 Task: Search one way flight ticket for 1 adult, 6 children, 1 infant in seat and 1 infant on lap in business from Eastsound: Orcas Island Airport to Fort Wayne: Fort Wayne International Airport on 8-4-2023. Choice of flights is Spirit. Number of bags: 1 carry on bag. Price is upto 30000. Outbound departure time preference is 23:45.
Action: Mouse moved to (297, 400)
Screenshot: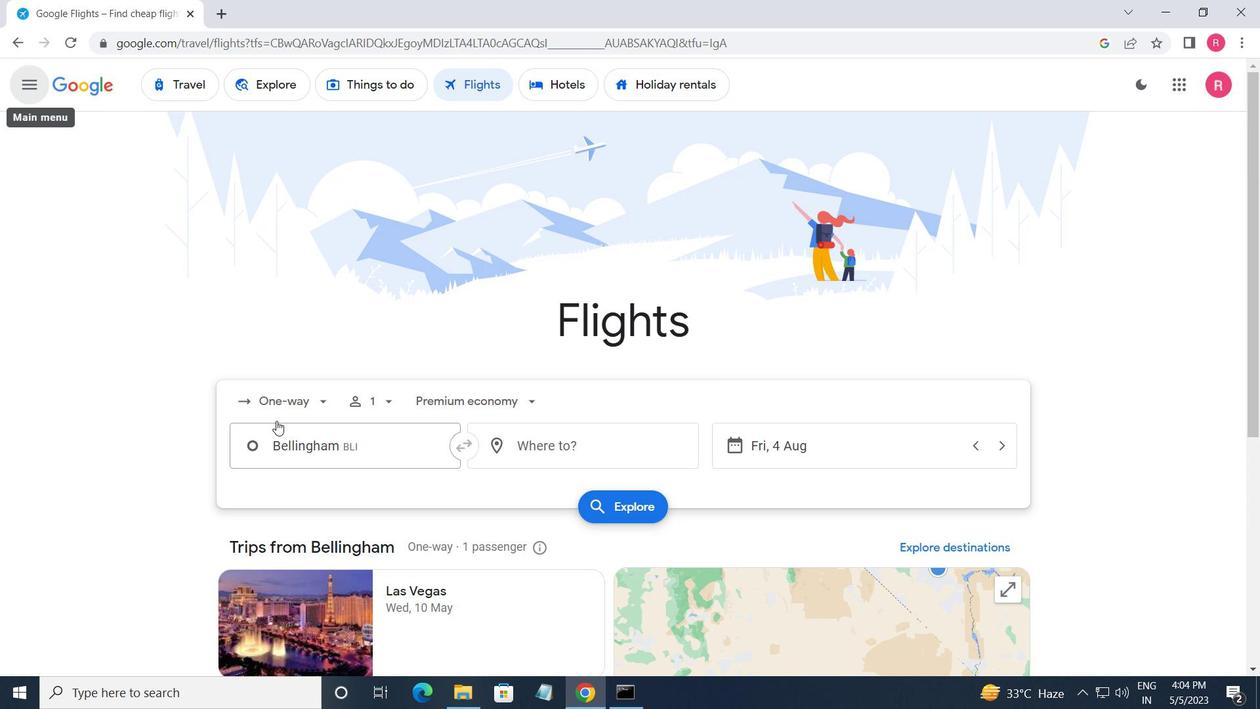 
Action: Mouse pressed left at (297, 400)
Screenshot: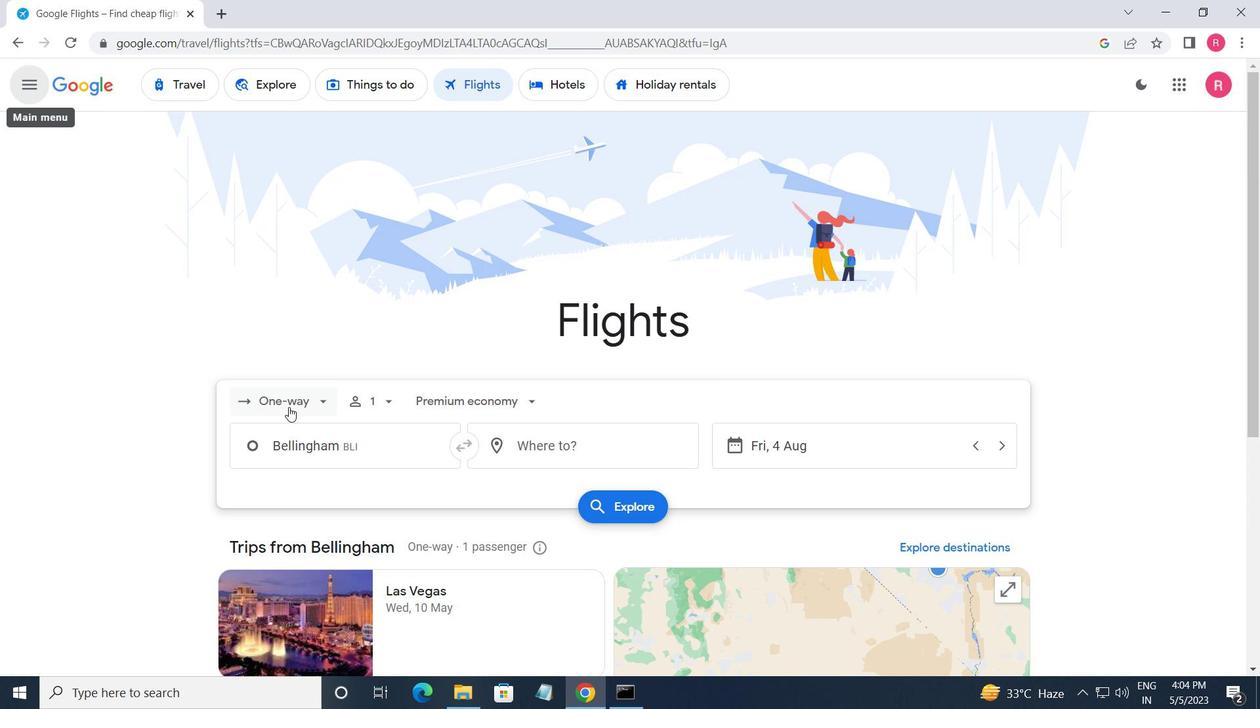 
Action: Mouse moved to (298, 469)
Screenshot: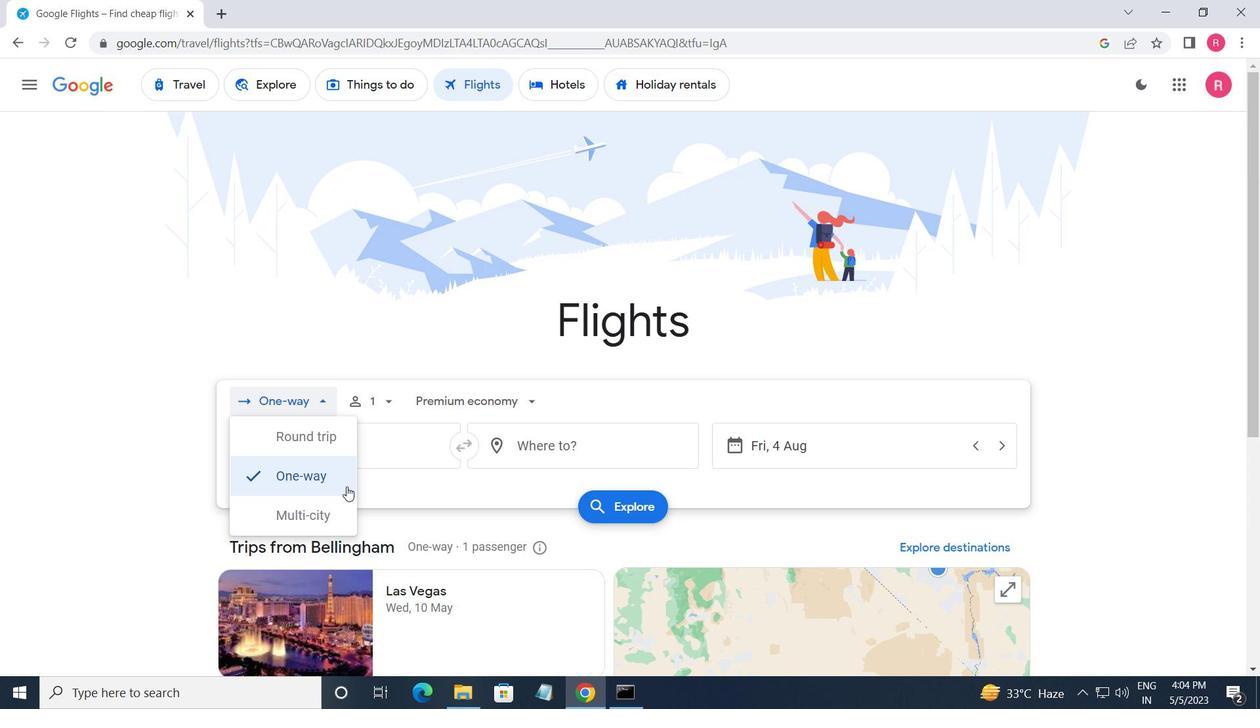 
Action: Mouse pressed left at (298, 469)
Screenshot: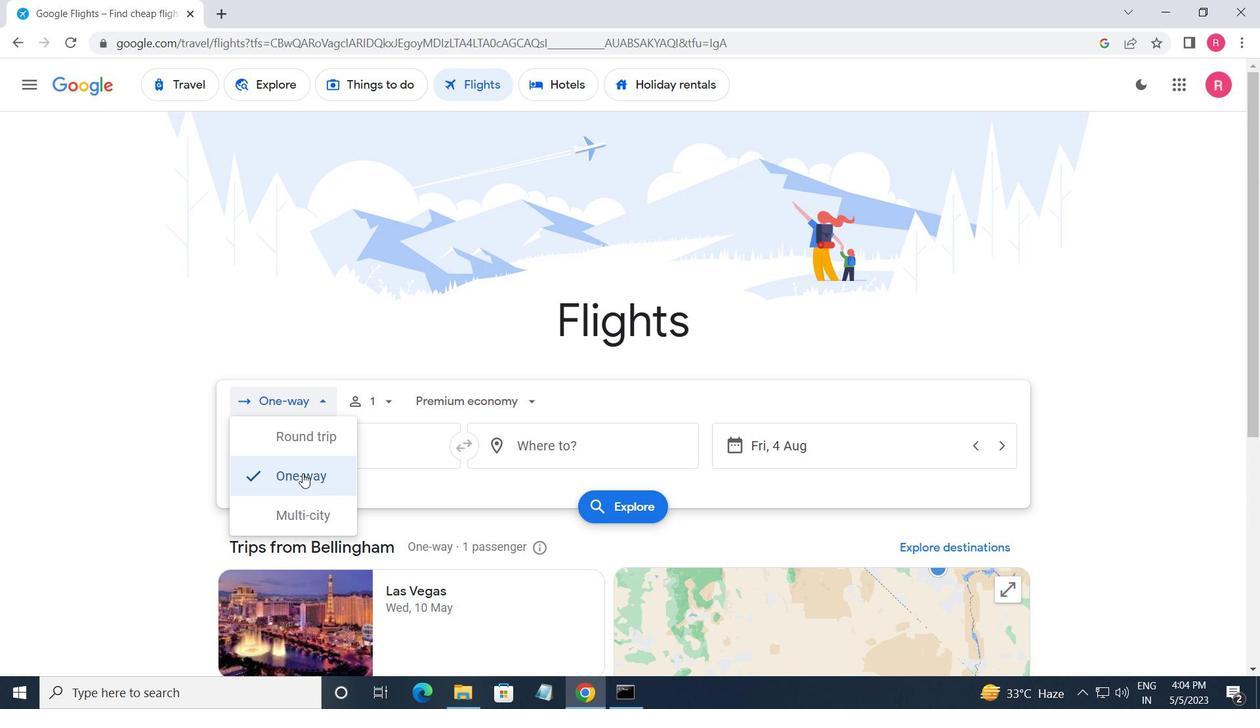 
Action: Mouse moved to (380, 403)
Screenshot: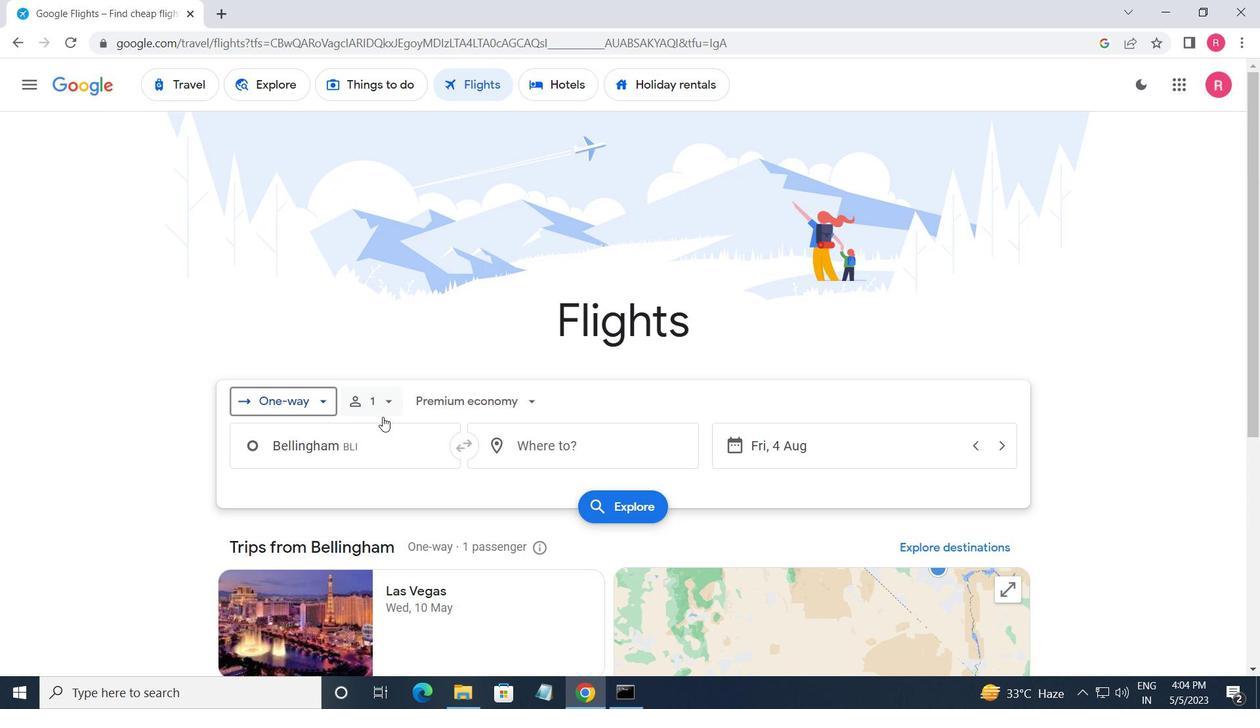 
Action: Mouse pressed left at (380, 403)
Screenshot: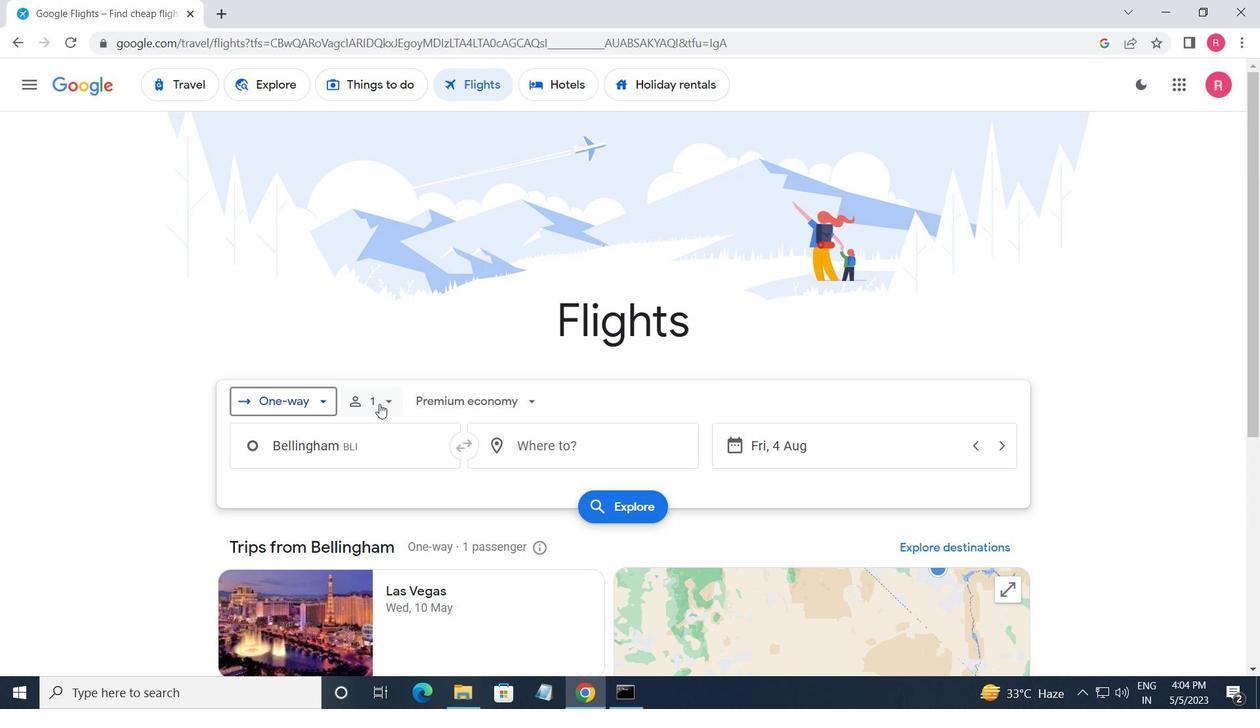 
Action: Mouse moved to (512, 493)
Screenshot: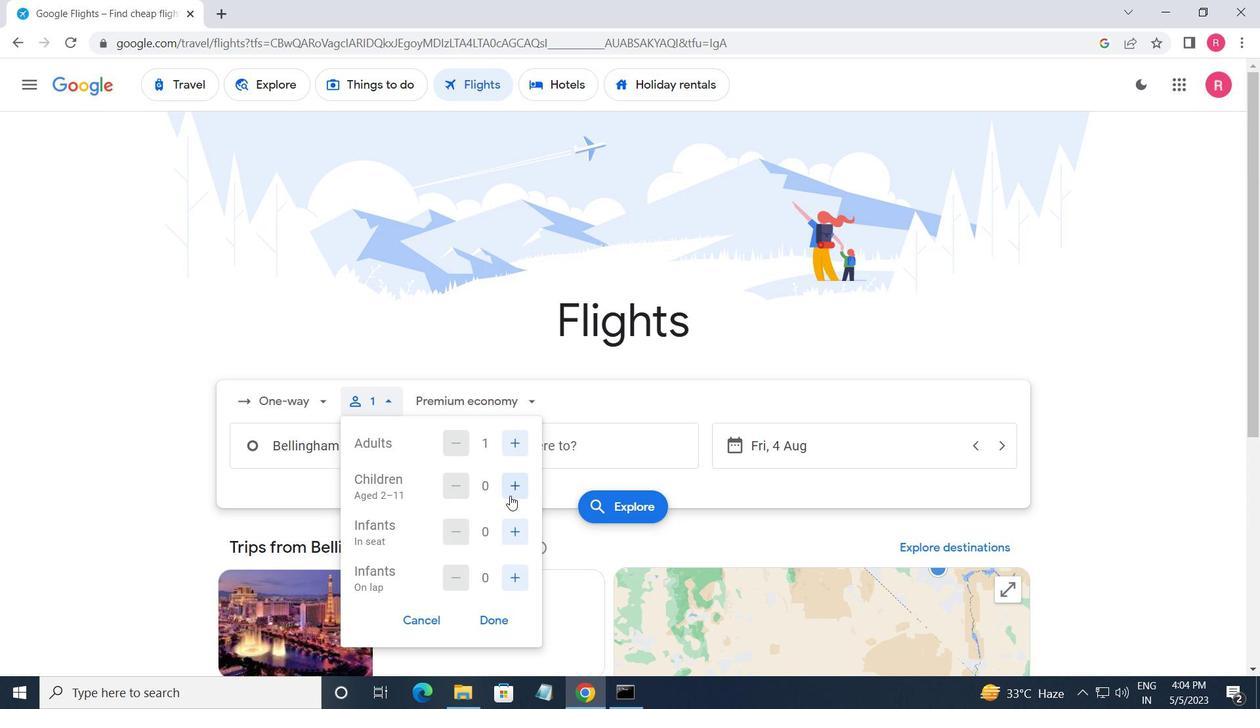 
Action: Mouse pressed left at (512, 493)
Screenshot: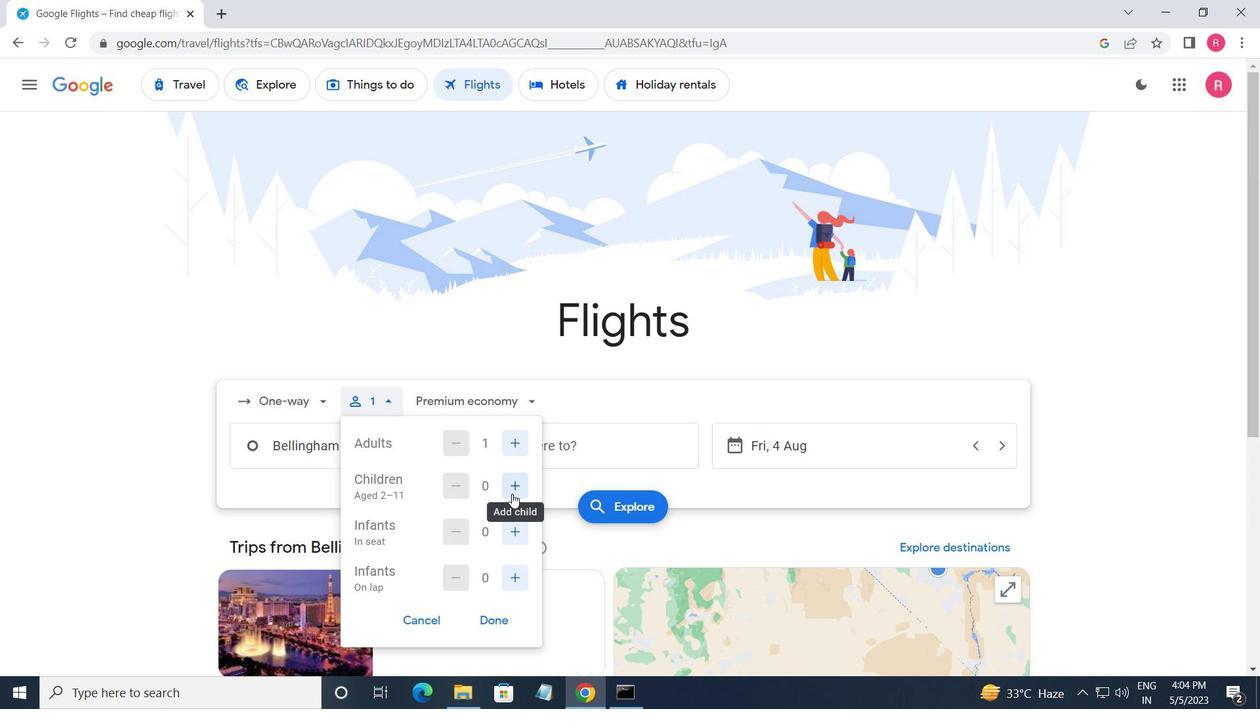 
Action: Mouse pressed left at (512, 493)
Screenshot: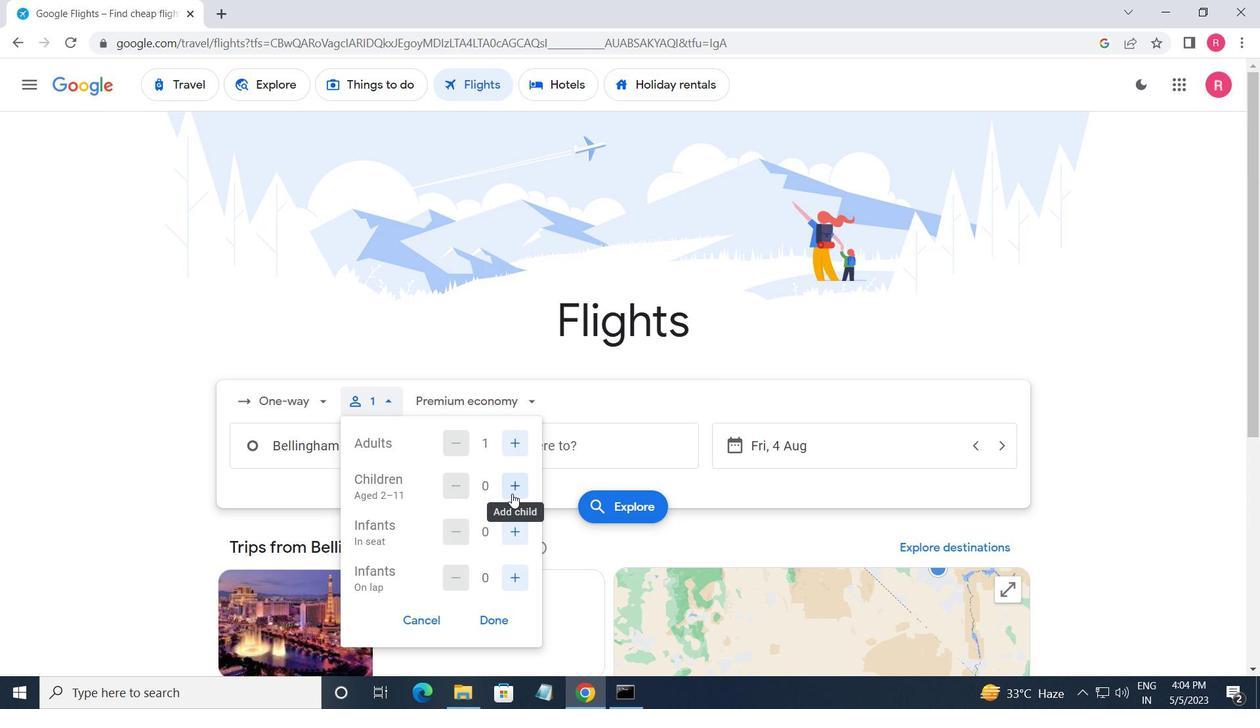 
Action: Mouse pressed left at (512, 493)
Screenshot: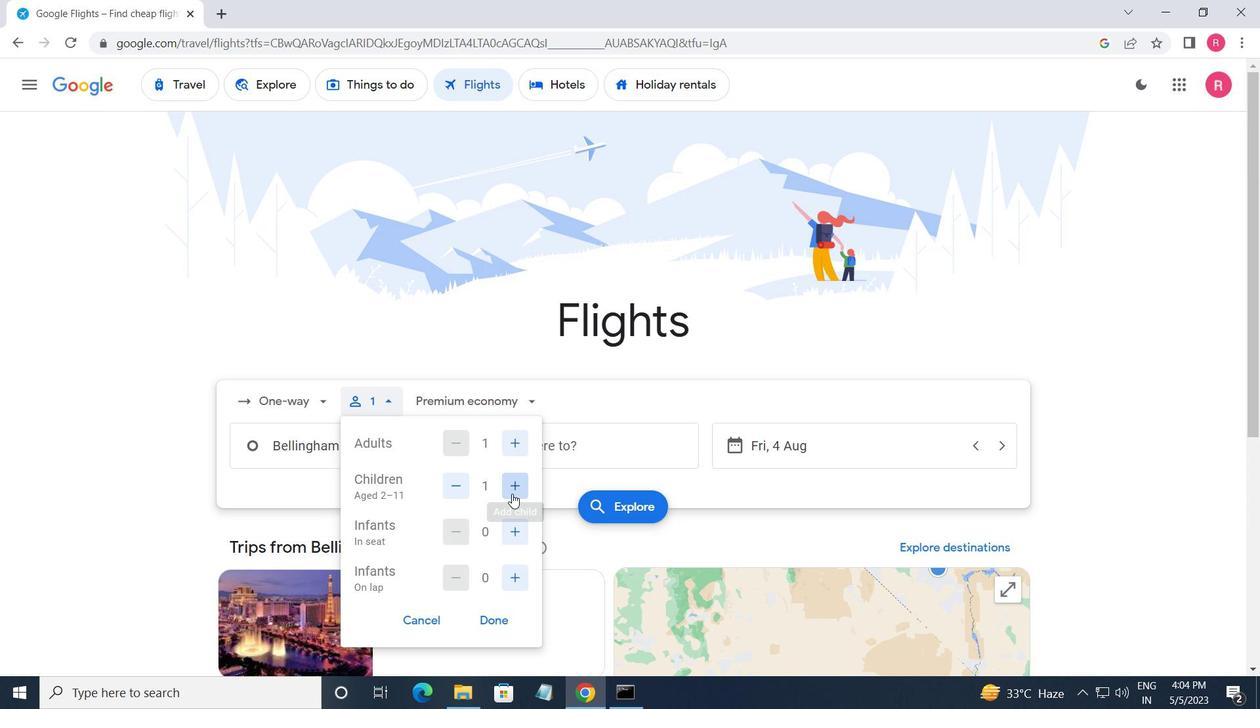 
Action: Mouse pressed left at (512, 493)
Screenshot: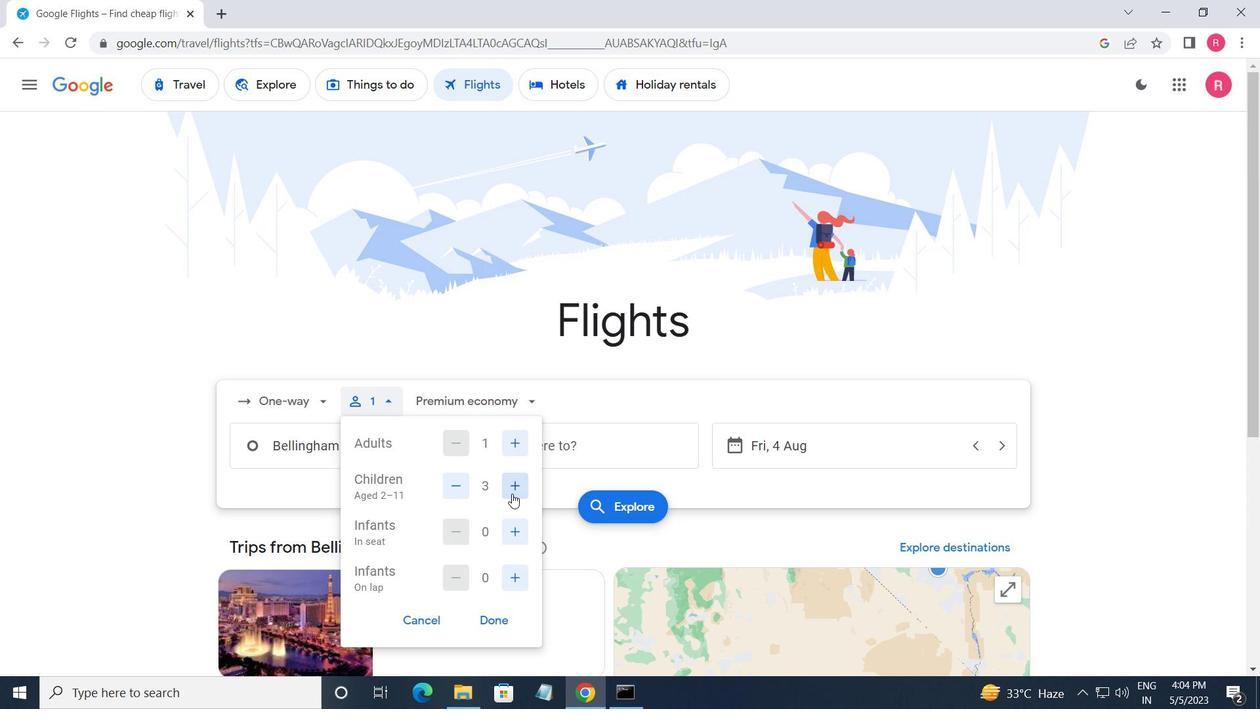 
Action: Mouse moved to (512, 493)
Screenshot: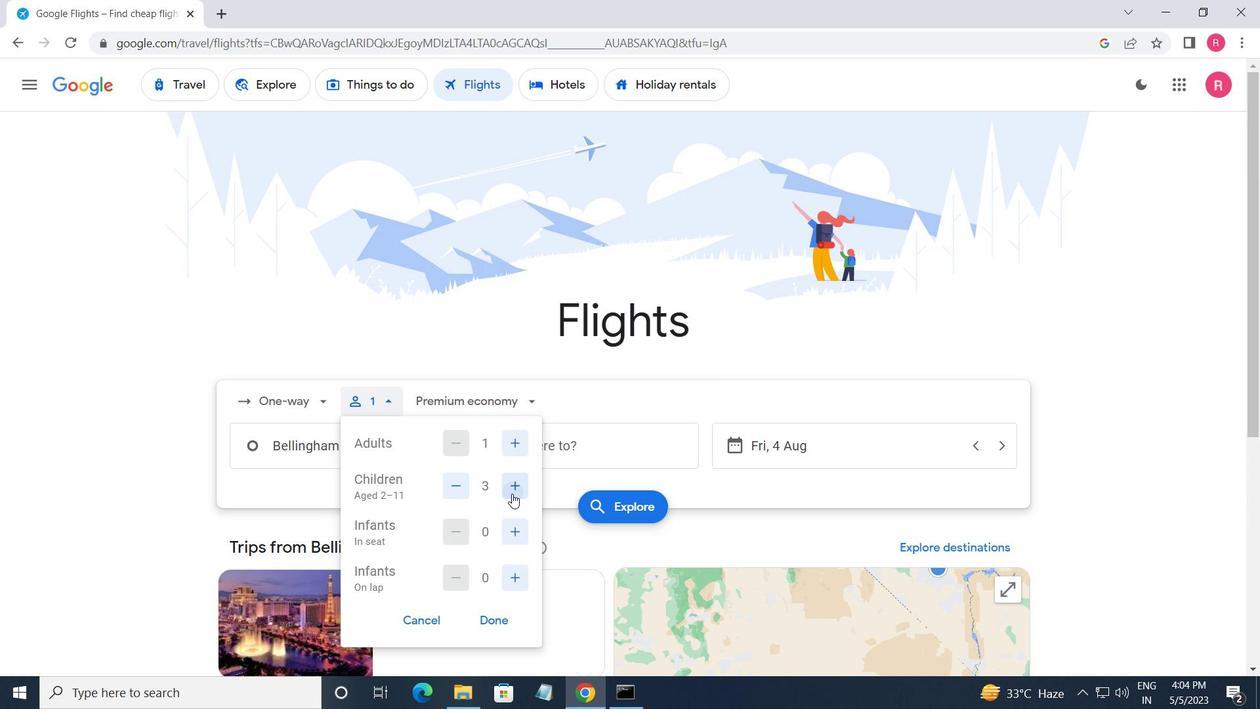 
Action: Mouse pressed left at (512, 493)
Screenshot: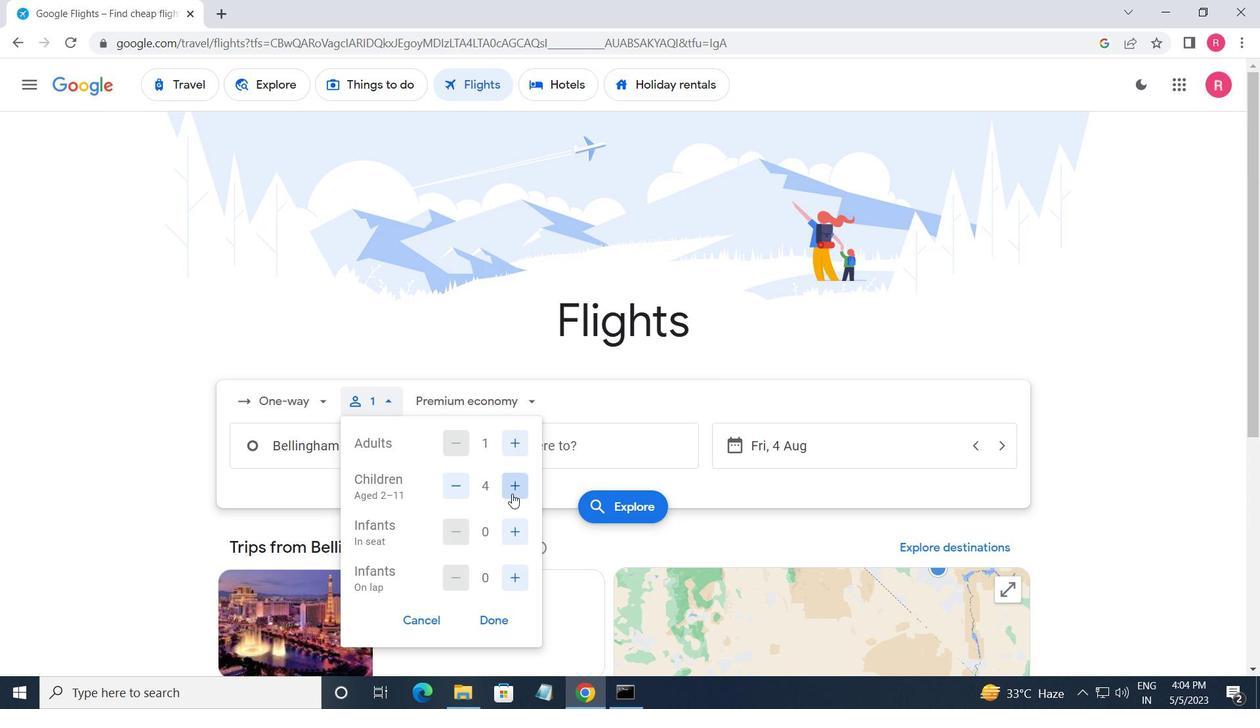 
Action: Mouse moved to (513, 493)
Screenshot: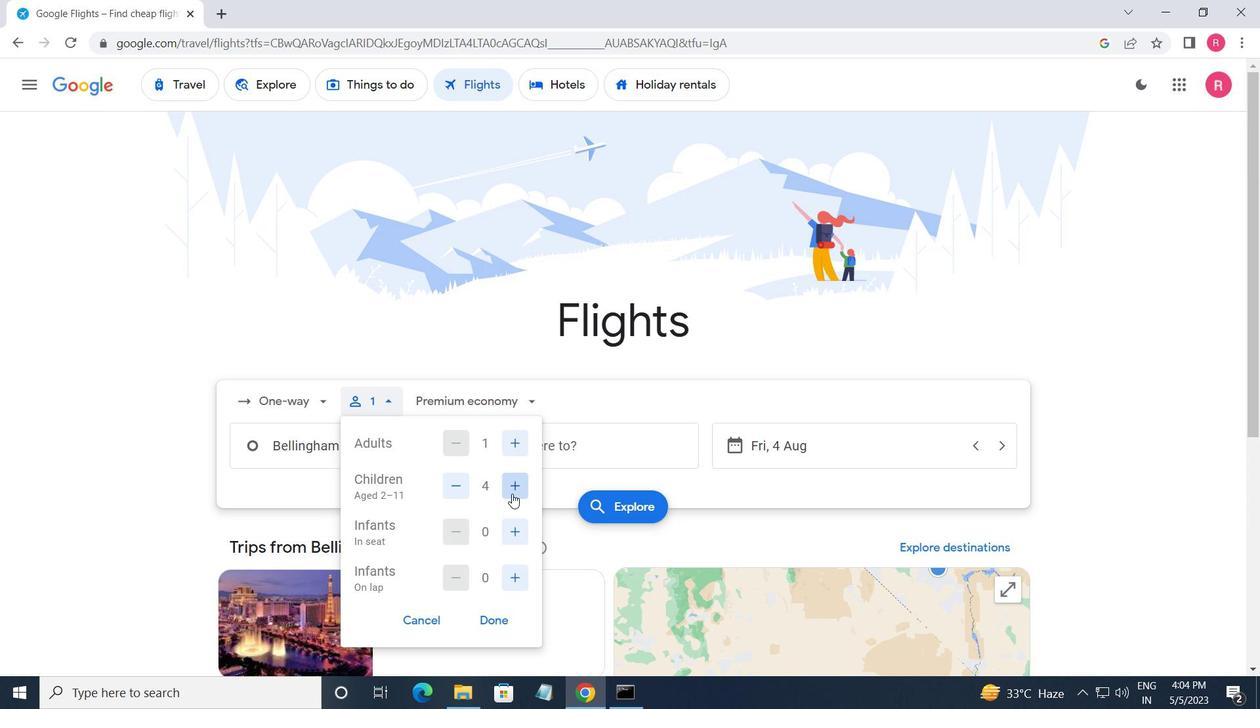 
Action: Mouse pressed left at (513, 493)
Screenshot: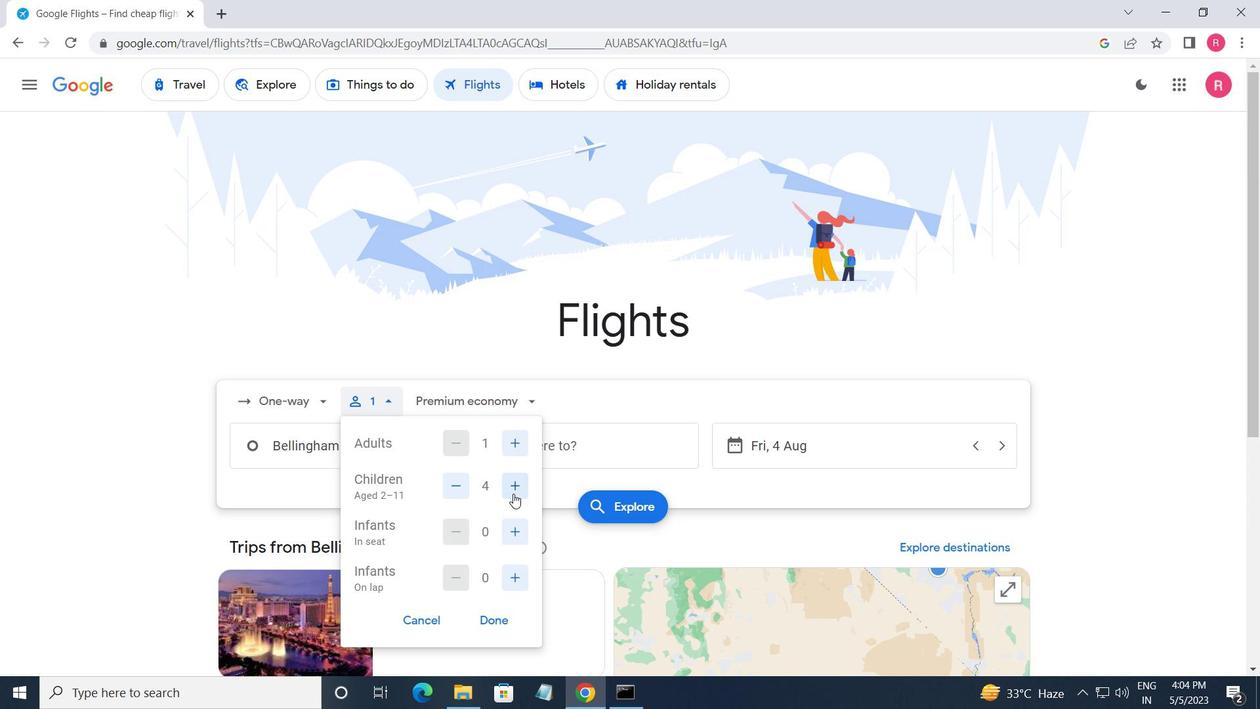 
Action: Mouse moved to (513, 542)
Screenshot: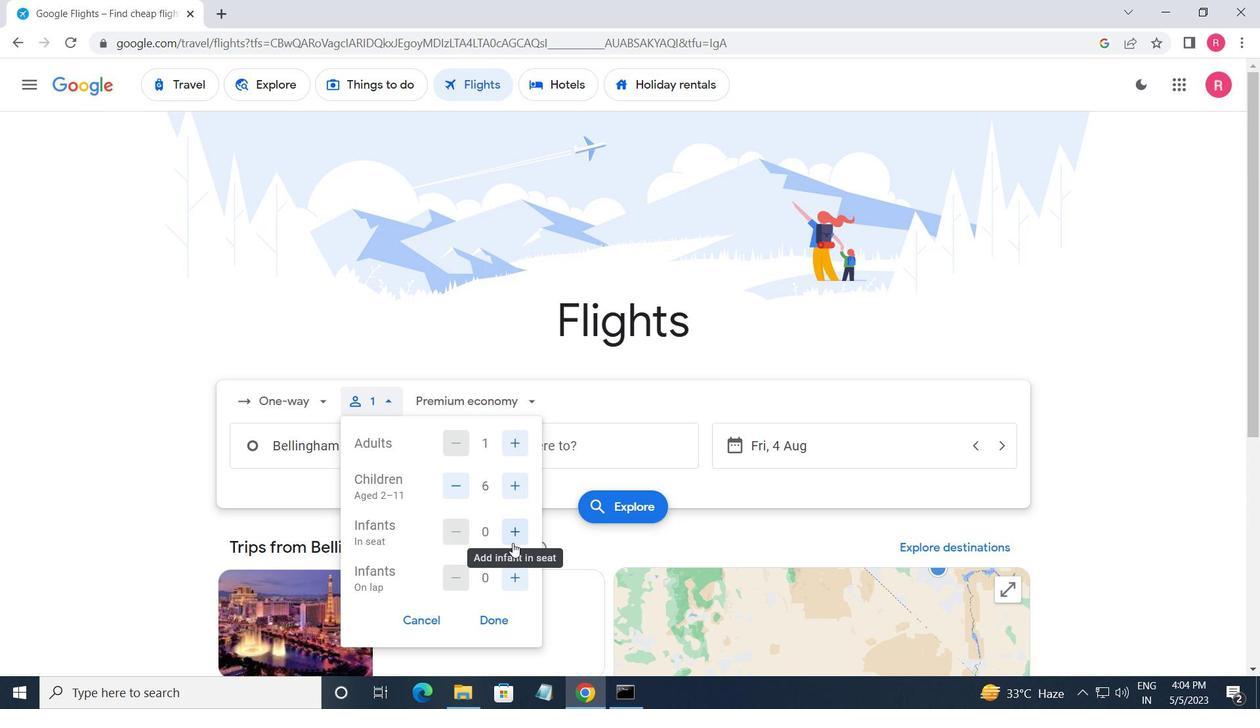 
Action: Mouse pressed left at (513, 542)
Screenshot: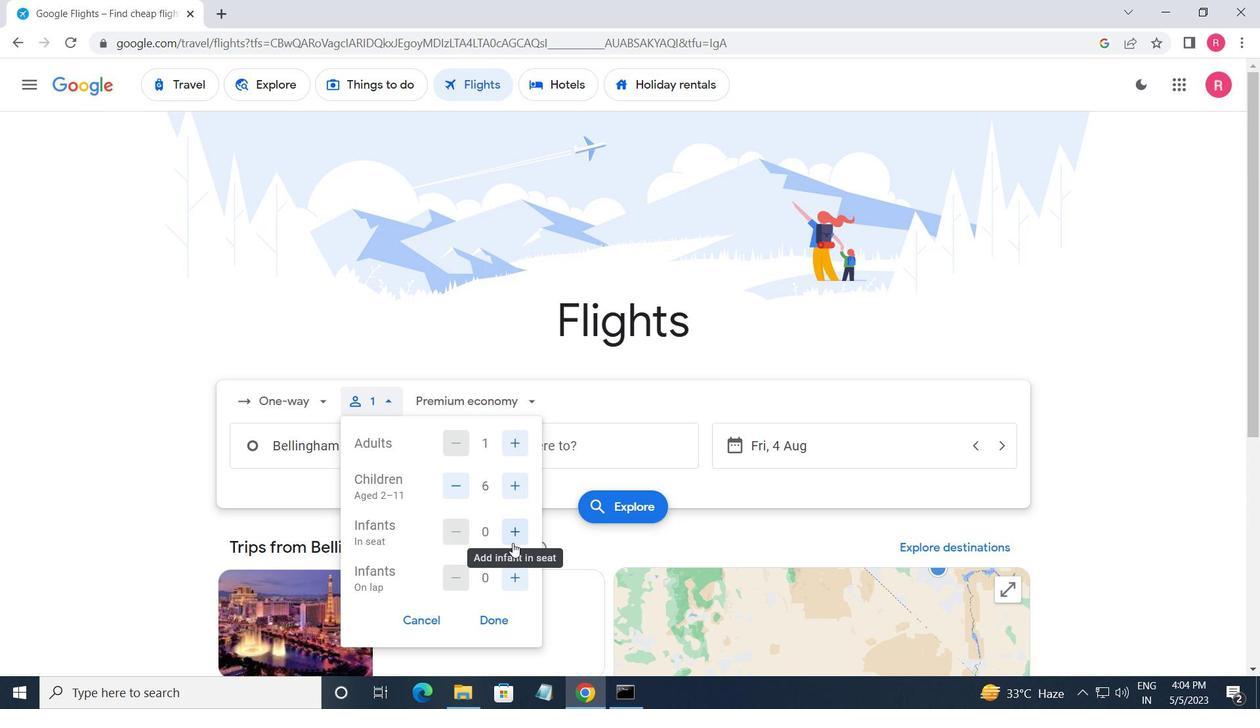 
Action: Mouse moved to (519, 586)
Screenshot: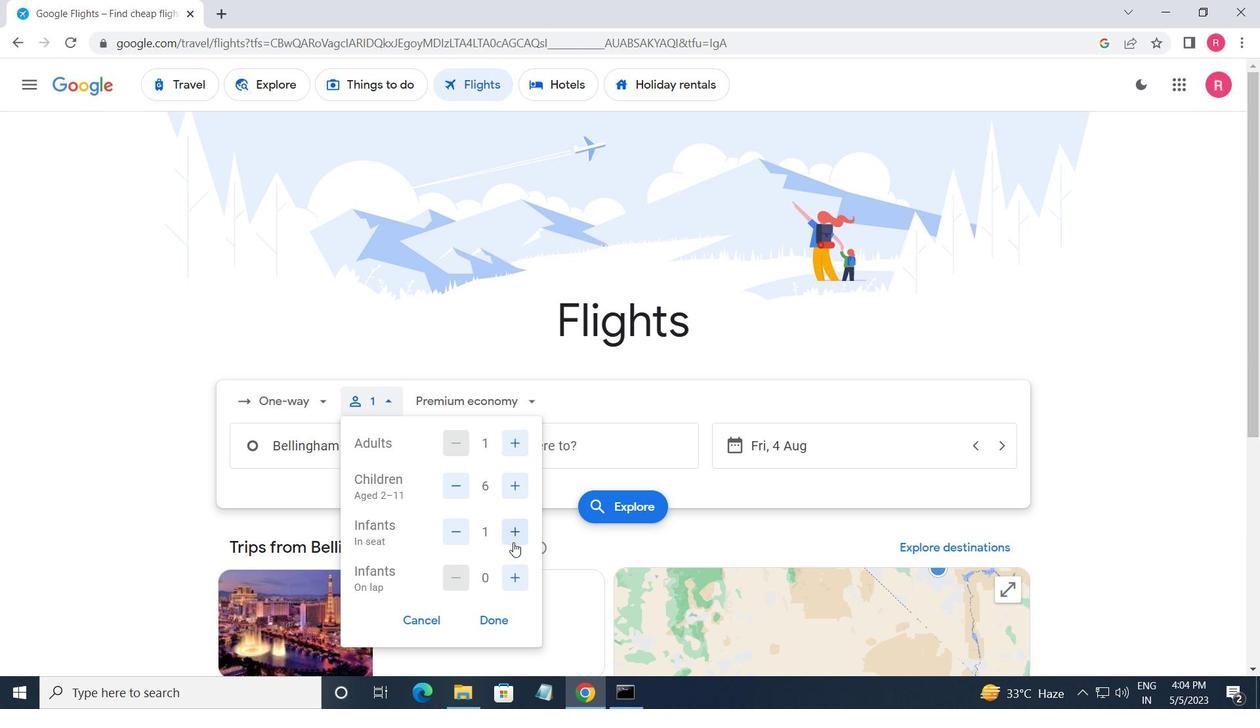 
Action: Mouse pressed left at (519, 586)
Screenshot: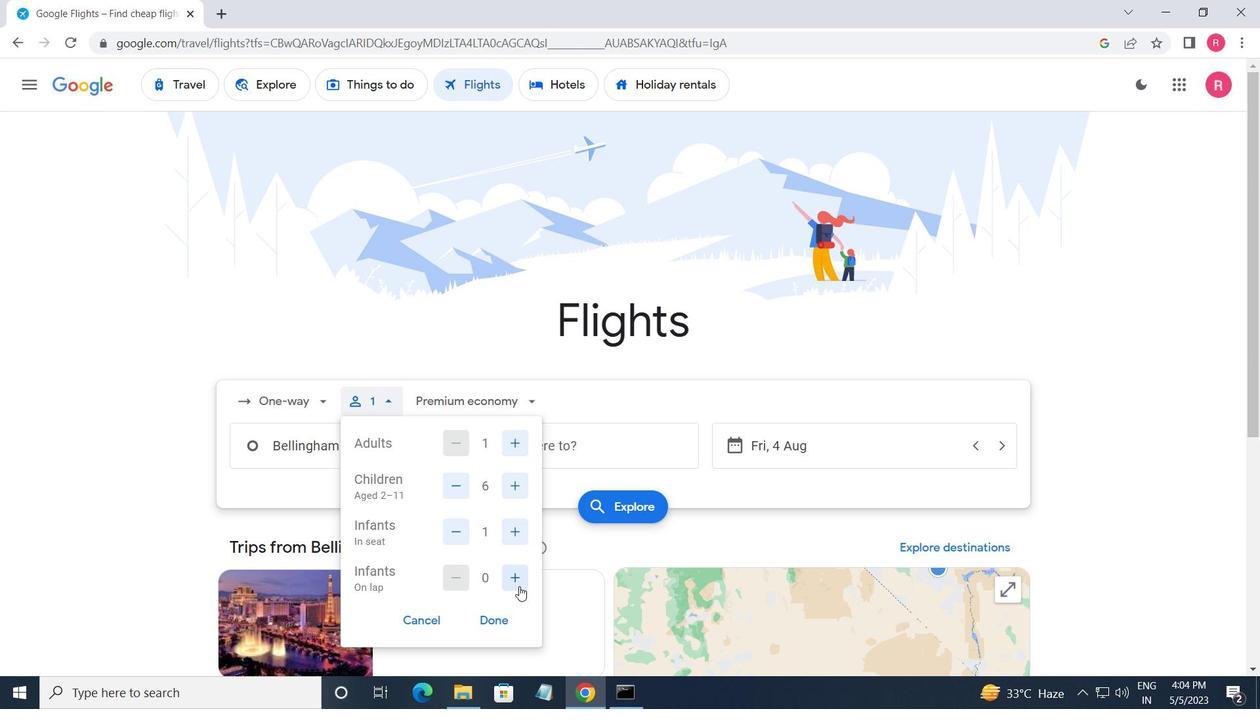 
Action: Mouse moved to (498, 617)
Screenshot: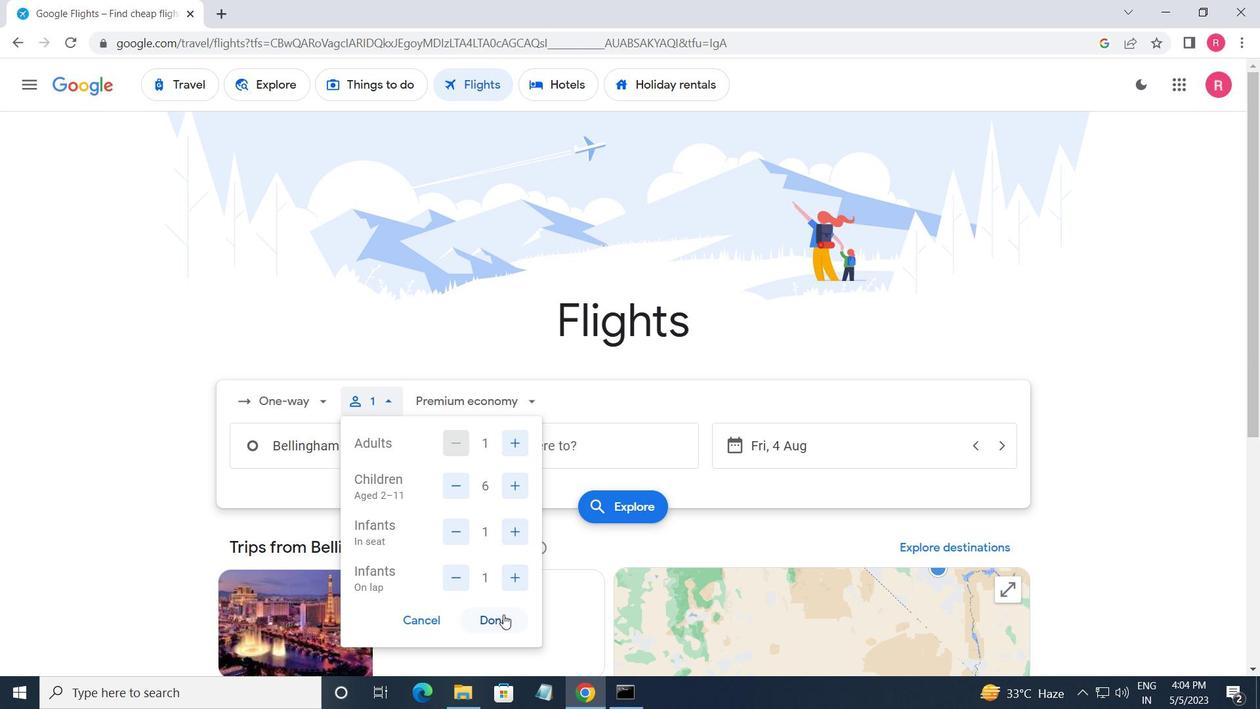 
Action: Mouse pressed left at (498, 617)
Screenshot: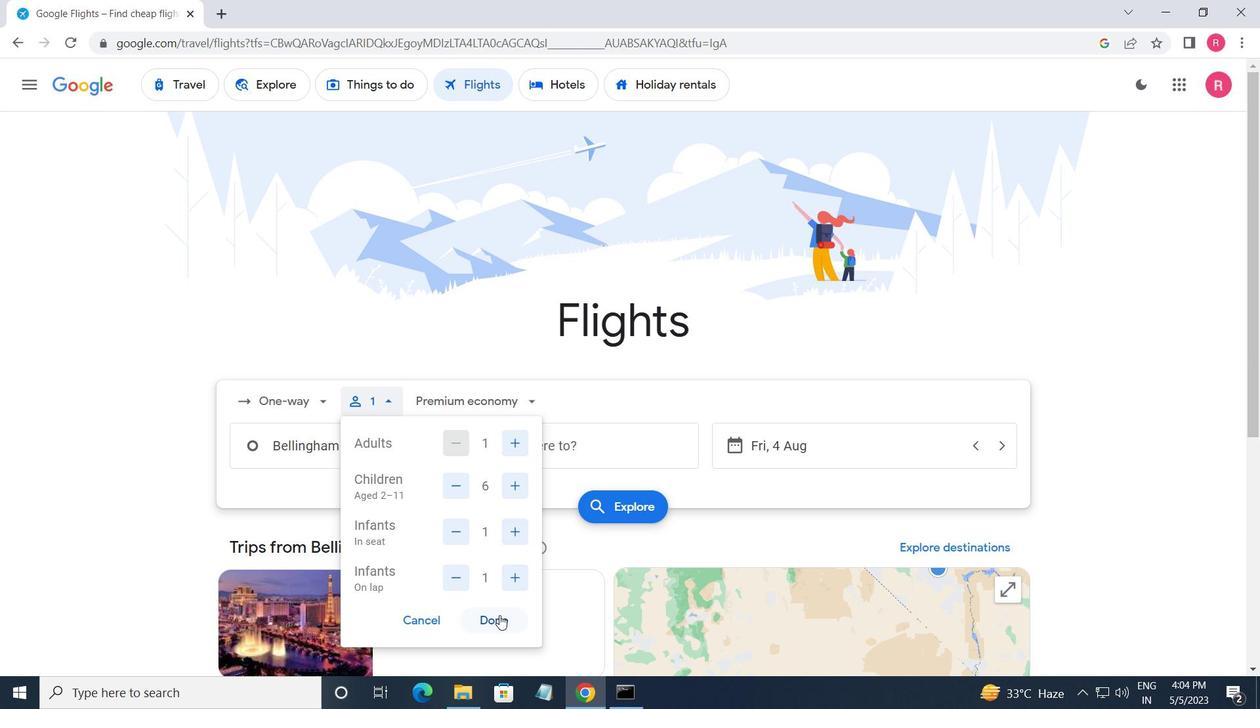 
Action: Mouse moved to (491, 409)
Screenshot: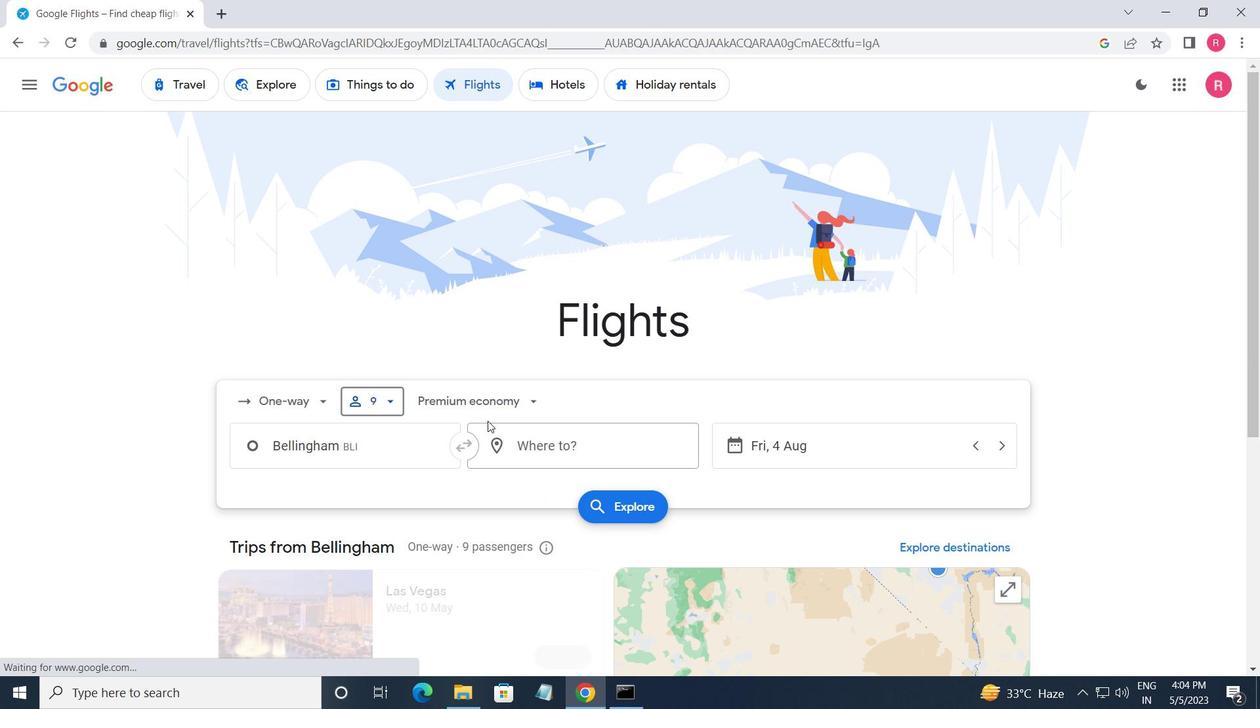 
Action: Mouse pressed left at (491, 409)
Screenshot: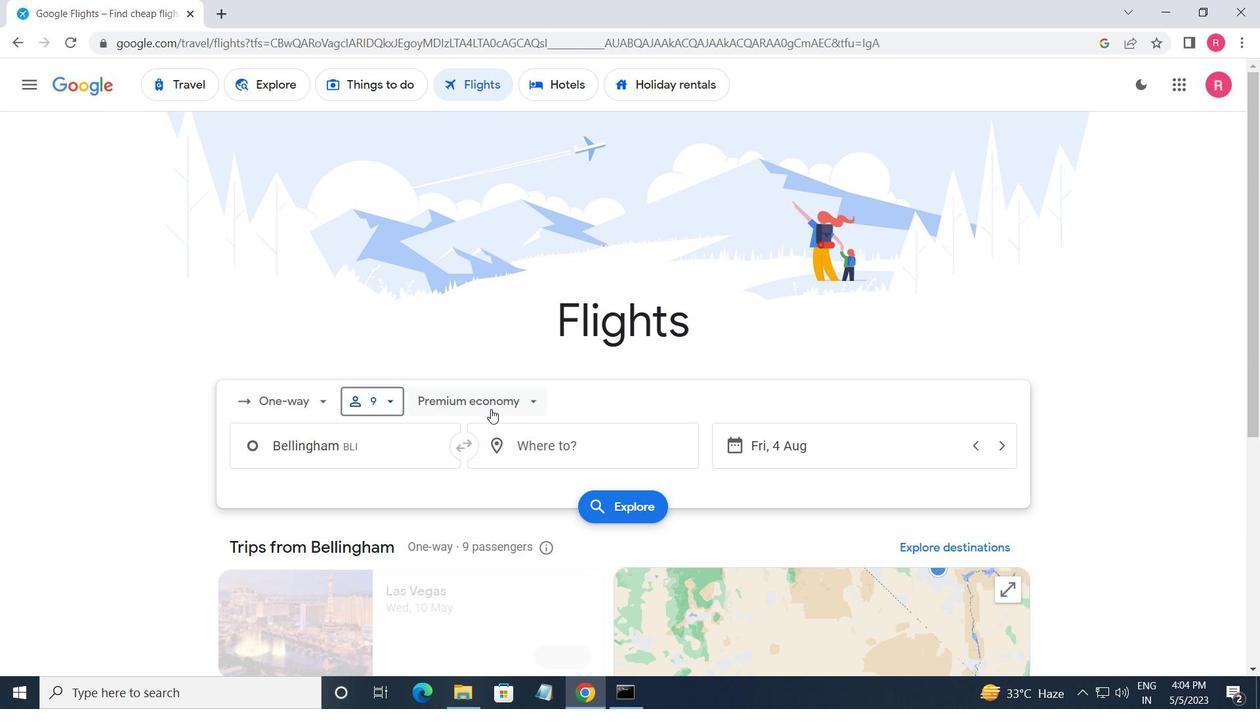 
Action: Mouse moved to (479, 506)
Screenshot: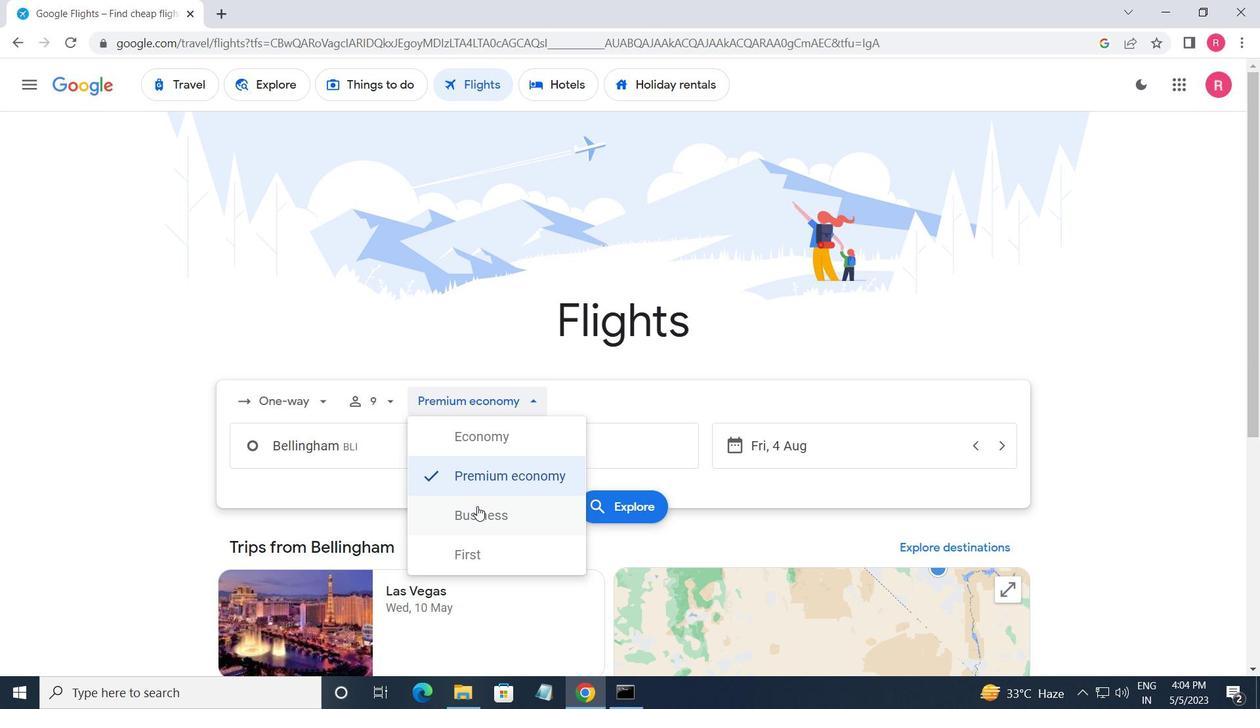 
Action: Mouse pressed left at (479, 506)
Screenshot: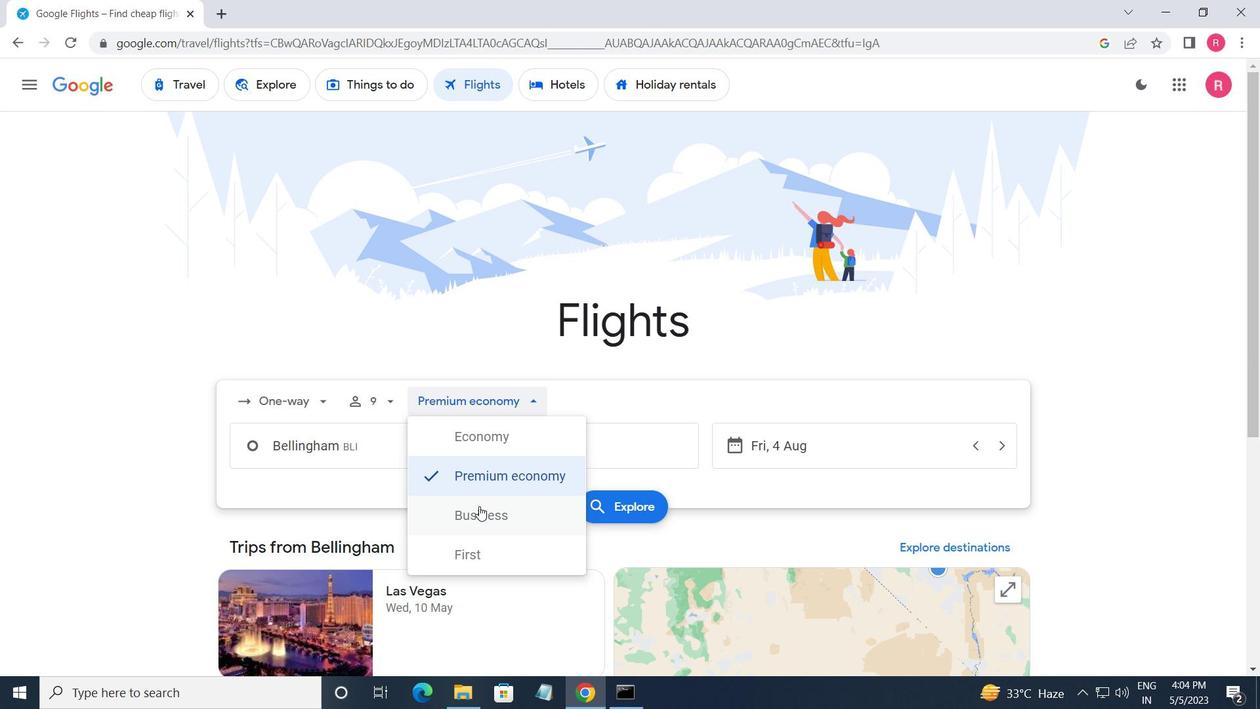 
Action: Mouse moved to (382, 447)
Screenshot: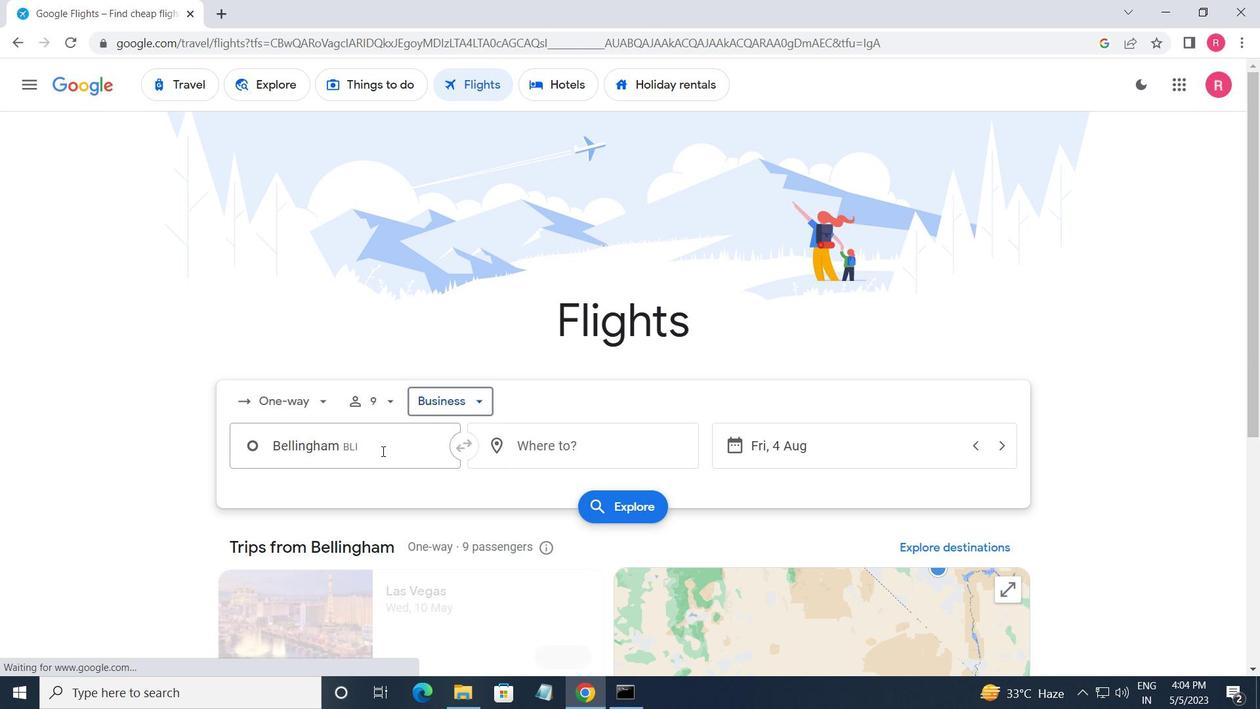 
Action: Mouse pressed left at (382, 447)
Screenshot: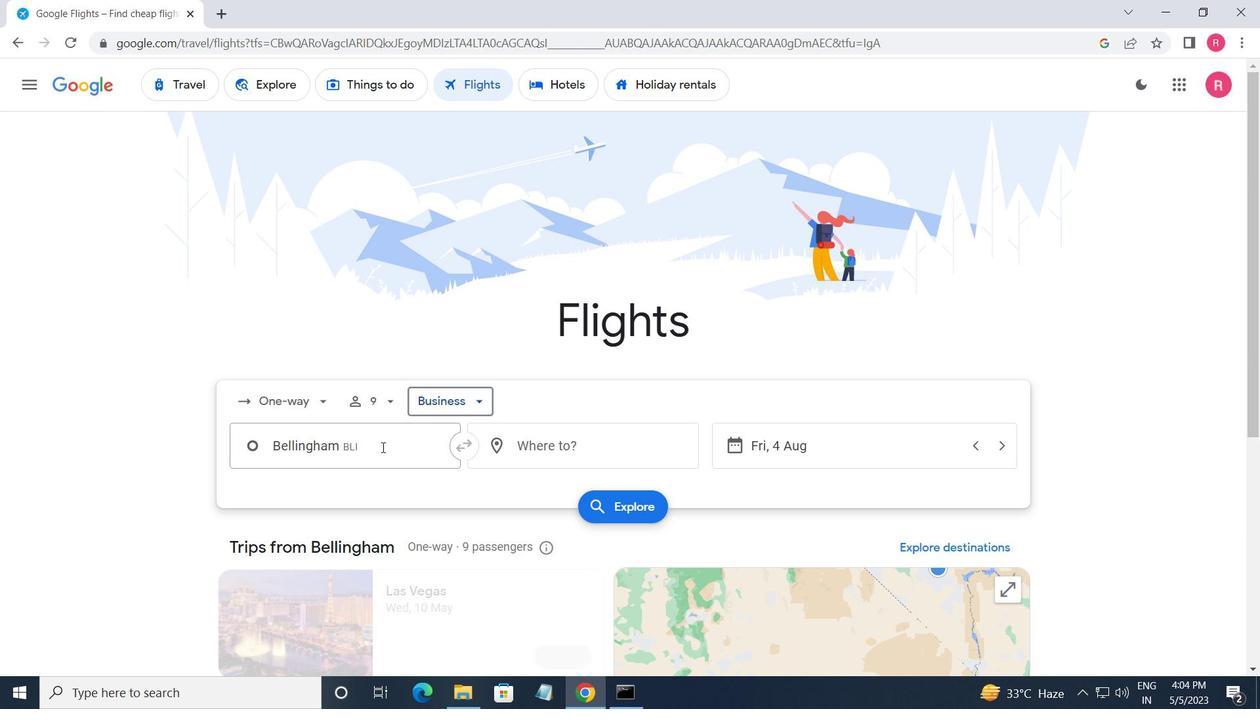 
Action: Key pressed <Key.shift>EASTSOUND
Screenshot: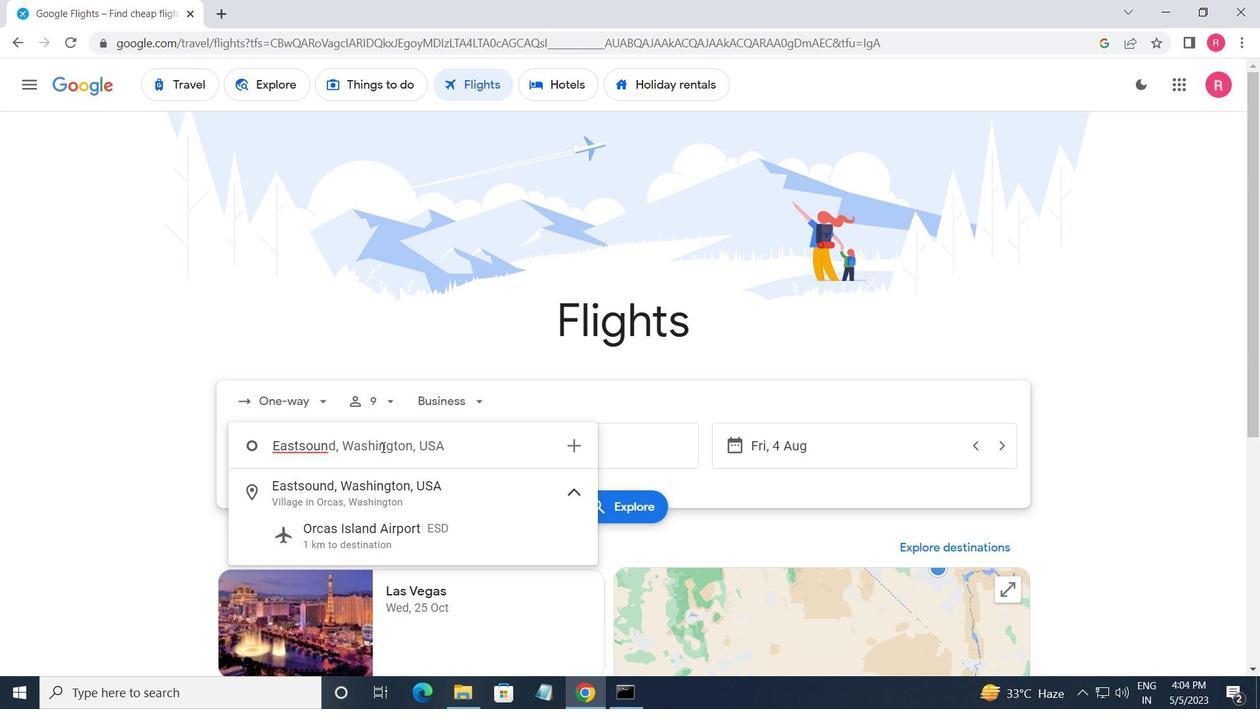 
Action: Mouse moved to (387, 545)
Screenshot: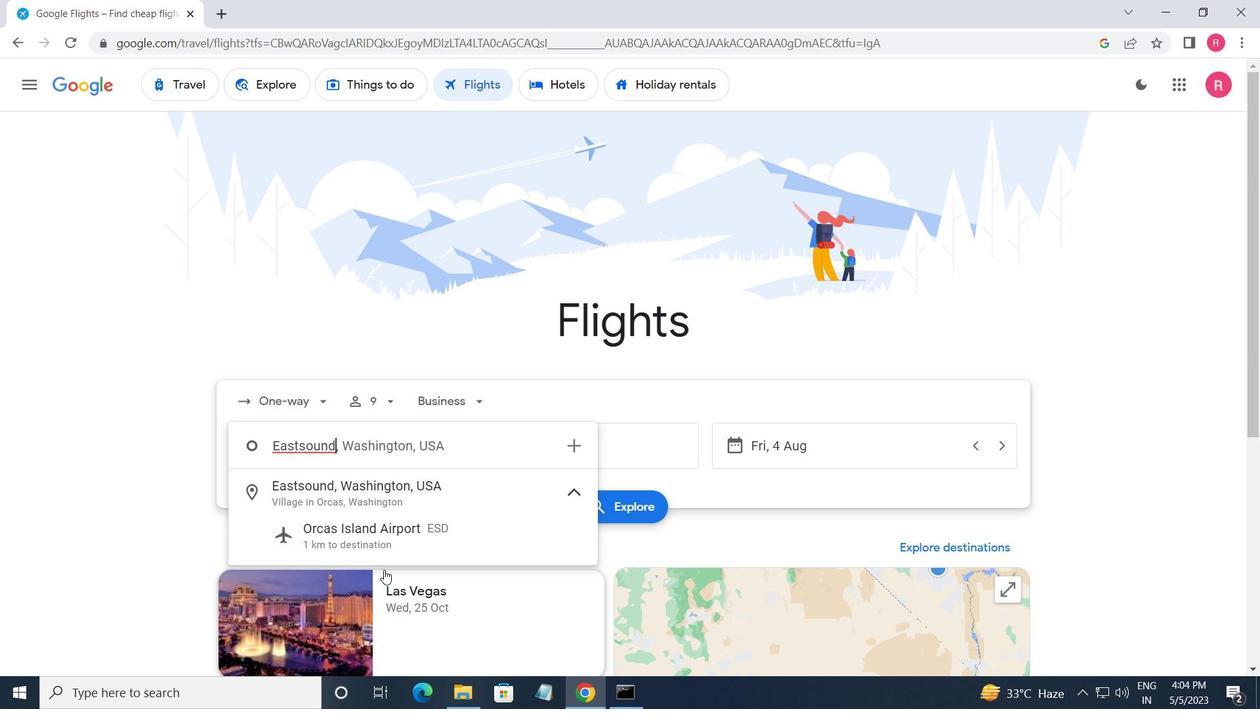 
Action: Mouse pressed left at (387, 545)
Screenshot: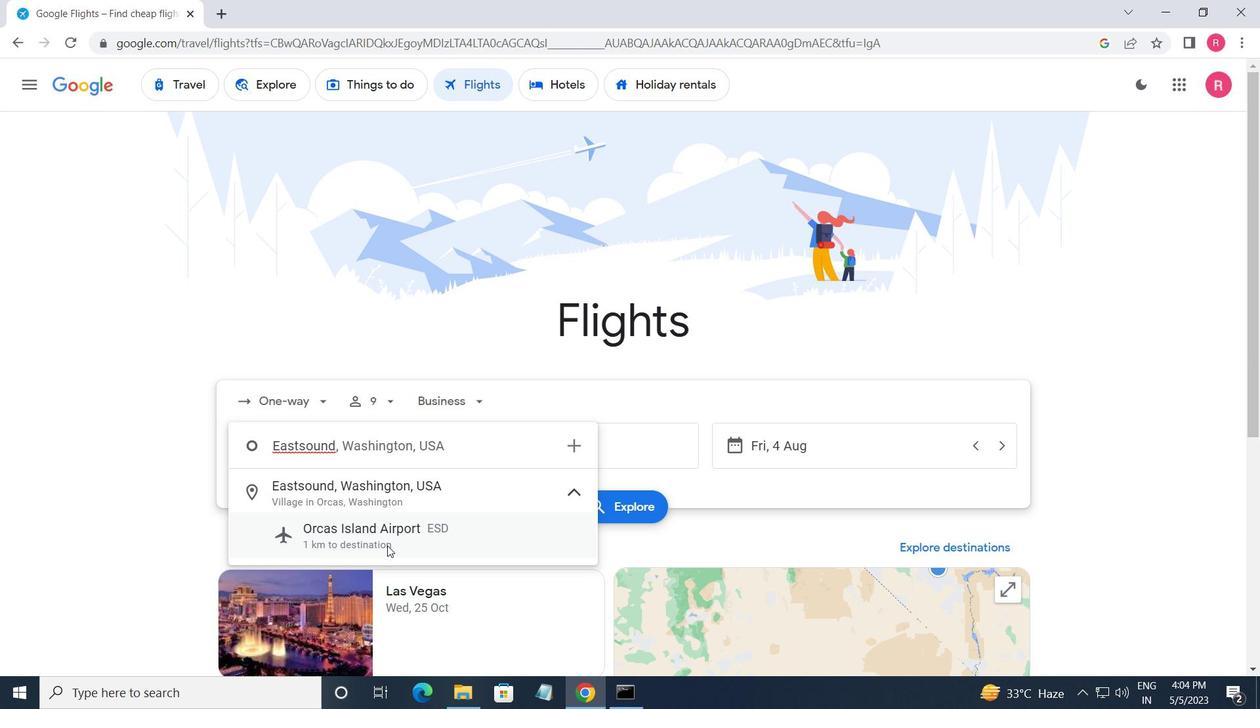 
Action: Mouse moved to (592, 441)
Screenshot: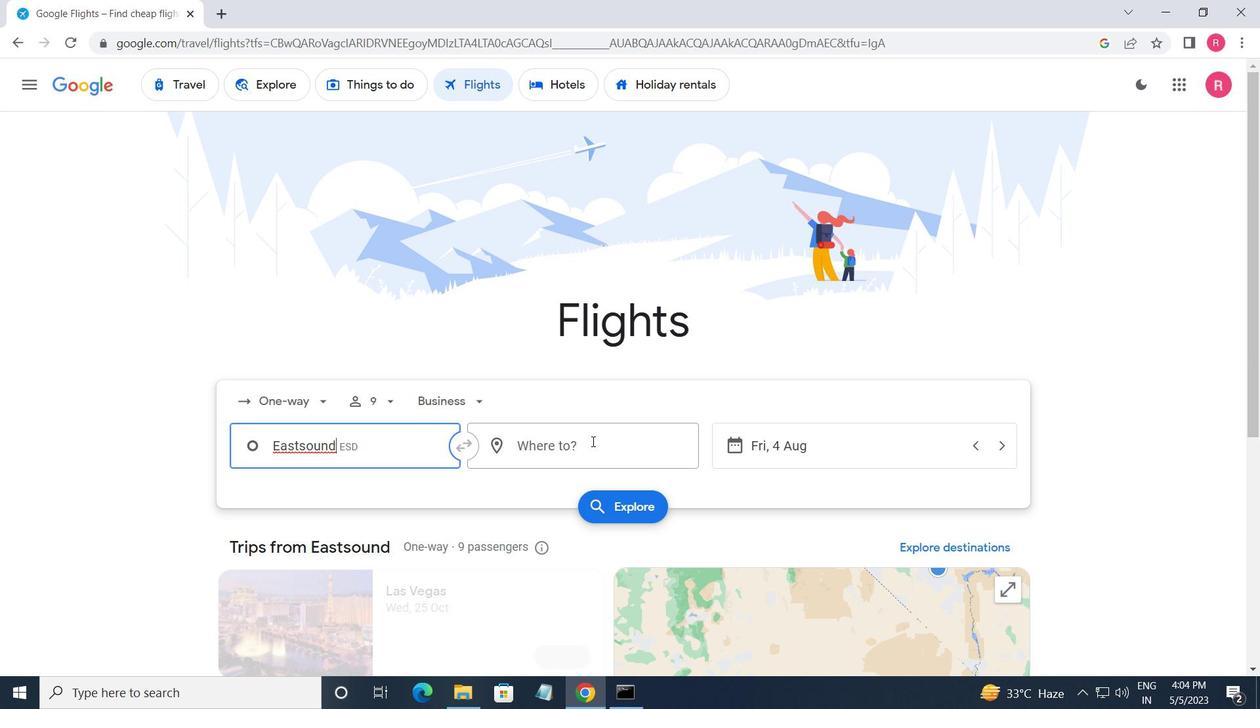 
Action: Mouse pressed left at (592, 441)
Screenshot: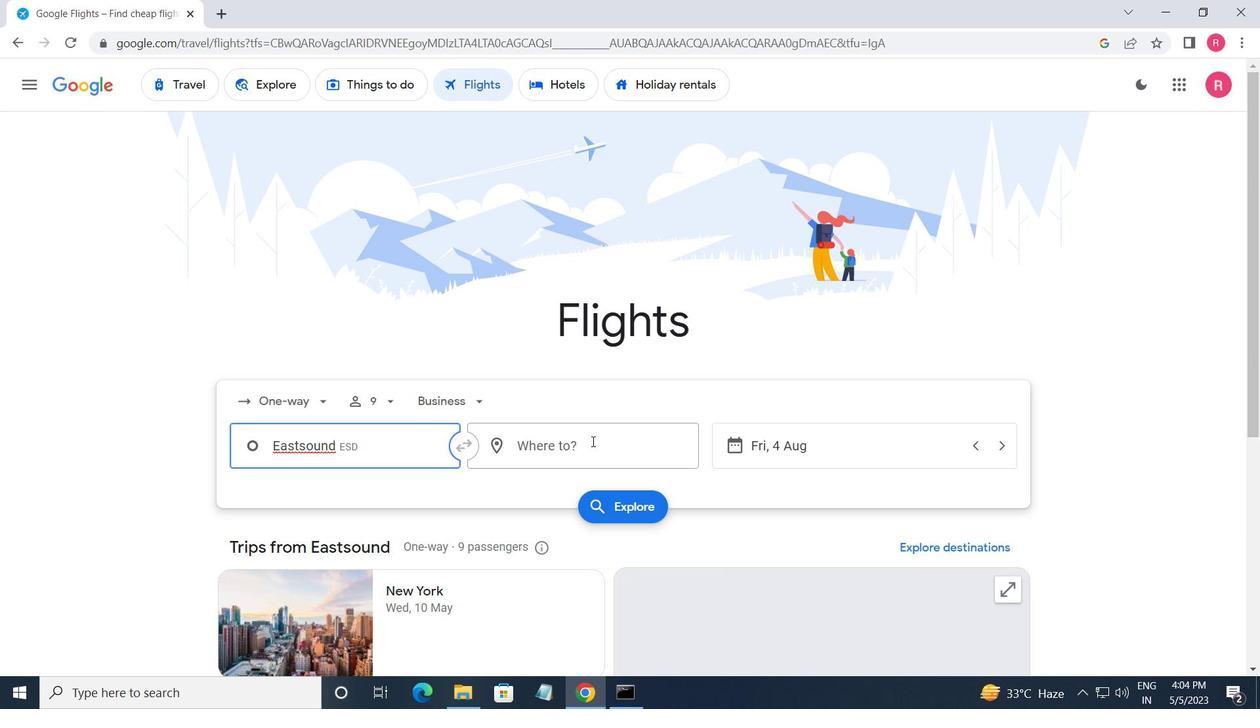 
Action: Mouse moved to (477, 505)
Screenshot: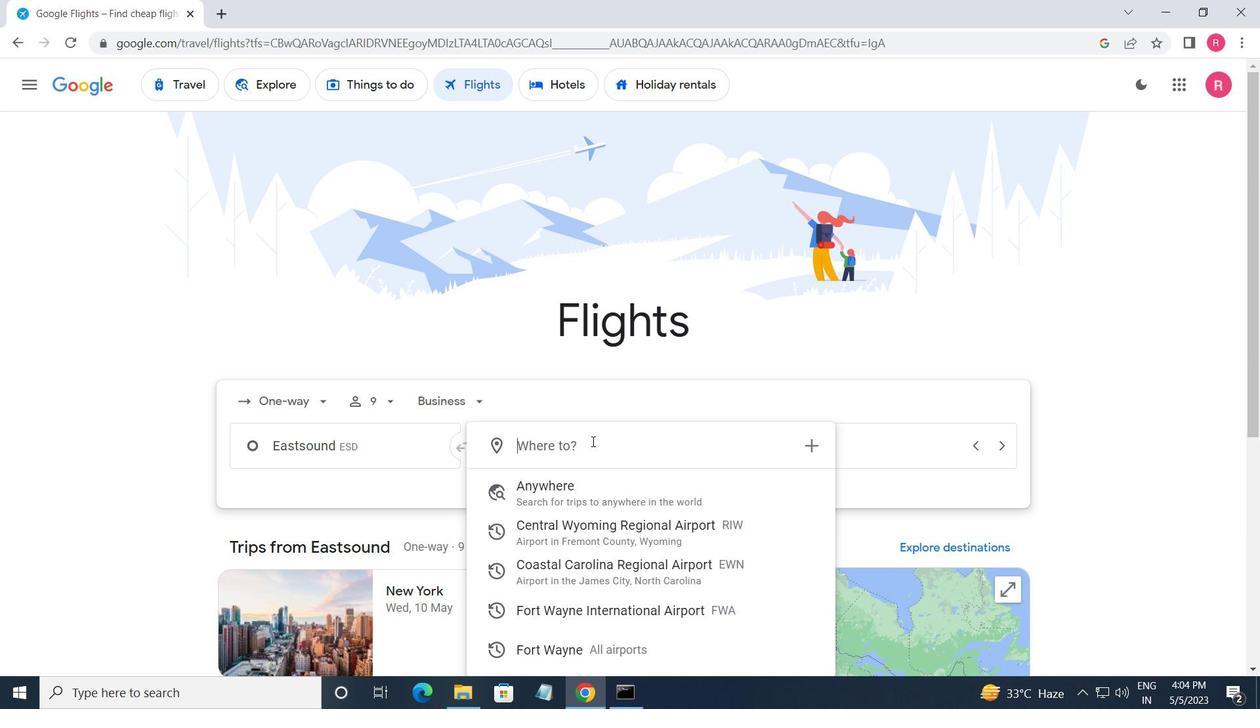 
Action: Key pressed <Key.shift>FORT<Key.space><Key.shift>WAY
Screenshot: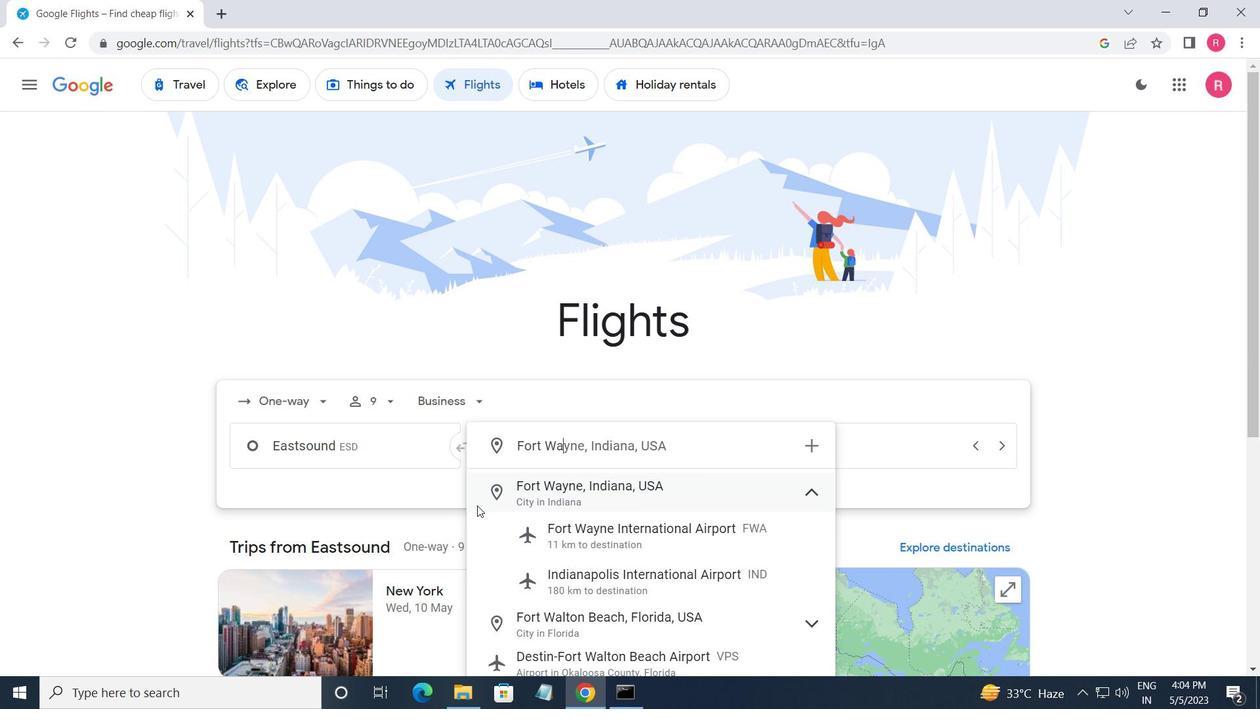 
Action: Mouse moved to (614, 529)
Screenshot: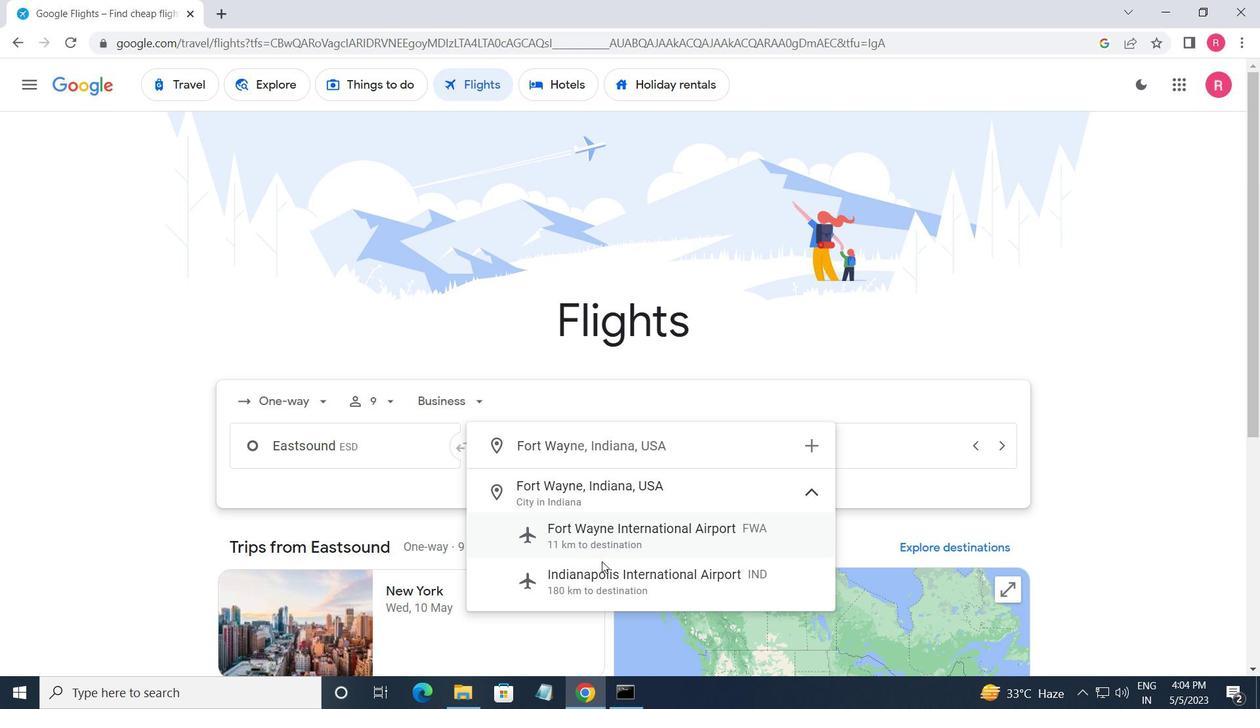 
Action: Mouse pressed left at (614, 529)
Screenshot: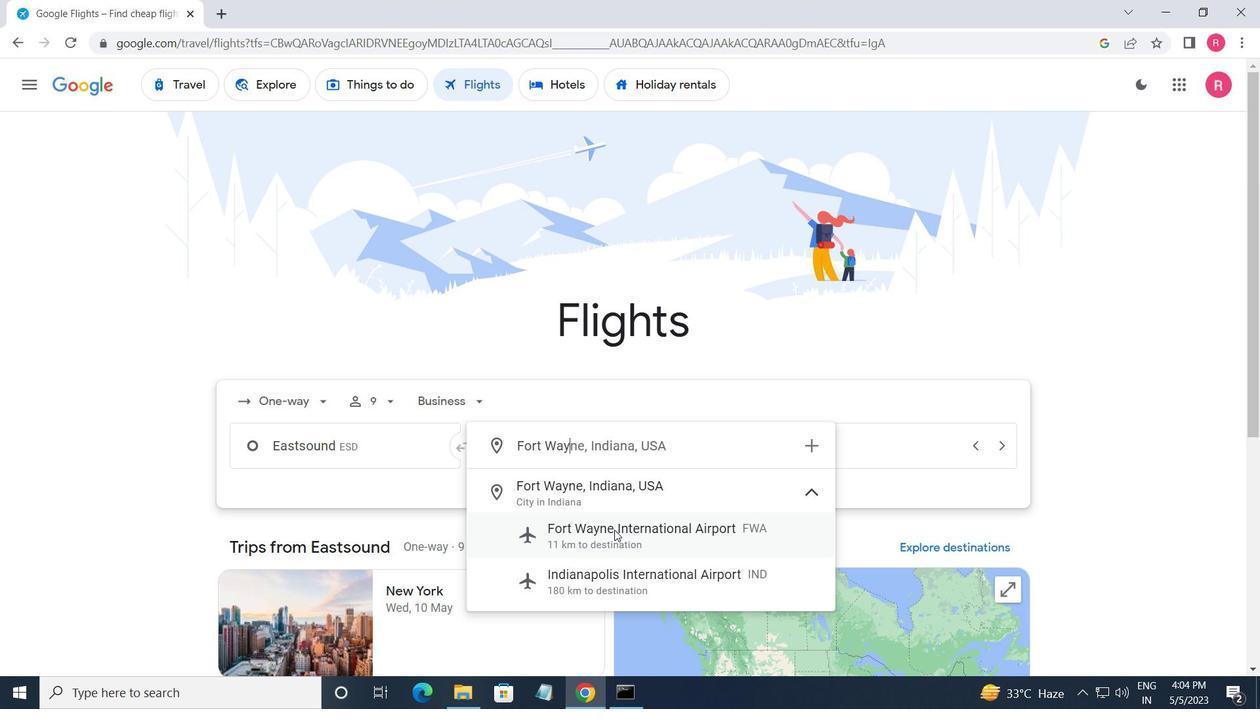 
Action: Mouse moved to (764, 435)
Screenshot: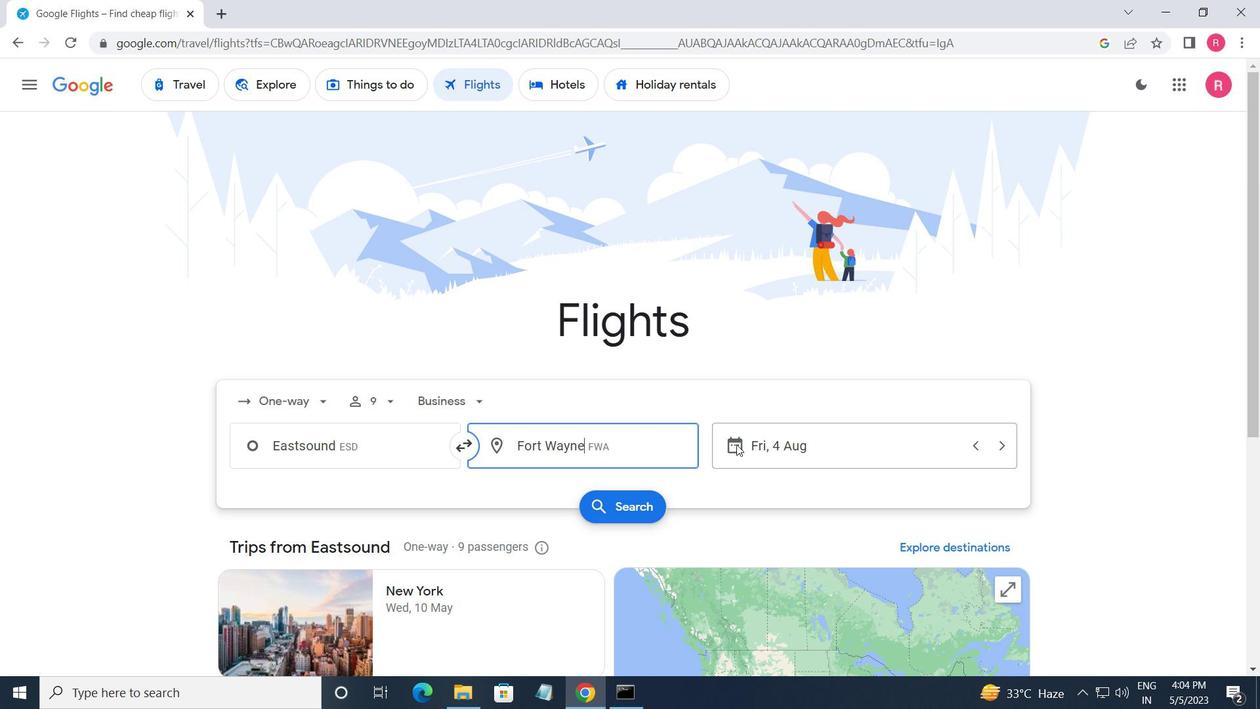 
Action: Mouse pressed left at (764, 435)
Screenshot: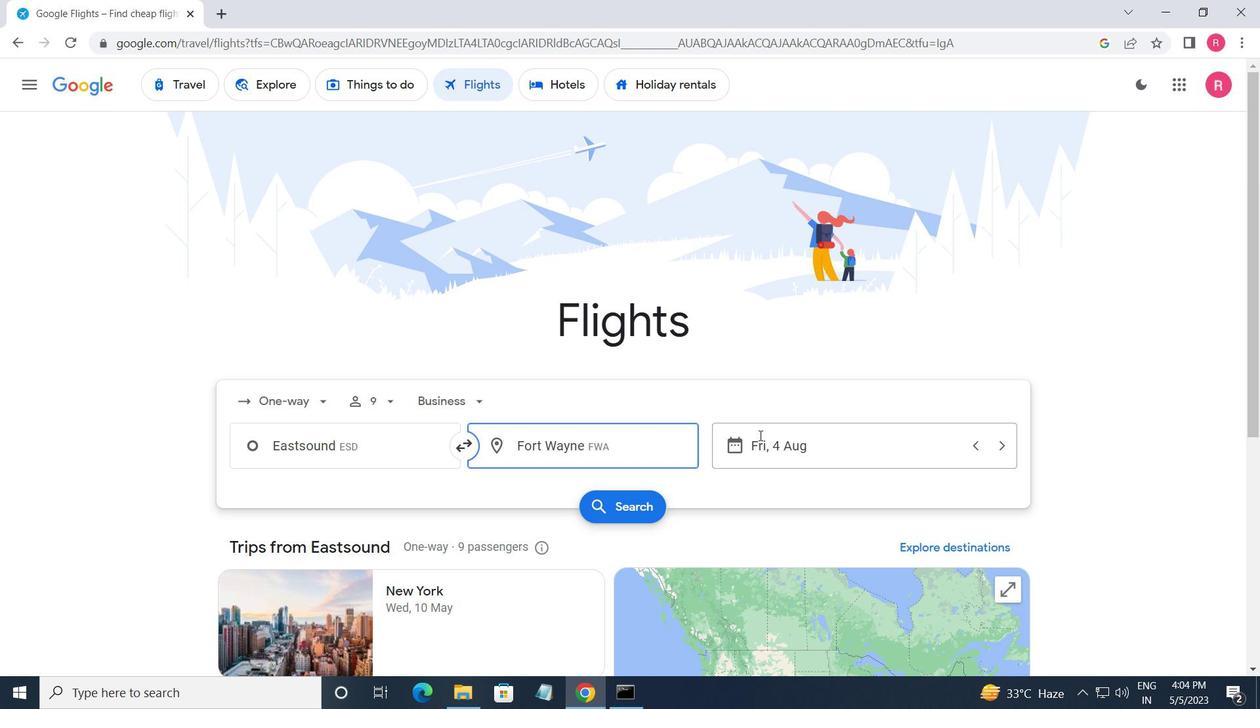 
Action: Mouse moved to (640, 388)
Screenshot: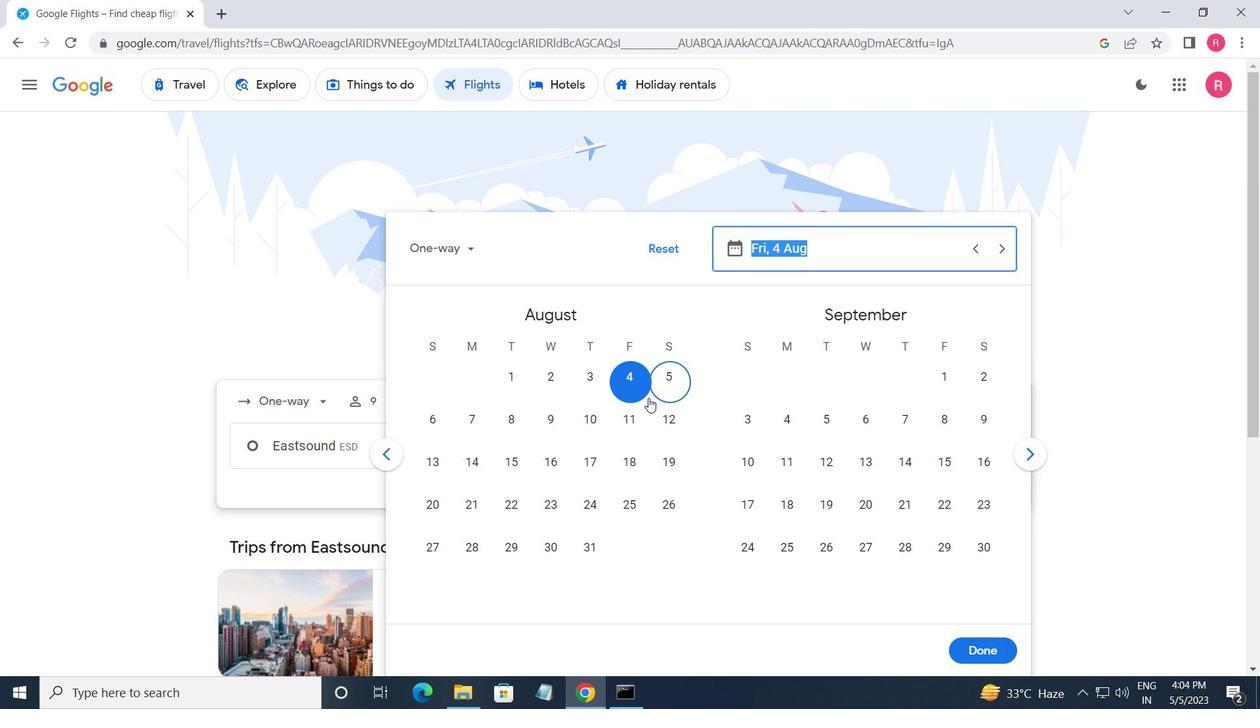 
Action: Mouse pressed left at (640, 388)
Screenshot: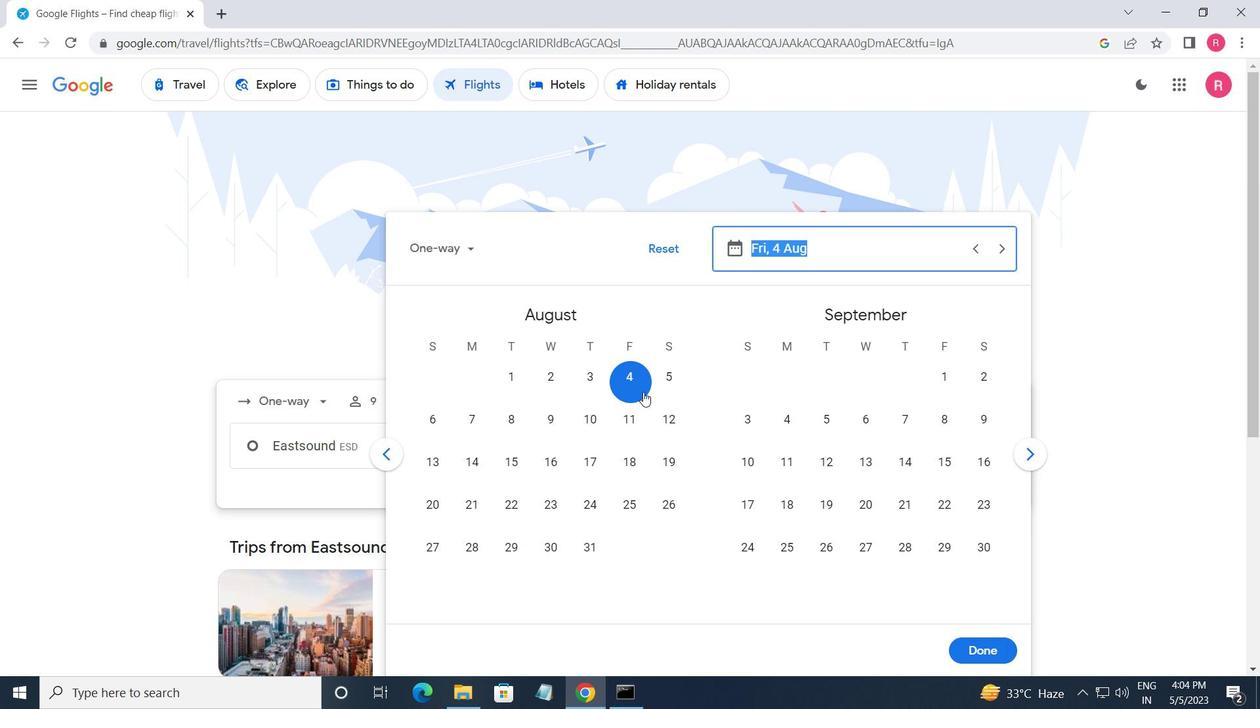 
Action: Mouse moved to (982, 645)
Screenshot: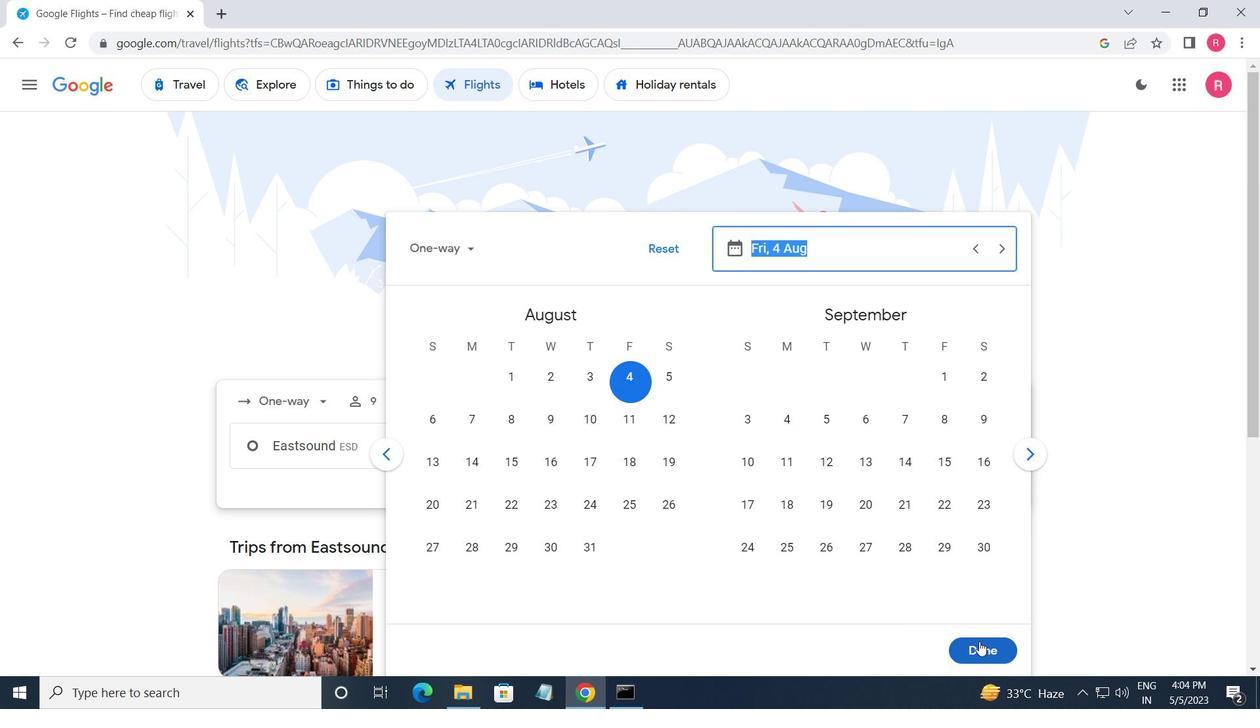 
Action: Mouse pressed left at (982, 645)
Screenshot: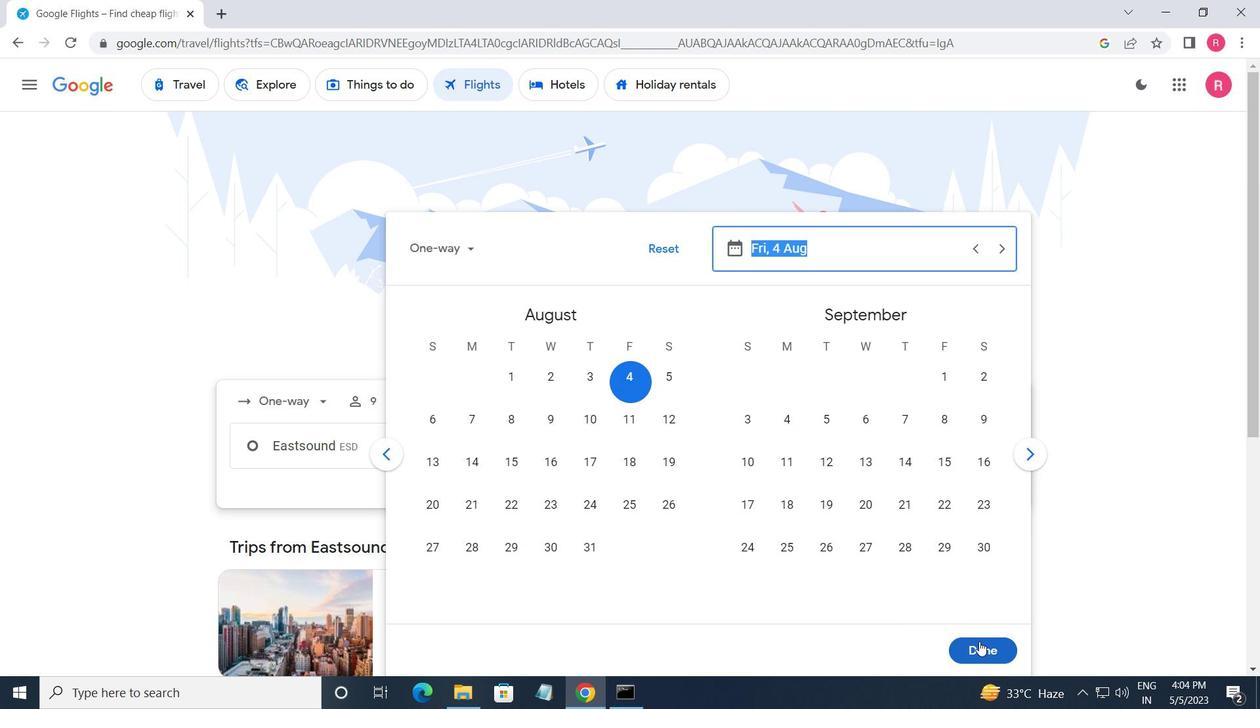 
Action: Mouse moved to (632, 502)
Screenshot: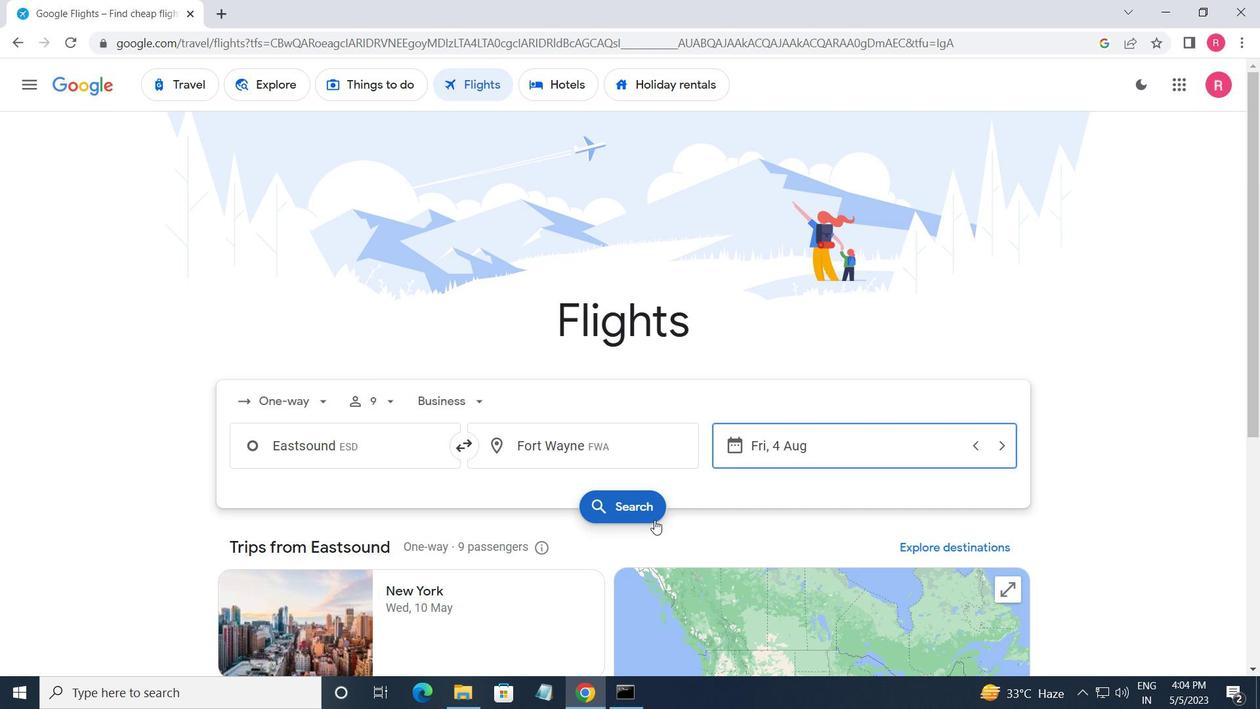 
Action: Mouse pressed left at (632, 502)
Screenshot: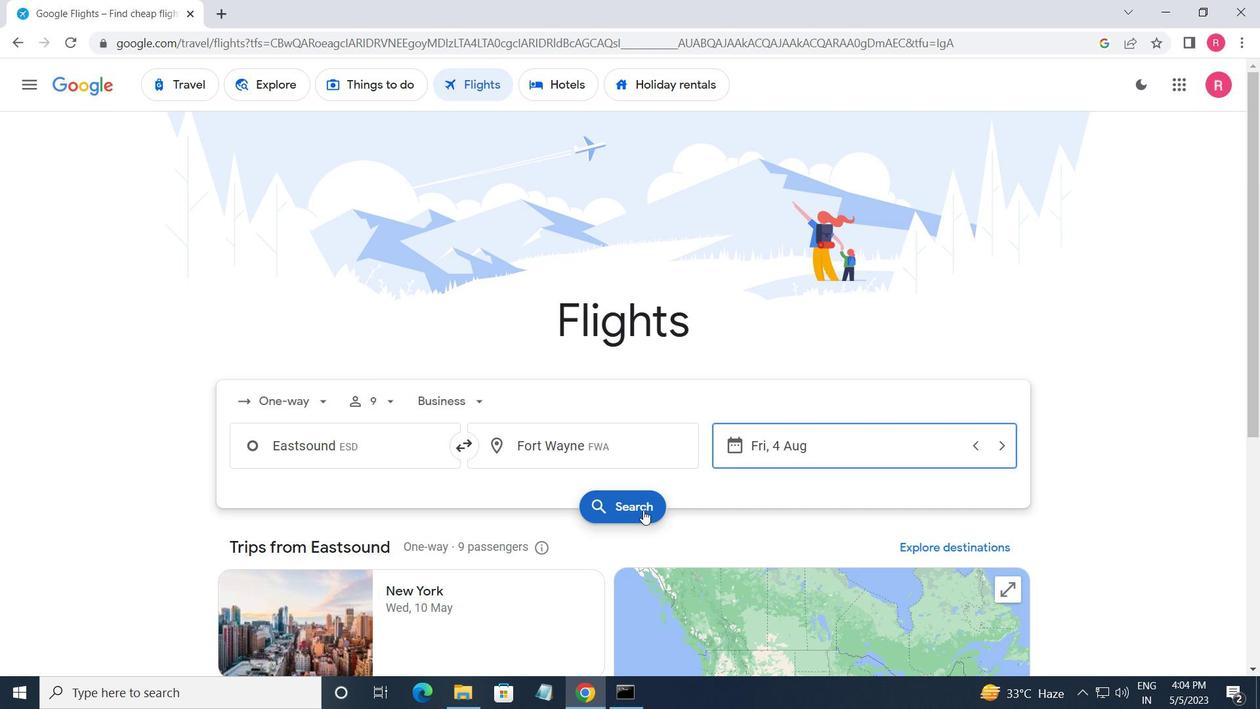 
Action: Mouse moved to (260, 233)
Screenshot: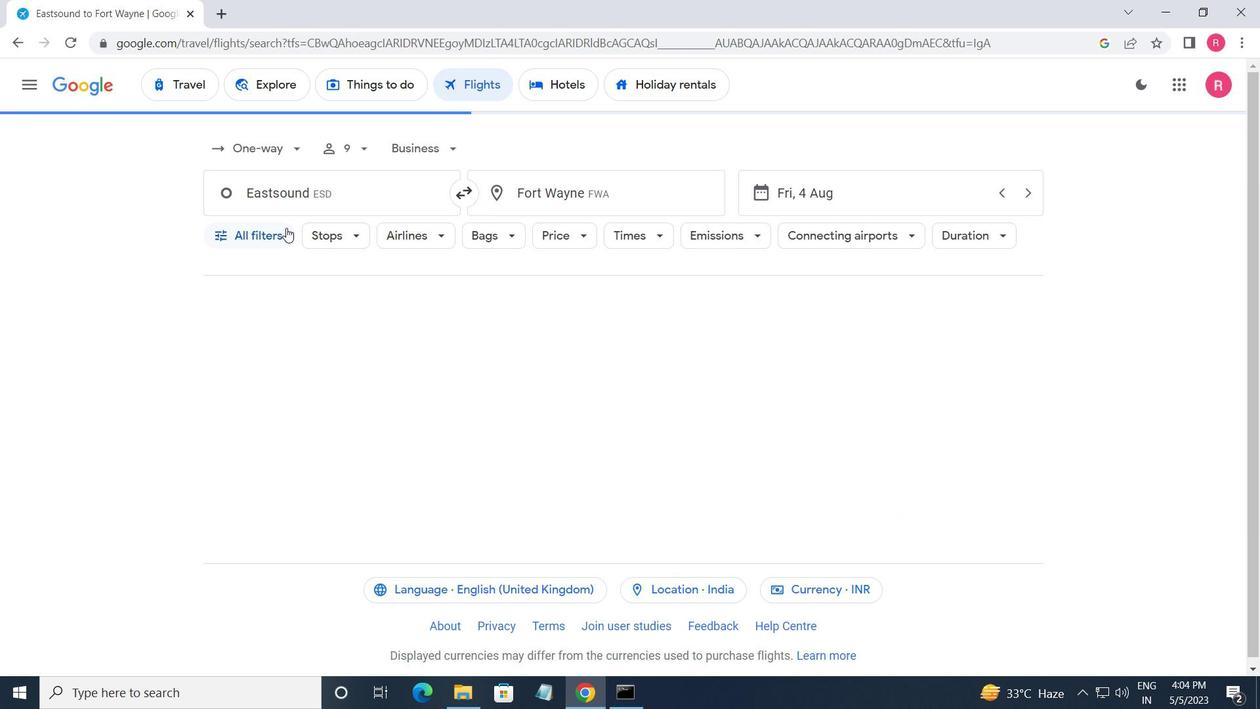 
Action: Mouse pressed left at (260, 233)
Screenshot: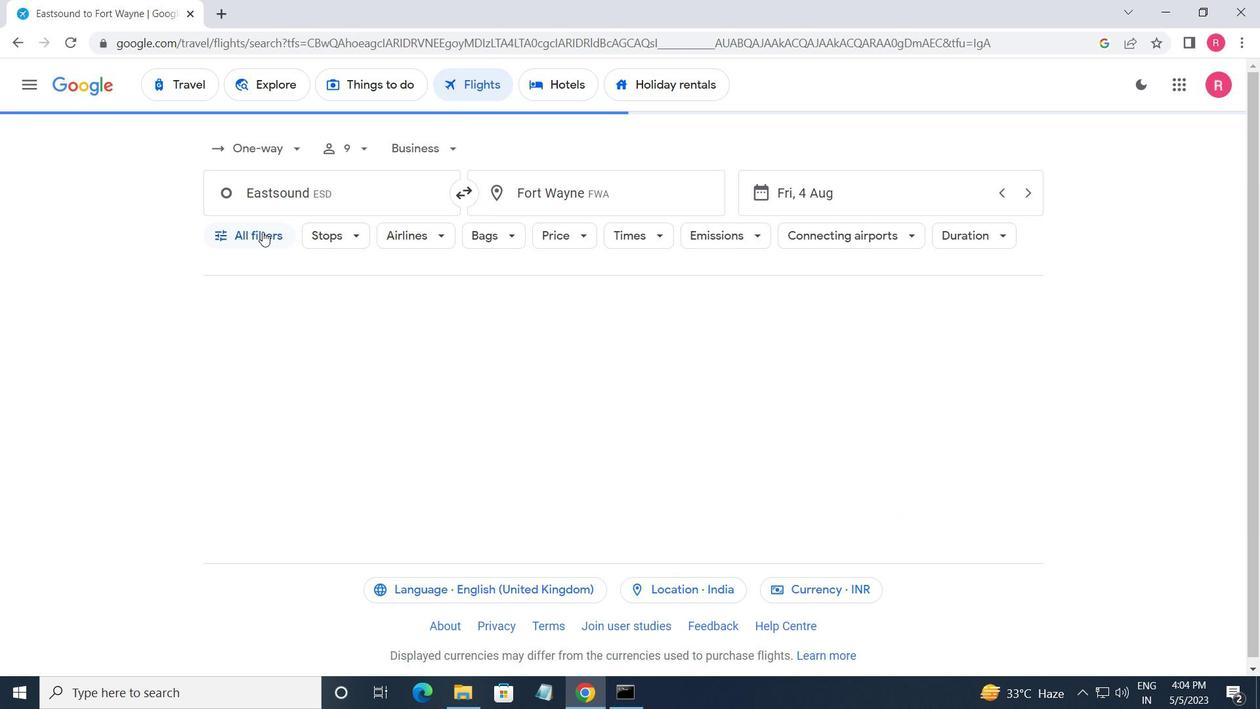
Action: Mouse moved to (335, 389)
Screenshot: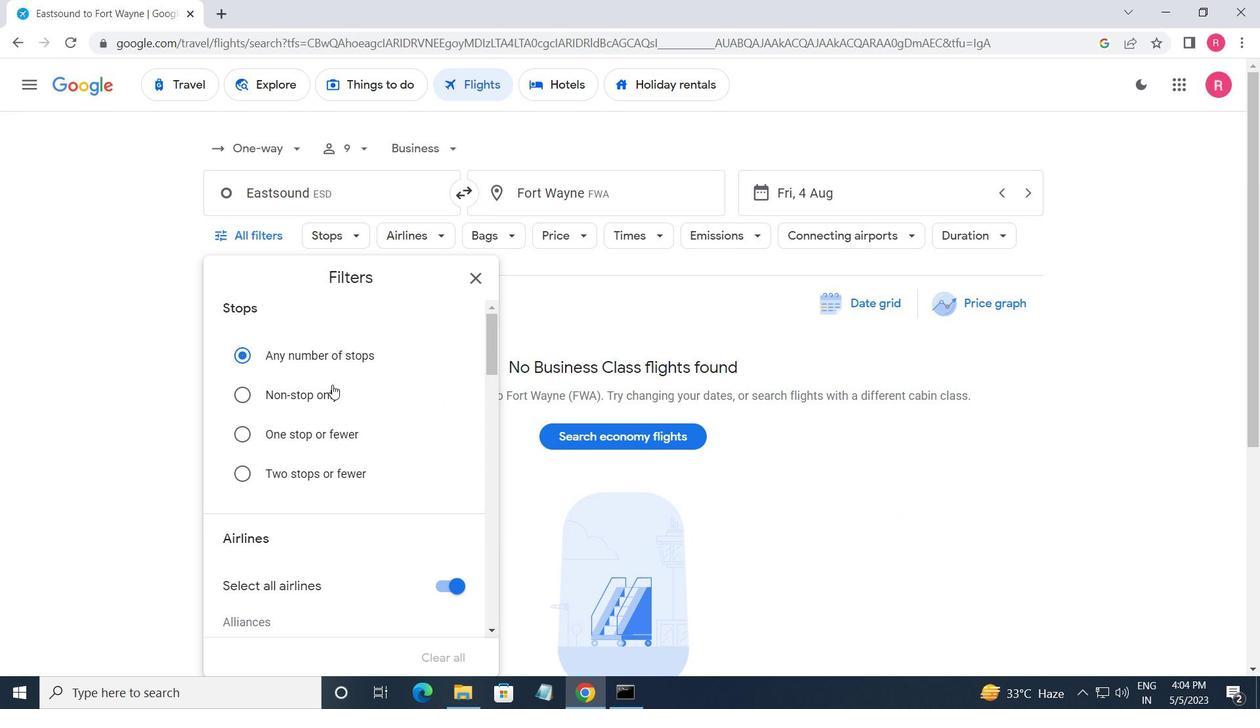 
Action: Mouse scrolled (335, 388) with delta (0, 0)
Screenshot: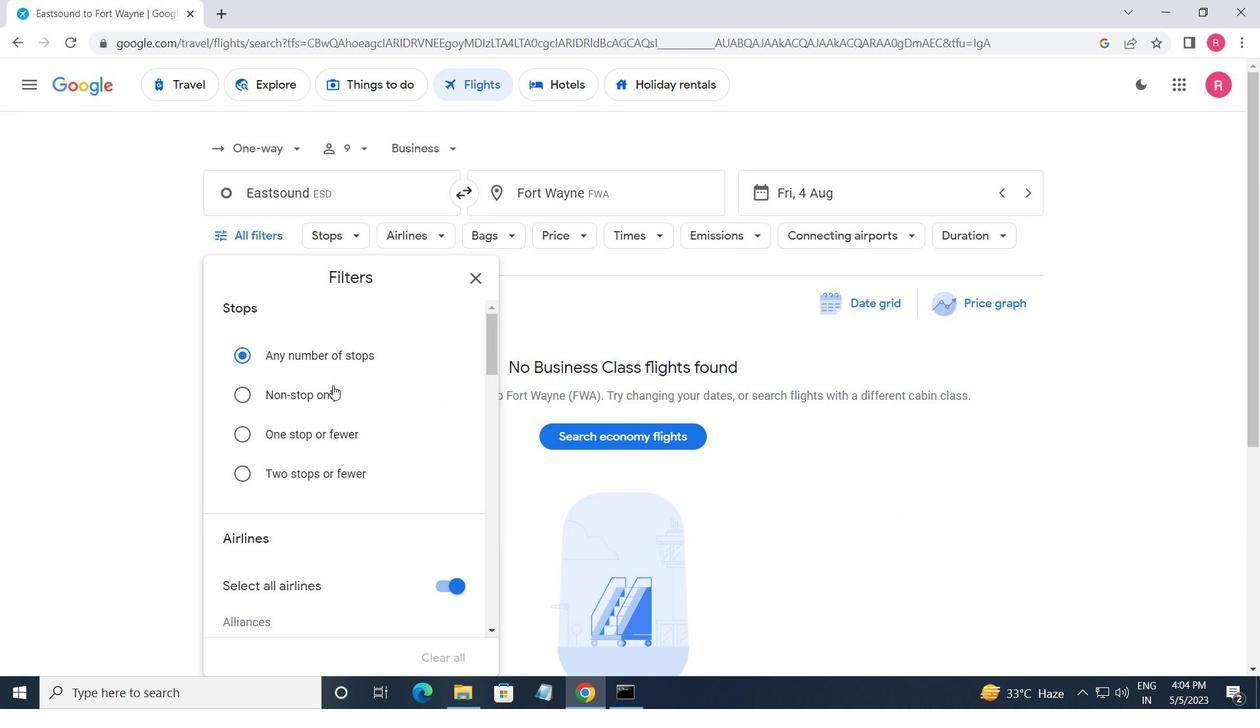 
Action: Mouse moved to (338, 393)
Screenshot: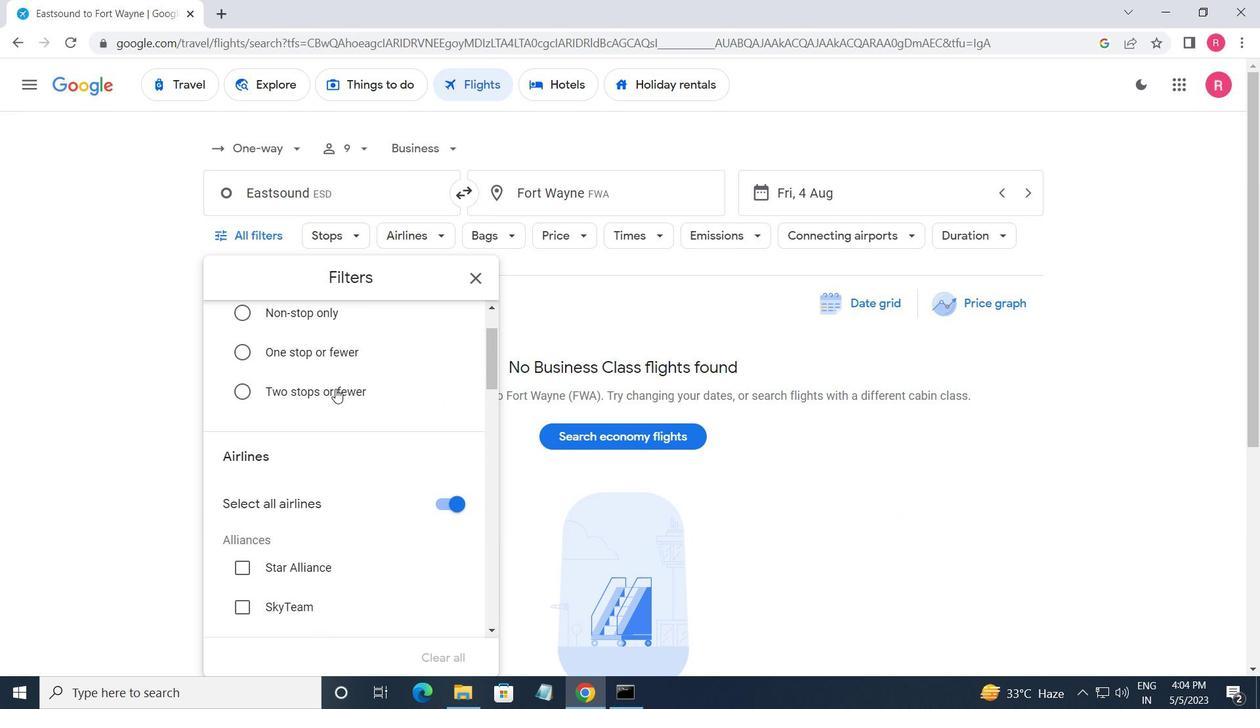 
Action: Mouse scrolled (338, 392) with delta (0, 0)
Screenshot: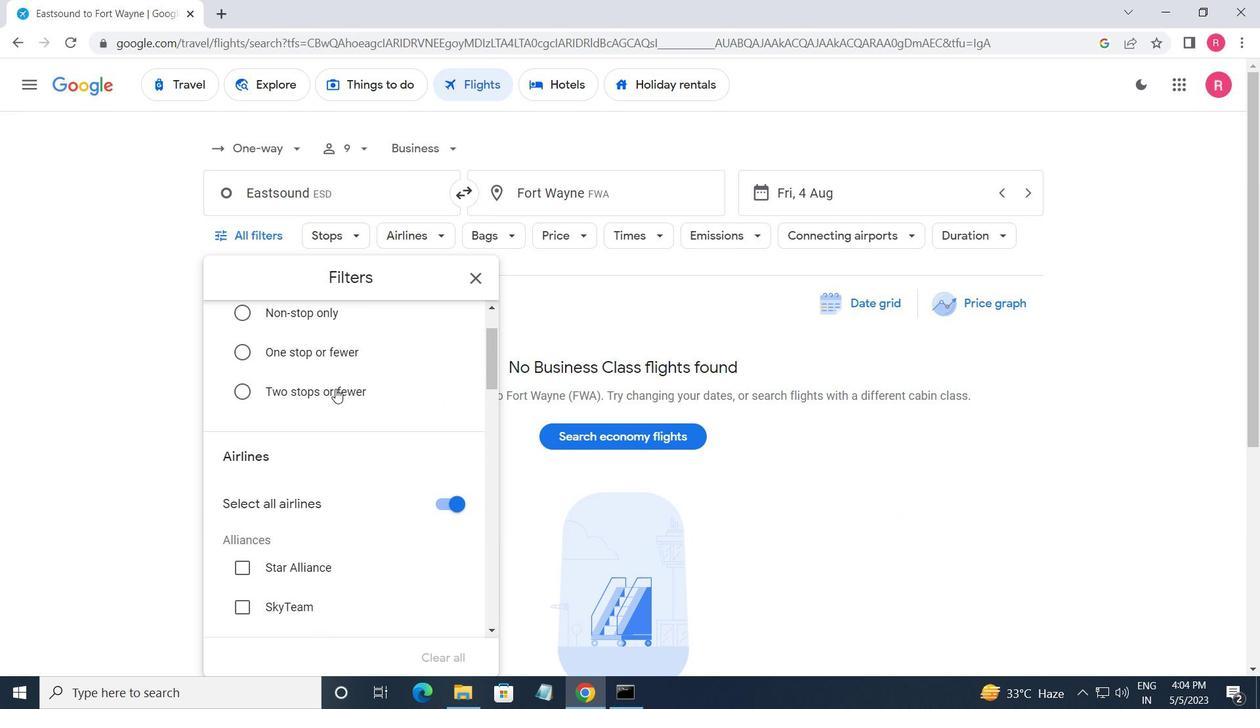 
Action: Mouse moved to (342, 400)
Screenshot: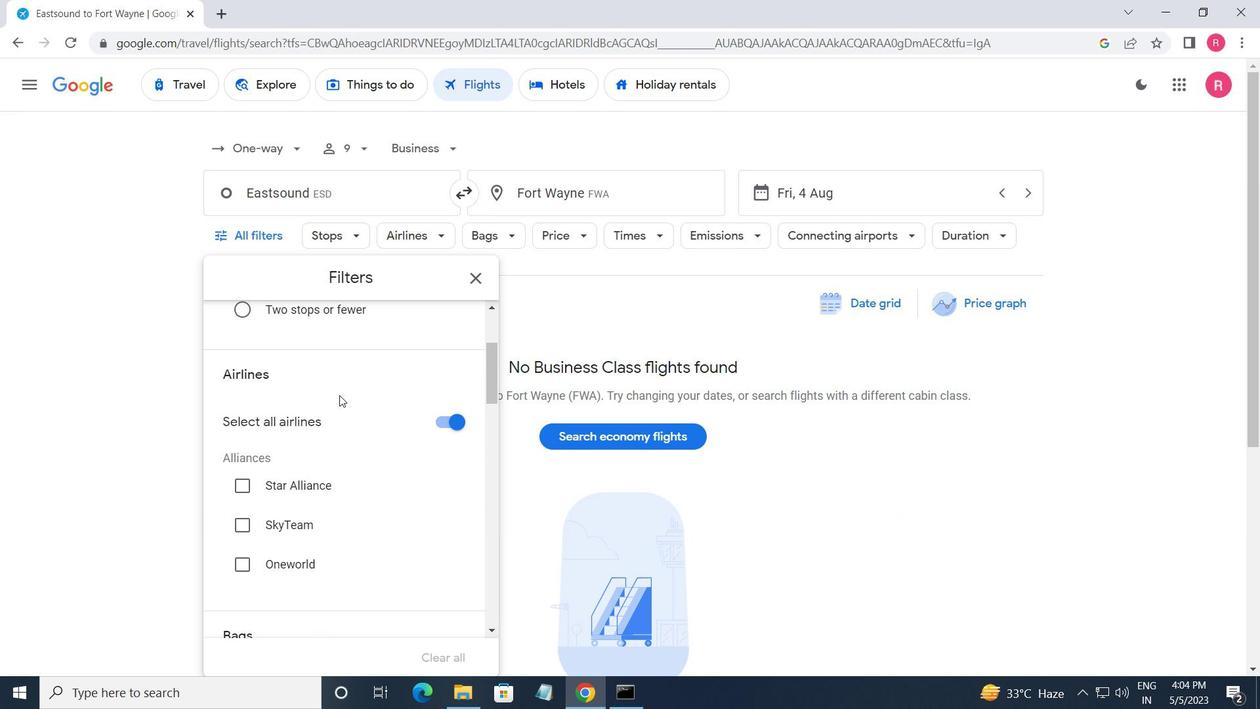 
Action: Mouse scrolled (342, 399) with delta (0, 0)
Screenshot: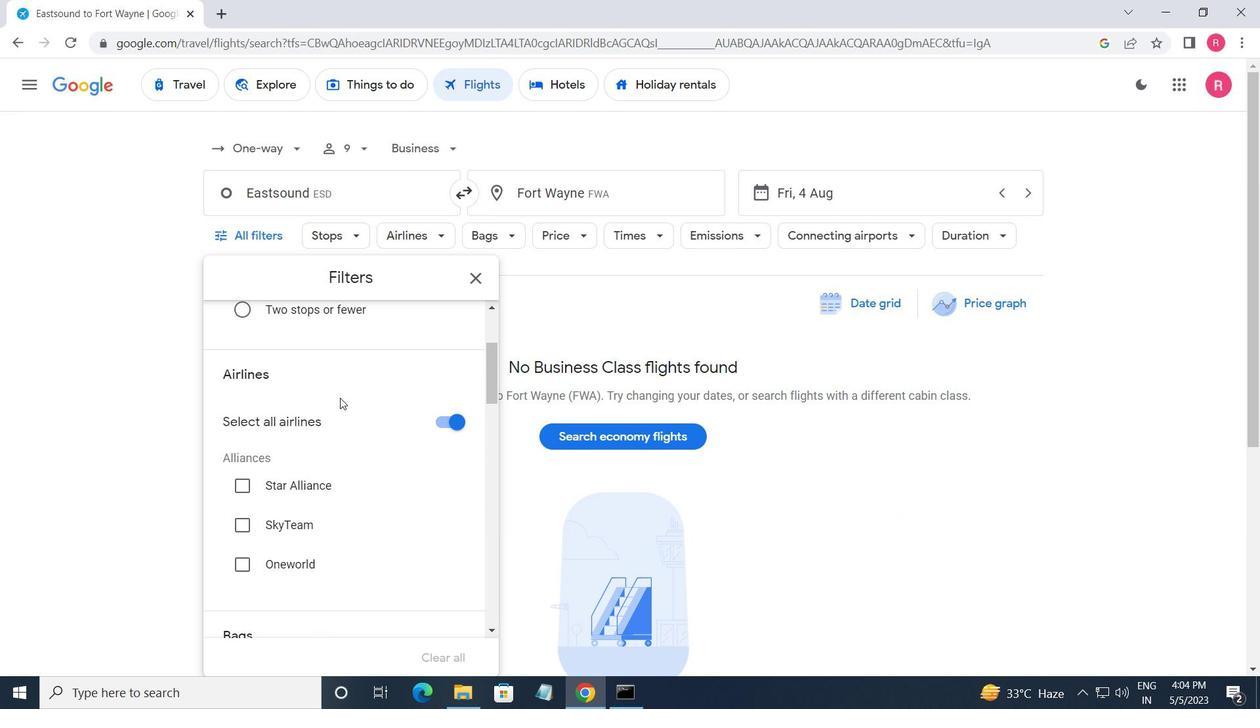 
Action: Mouse moved to (344, 402)
Screenshot: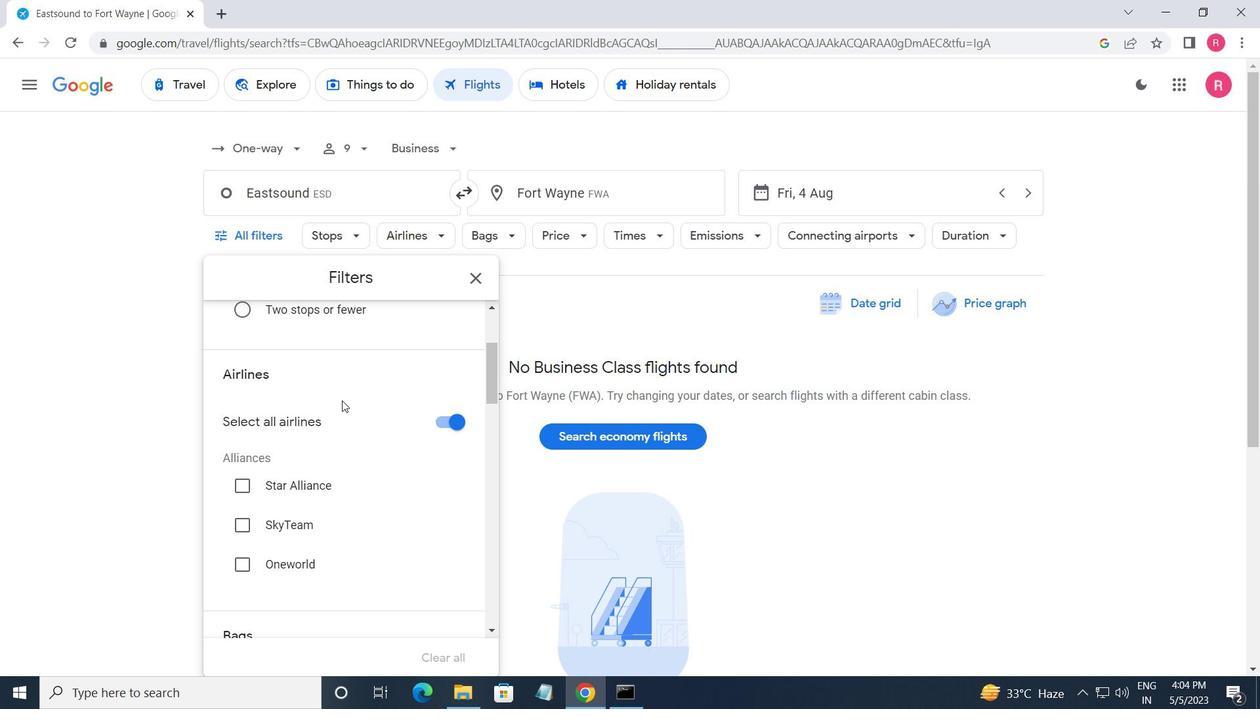
Action: Mouse scrolled (344, 401) with delta (0, 0)
Screenshot: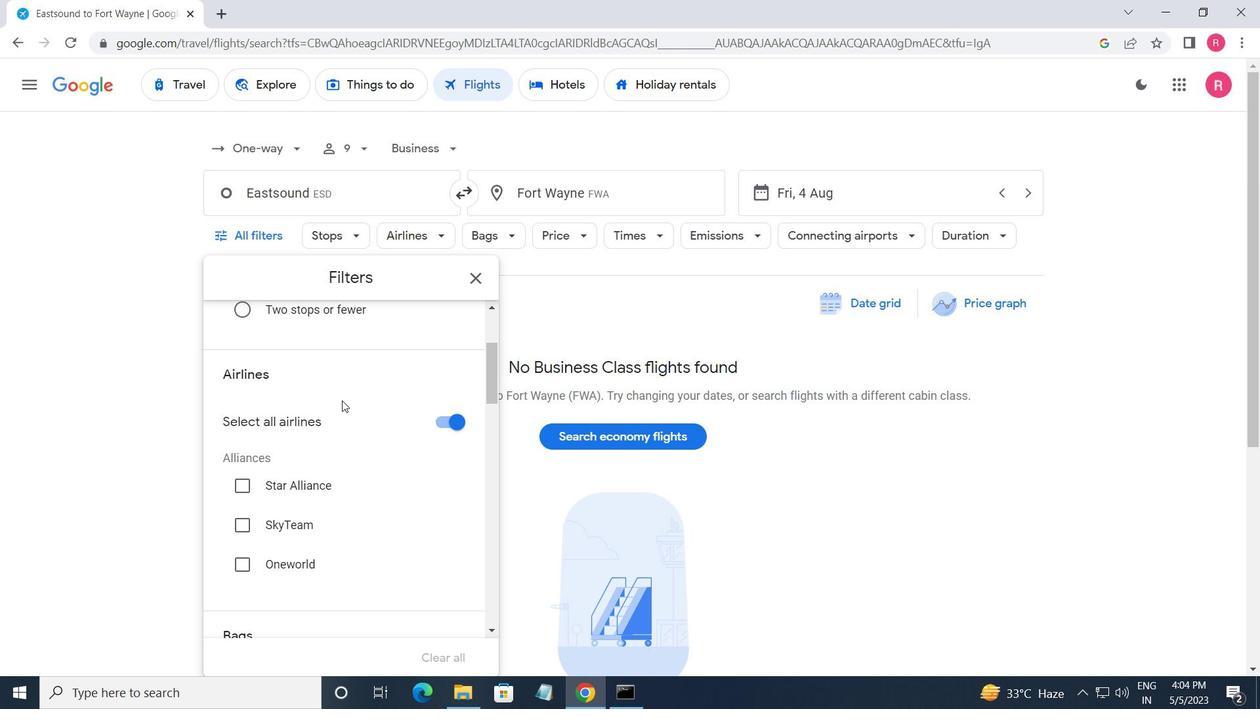 
Action: Mouse moved to (346, 402)
Screenshot: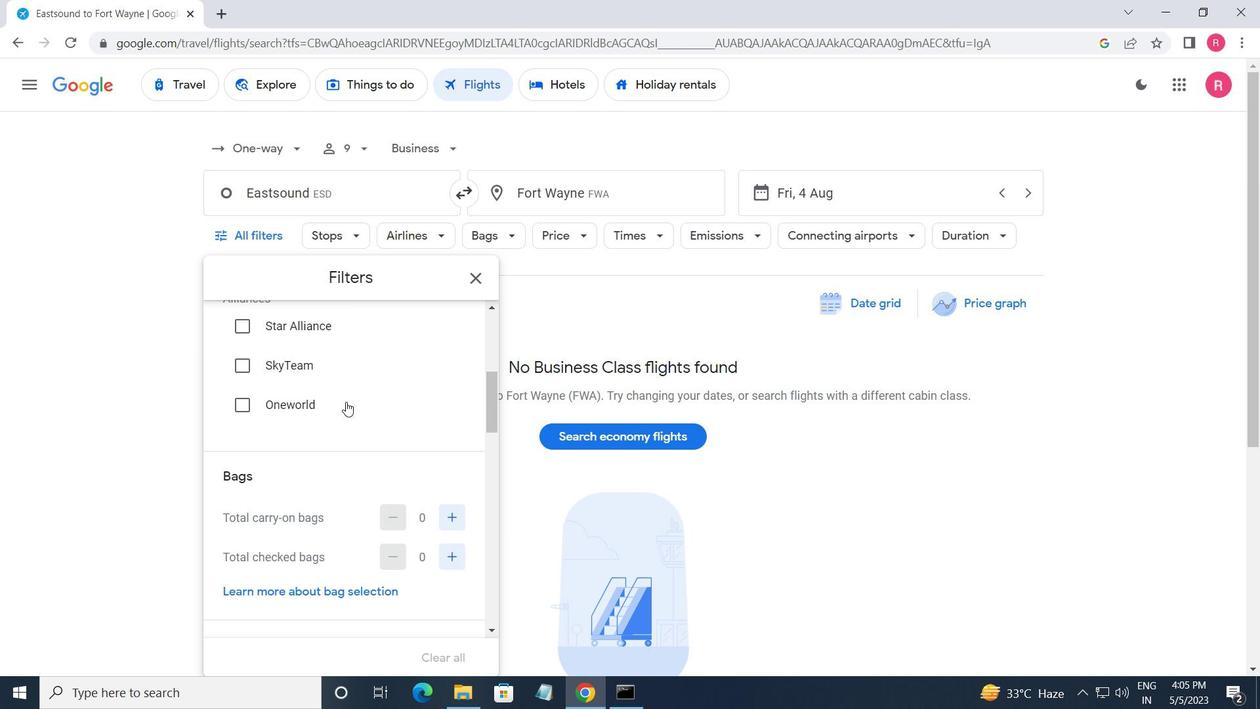 
Action: Mouse scrolled (346, 401) with delta (0, 0)
Screenshot: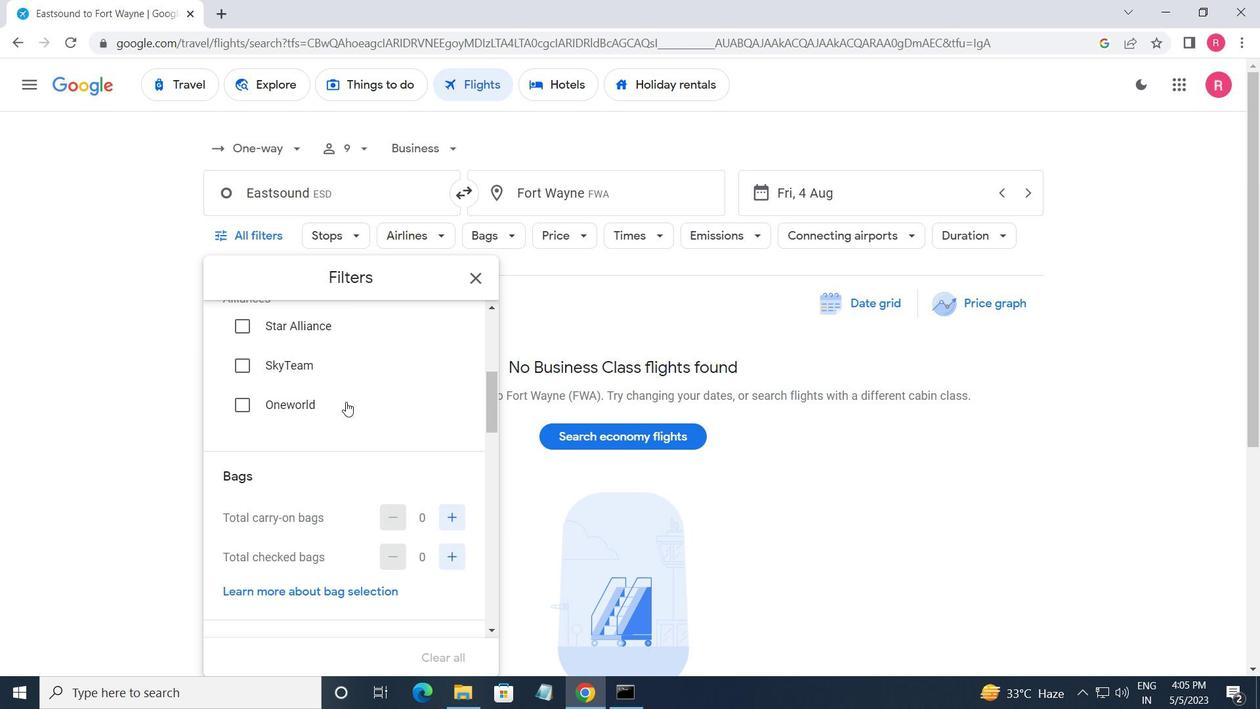
Action: Mouse moved to (347, 403)
Screenshot: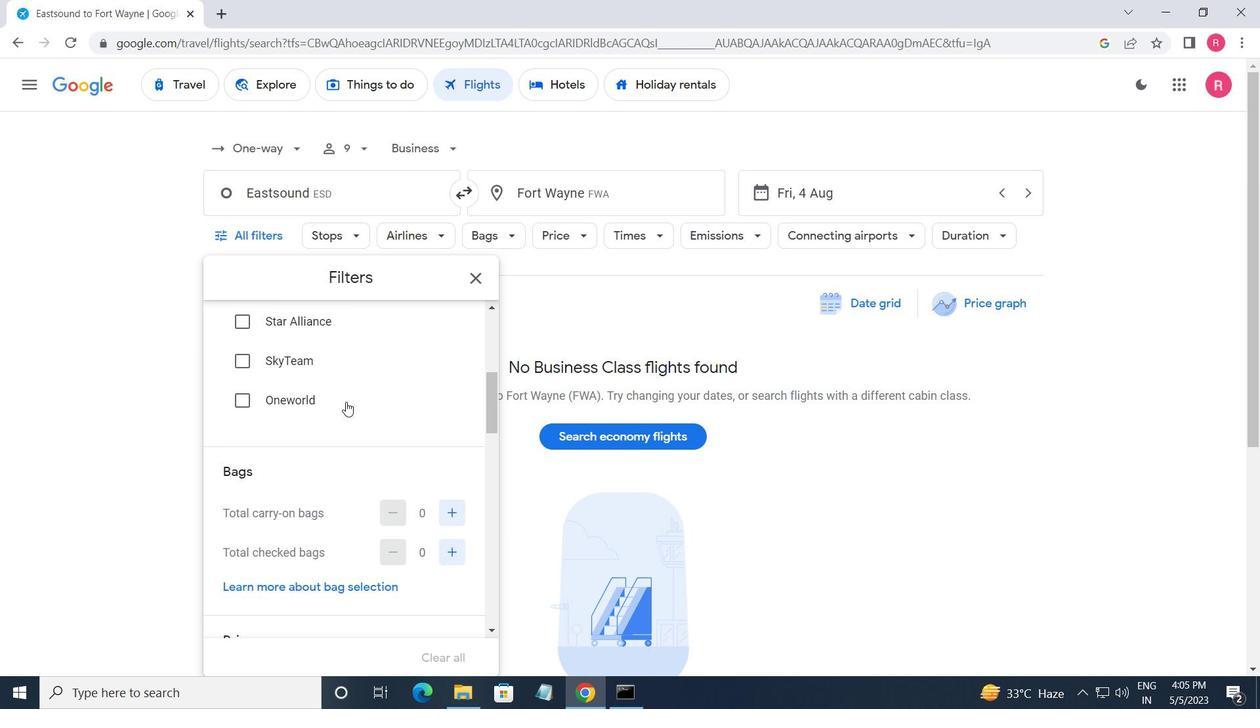 
Action: Mouse scrolled (347, 403) with delta (0, 0)
Screenshot: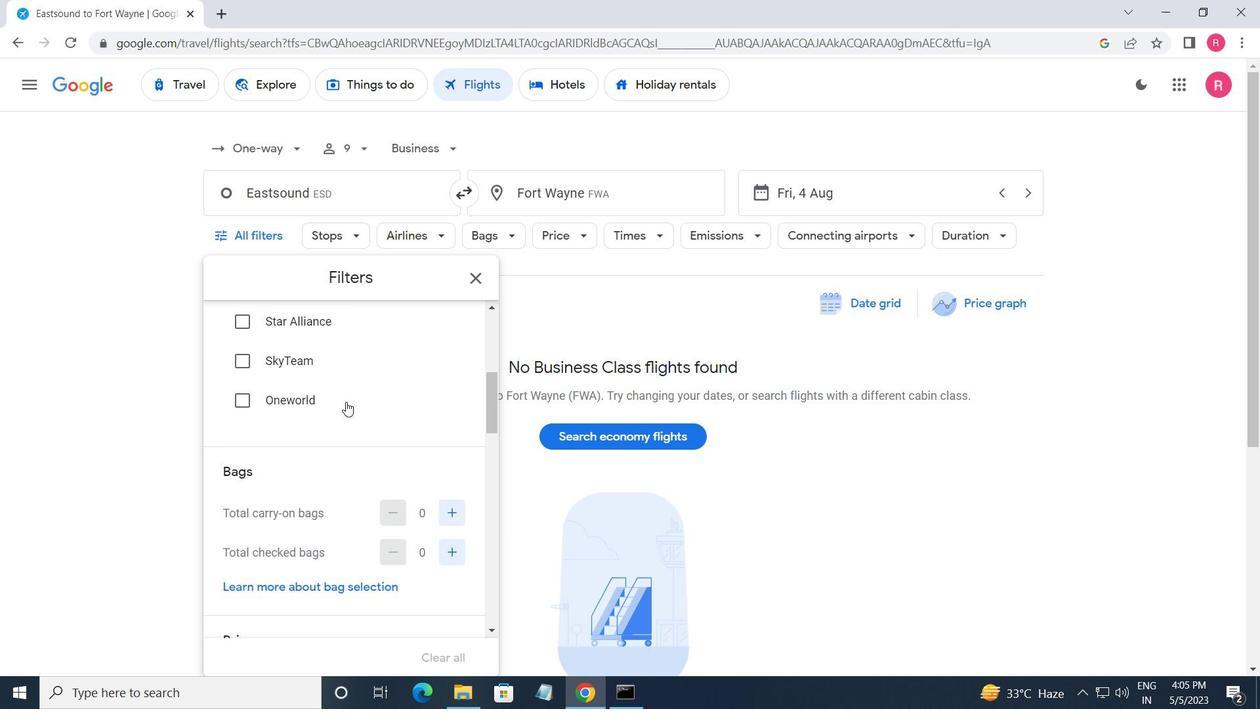 
Action: Mouse scrolled (347, 403) with delta (0, 0)
Screenshot: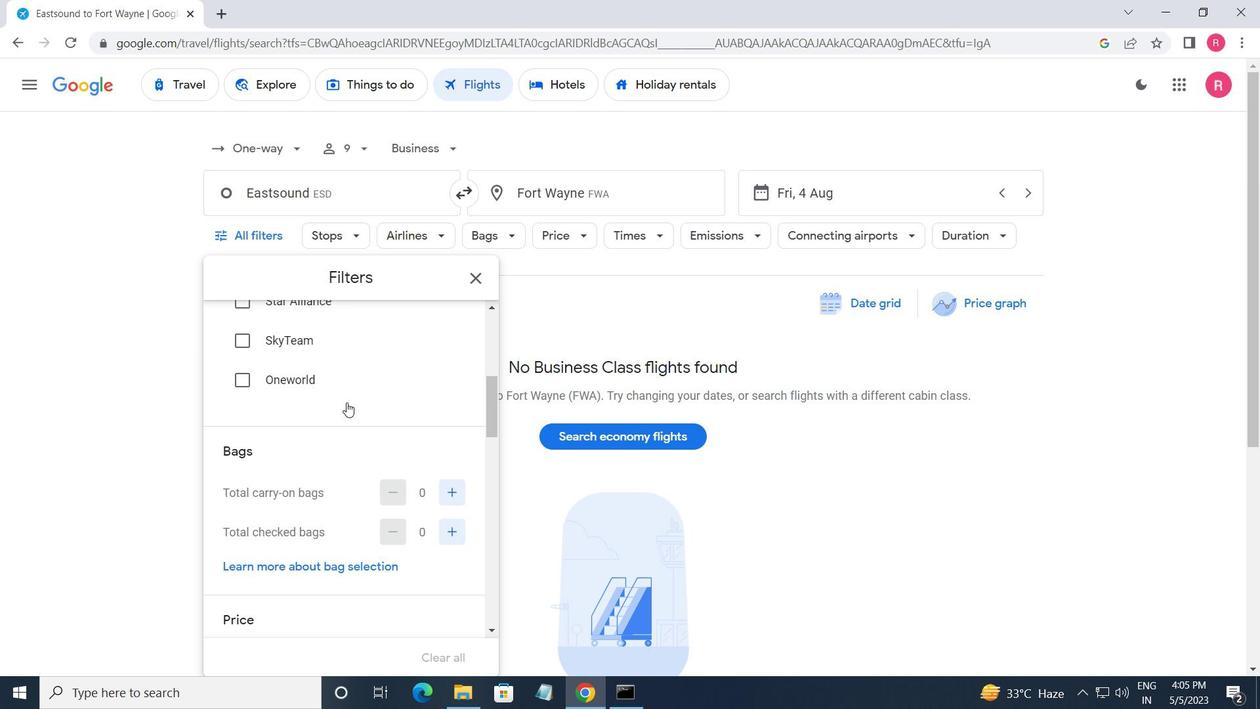 
Action: Mouse scrolled (347, 403) with delta (0, 0)
Screenshot: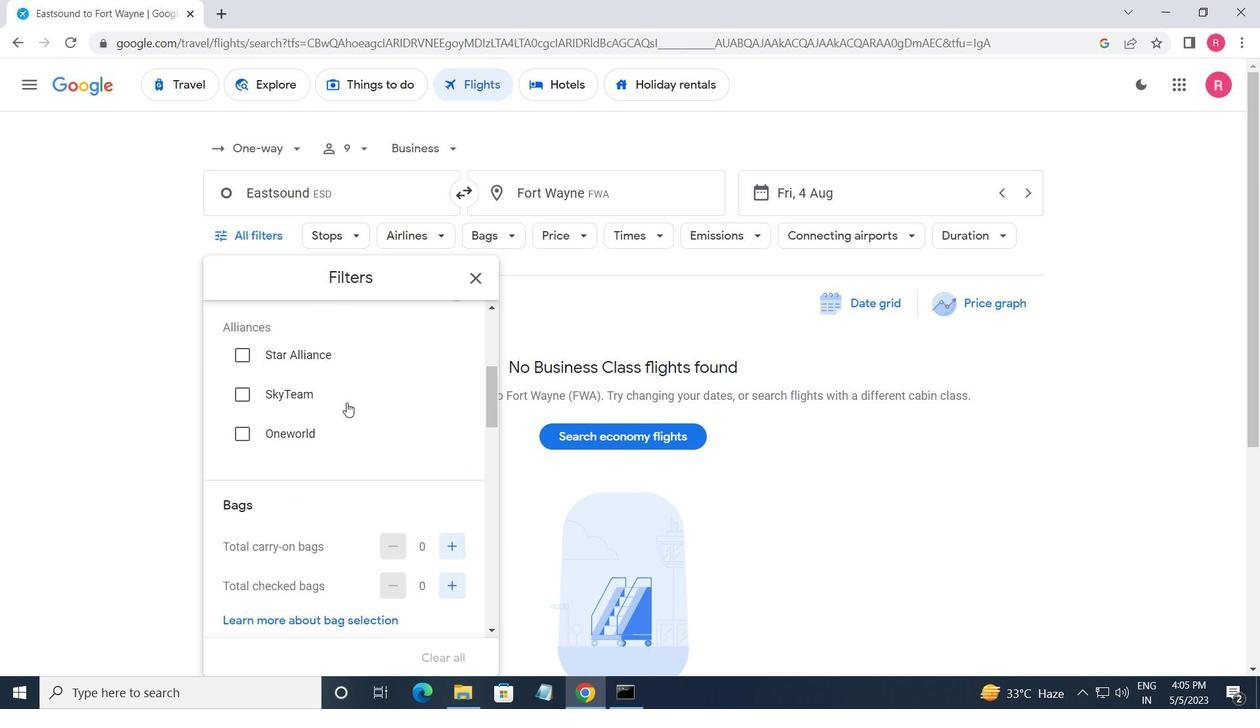 
Action: Mouse scrolled (347, 403) with delta (0, 0)
Screenshot: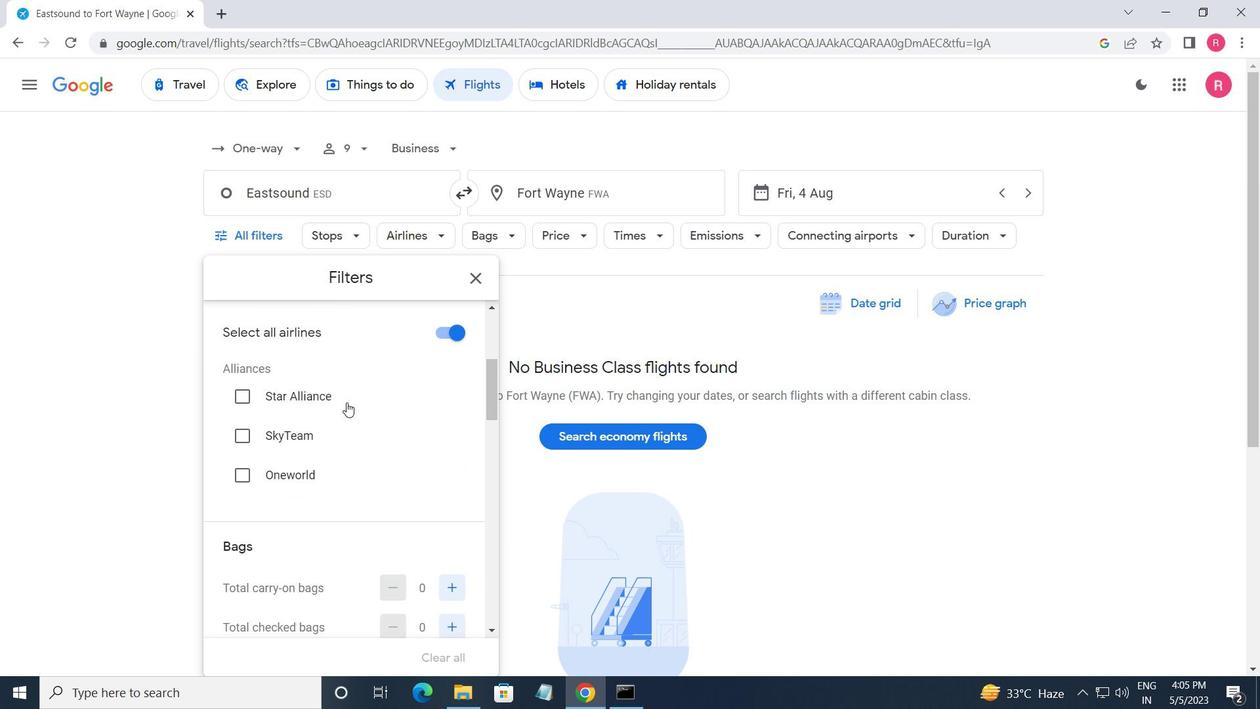 
Action: Mouse scrolled (347, 403) with delta (0, 0)
Screenshot: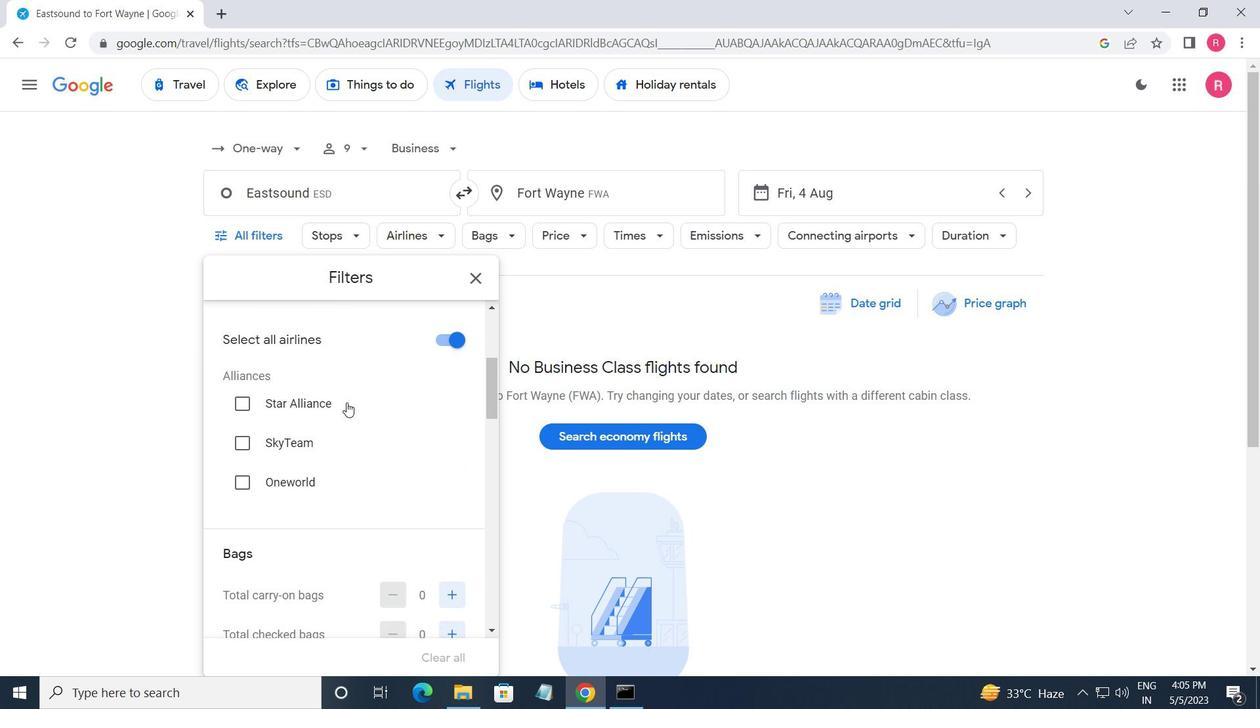 
Action: Mouse scrolled (347, 403) with delta (0, 0)
Screenshot: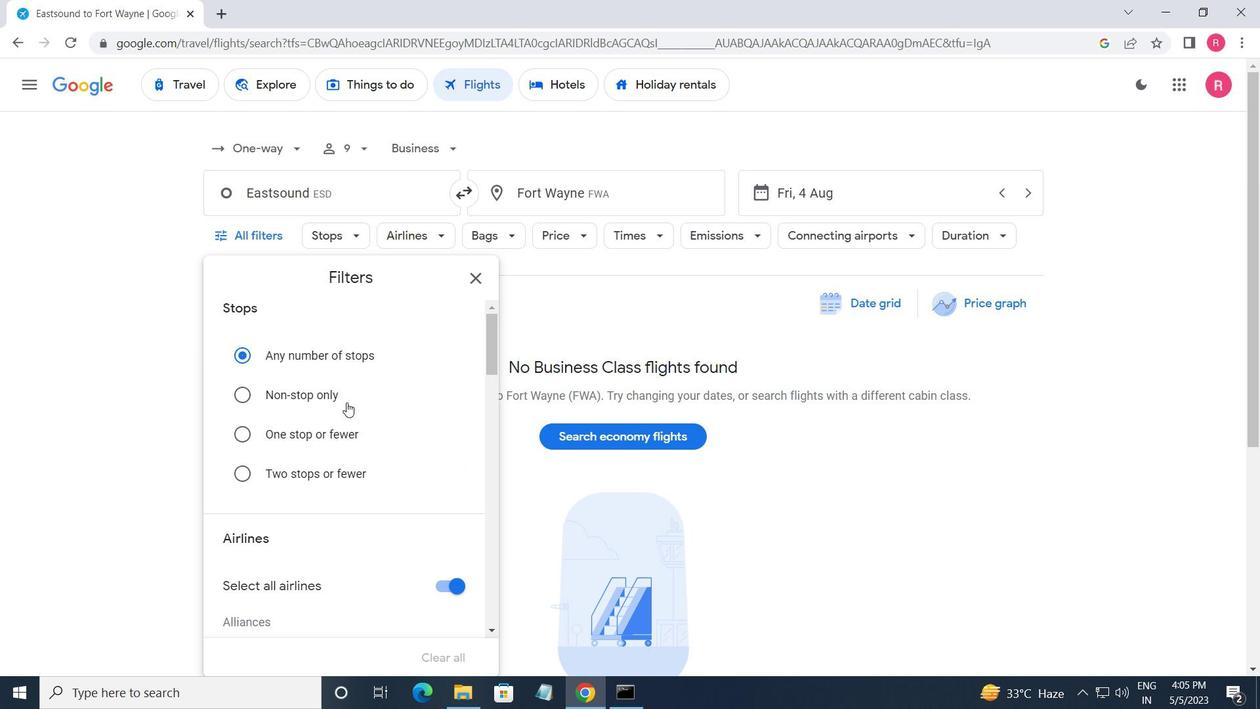 
Action: Mouse scrolled (347, 402) with delta (0, 0)
Screenshot: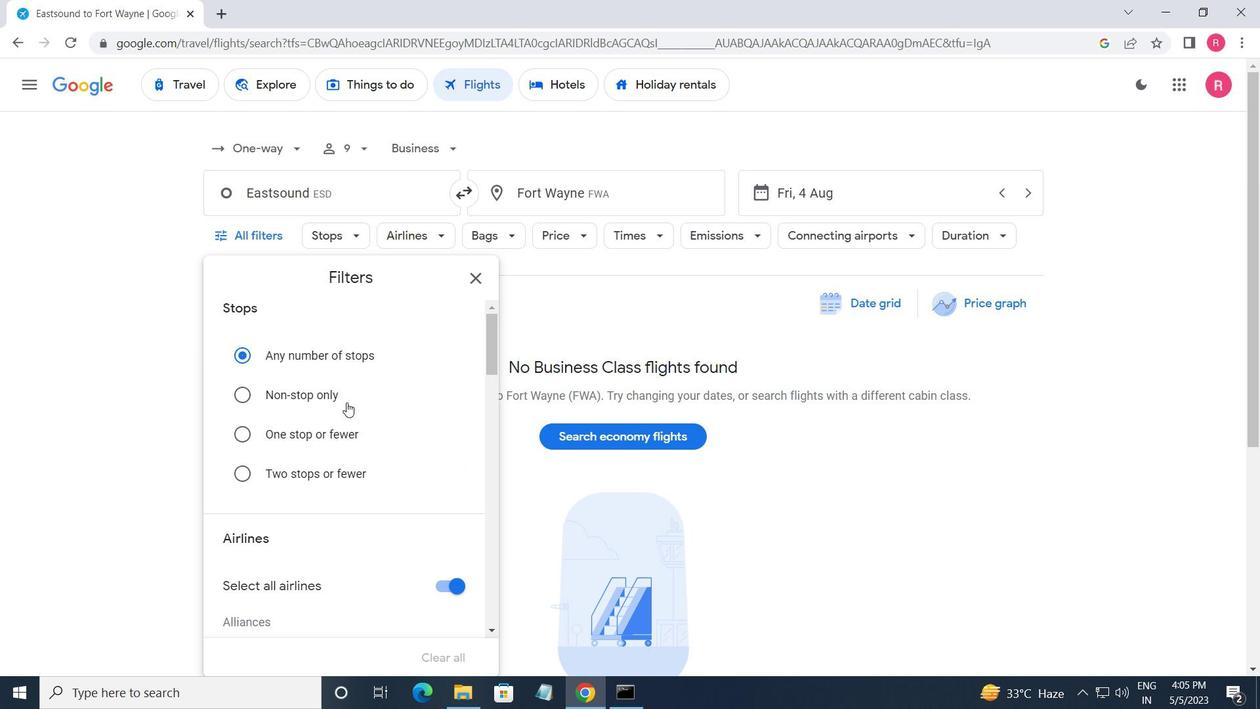 
Action: Mouse scrolled (347, 402) with delta (0, 0)
Screenshot: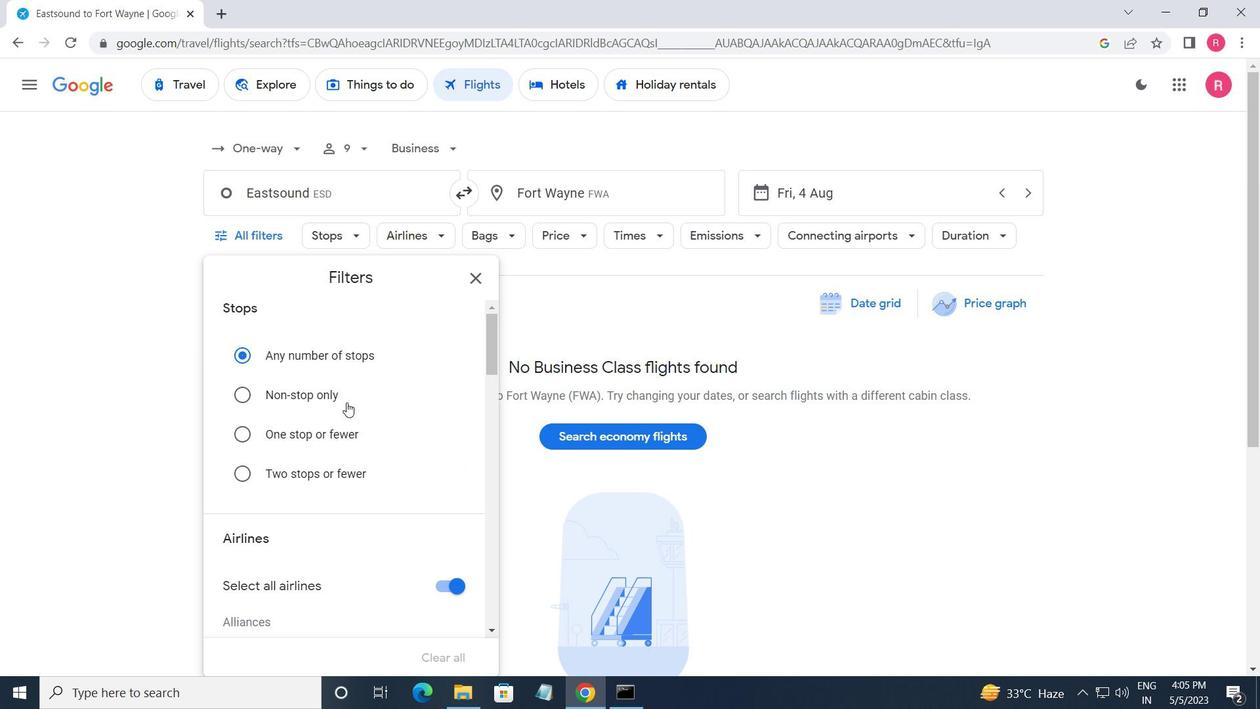 
Action: Mouse moved to (348, 403)
Screenshot: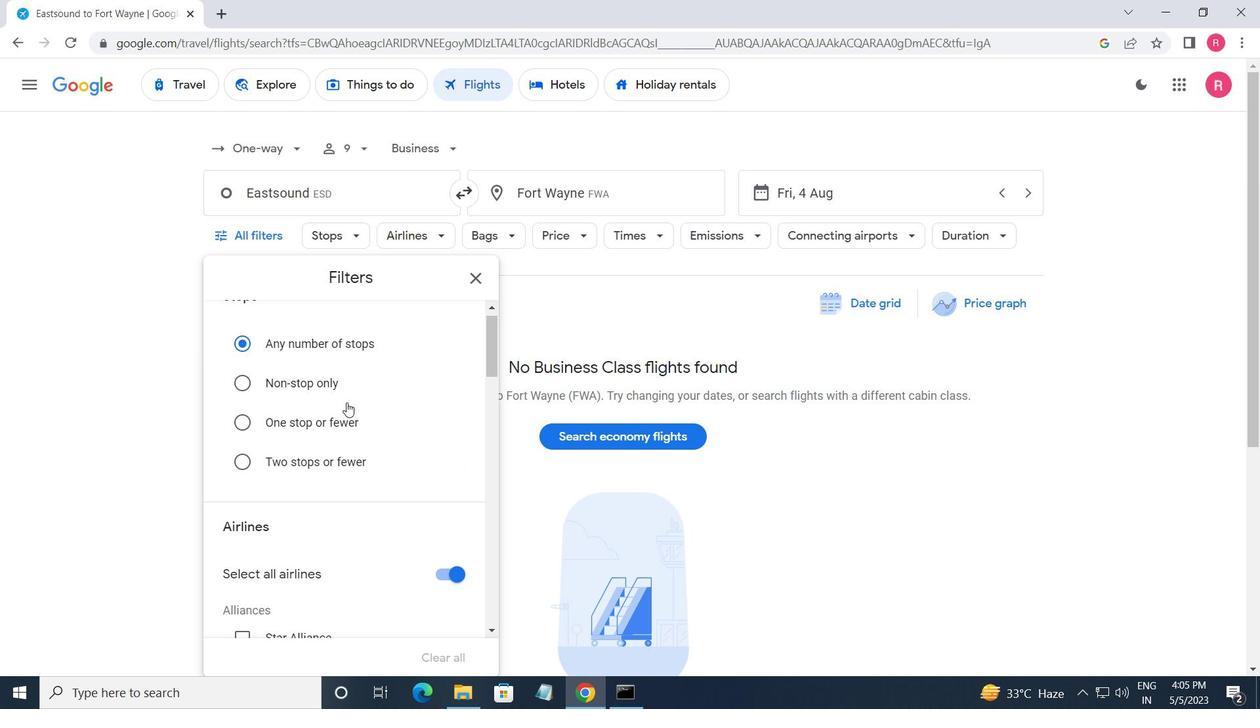 
Action: Mouse scrolled (348, 402) with delta (0, 0)
Screenshot: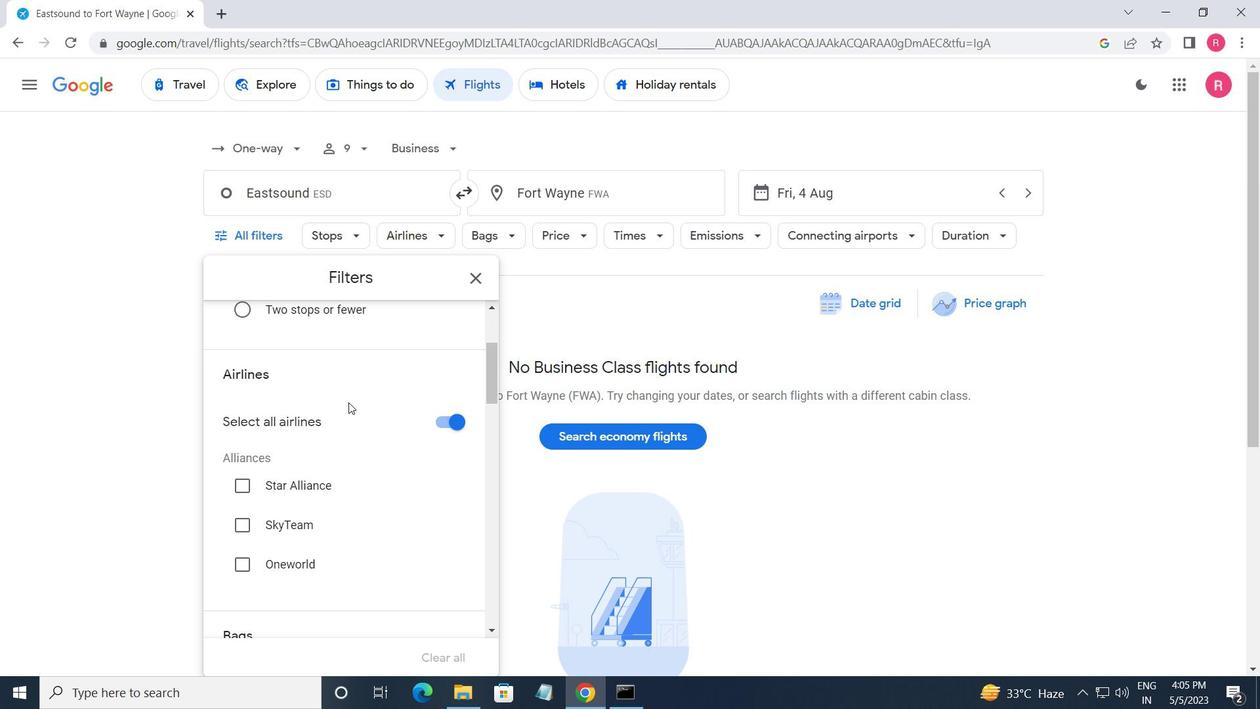 
Action: Mouse moved to (349, 403)
Screenshot: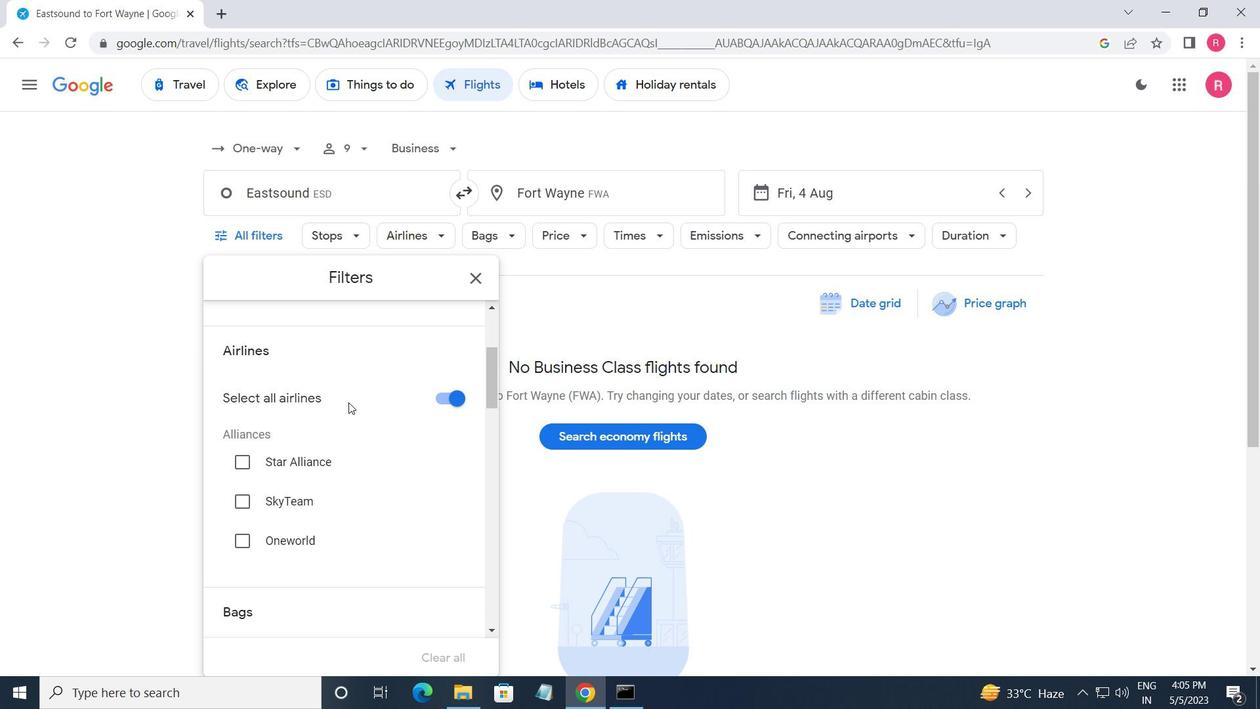 
Action: Mouse scrolled (349, 403) with delta (0, 0)
Screenshot: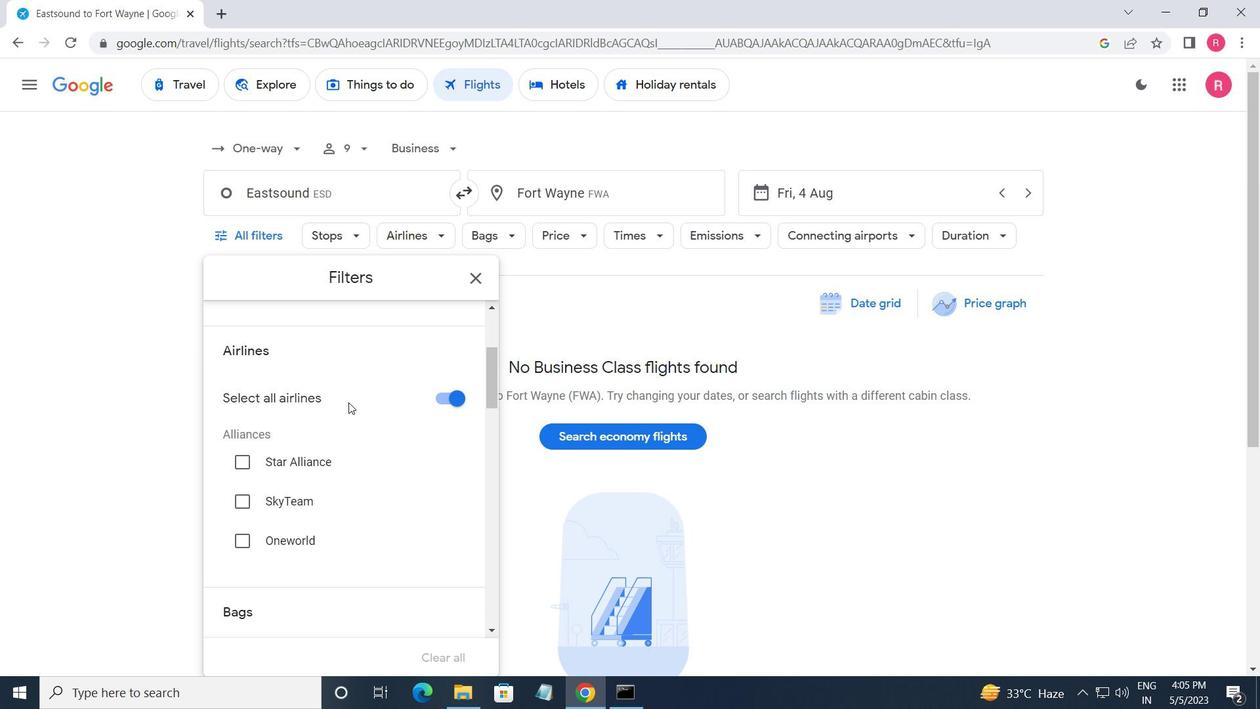 
Action: Mouse moved to (349, 404)
Screenshot: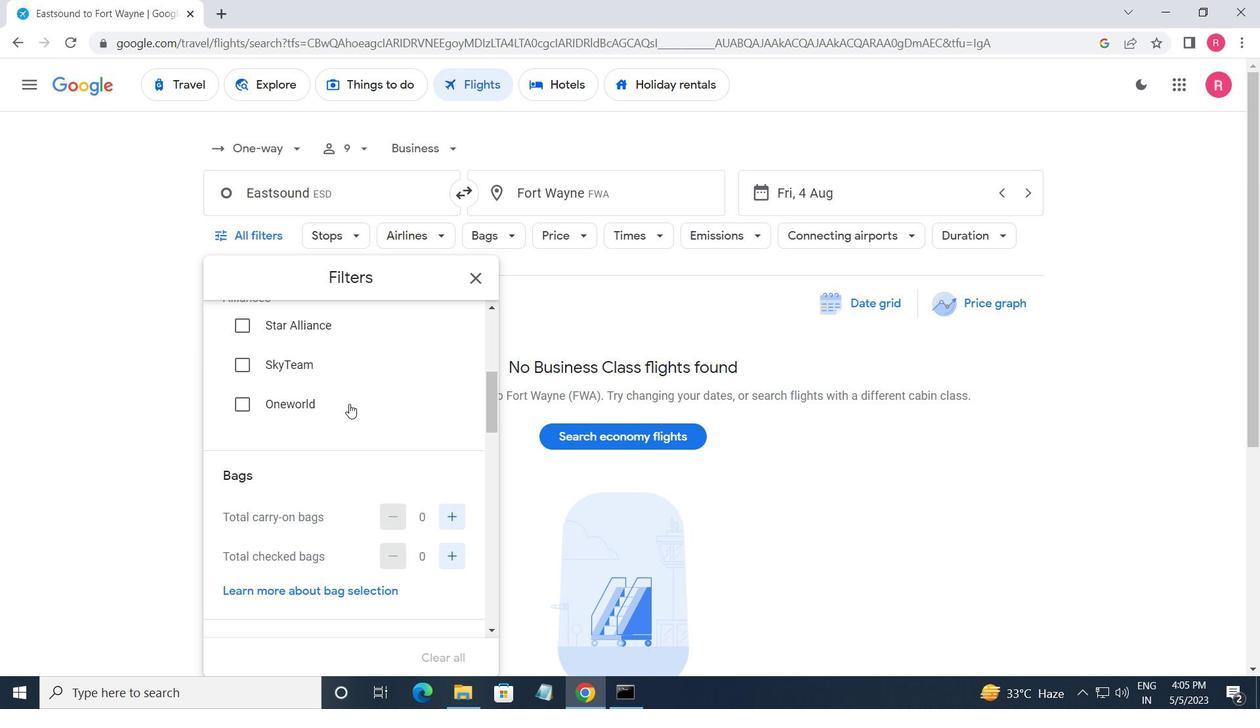 
Action: Mouse scrolled (349, 403) with delta (0, 0)
Screenshot: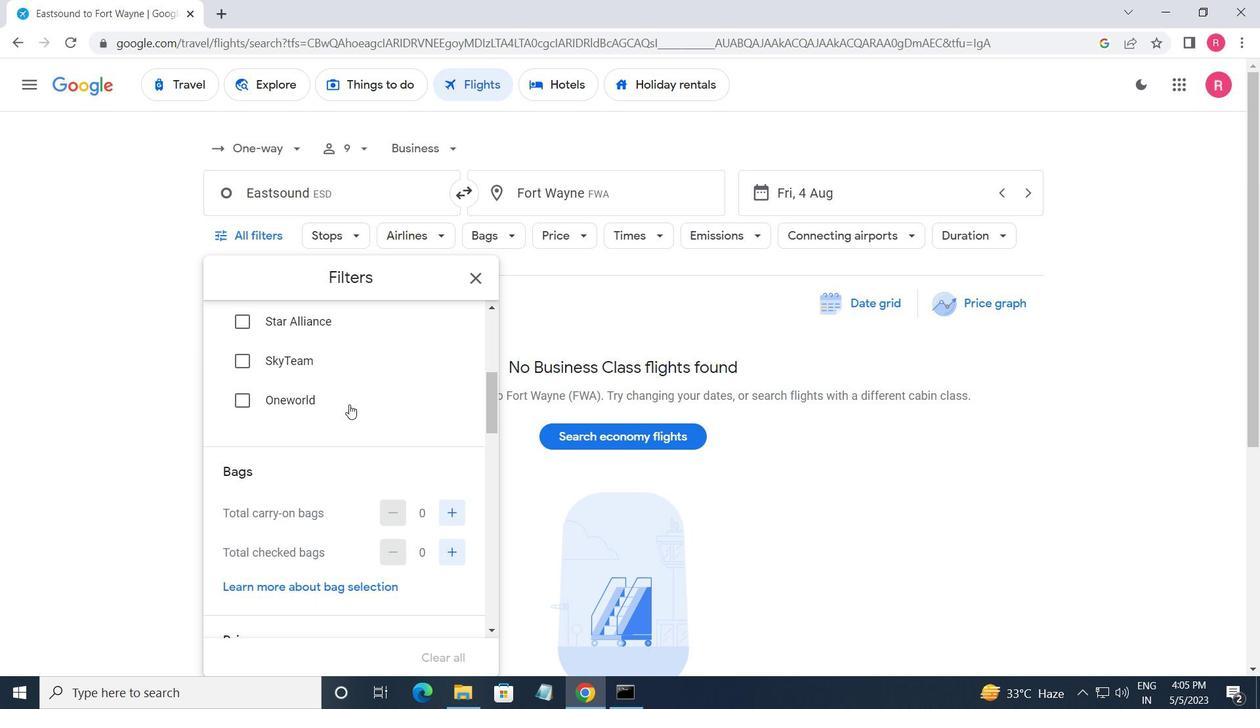 
Action: Mouse moved to (351, 407)
Screenshot: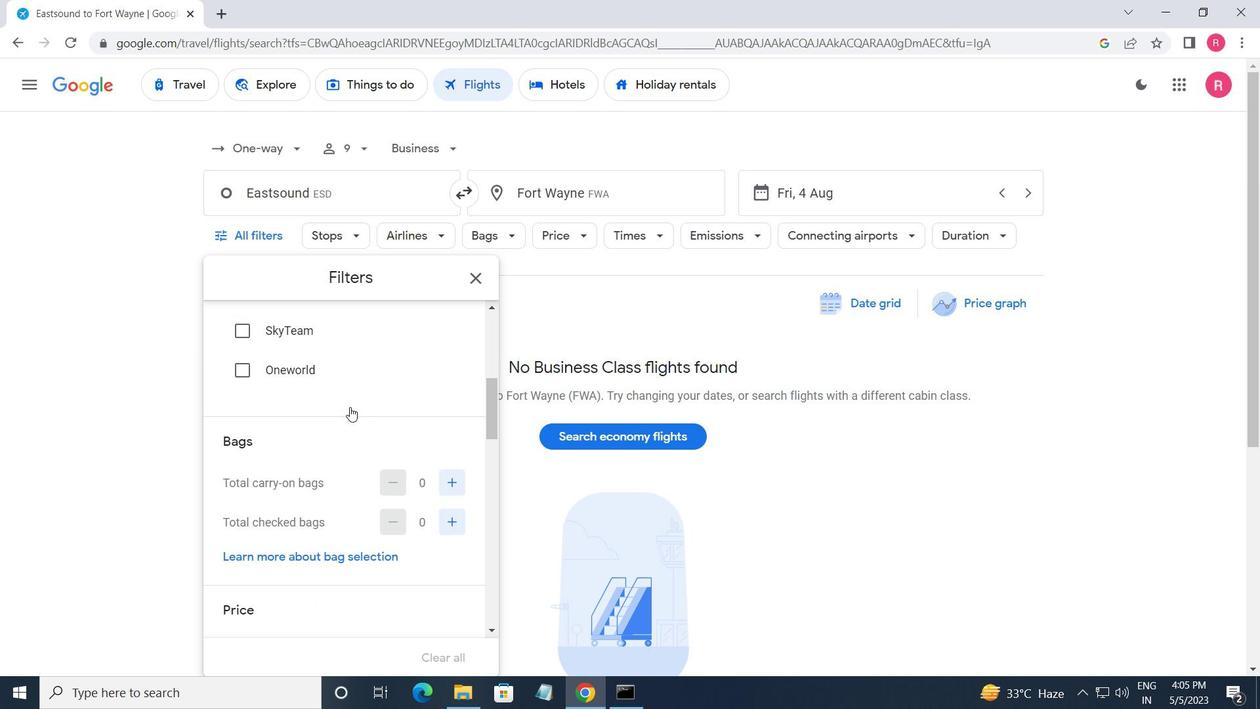 
Action: Mouse scrolled (351, 407) with delta (0, 0)
Screenshot: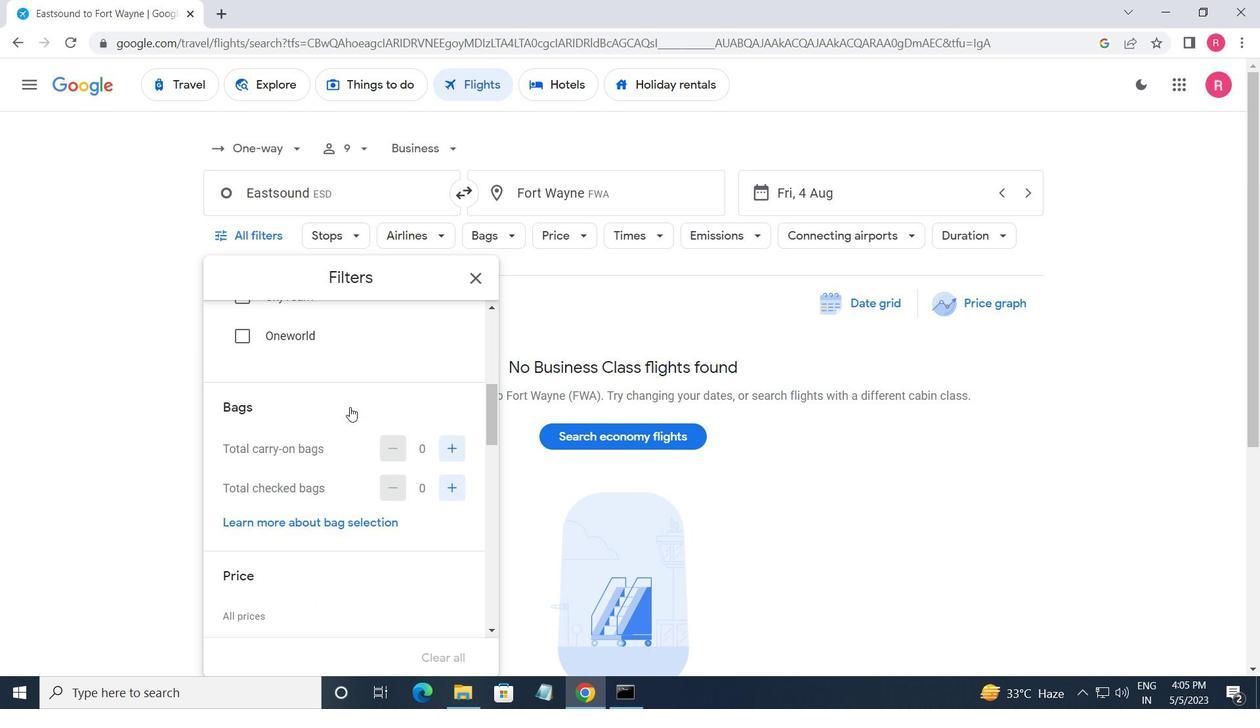 
Action: Mouse moved to (404, 340)
Screenshot: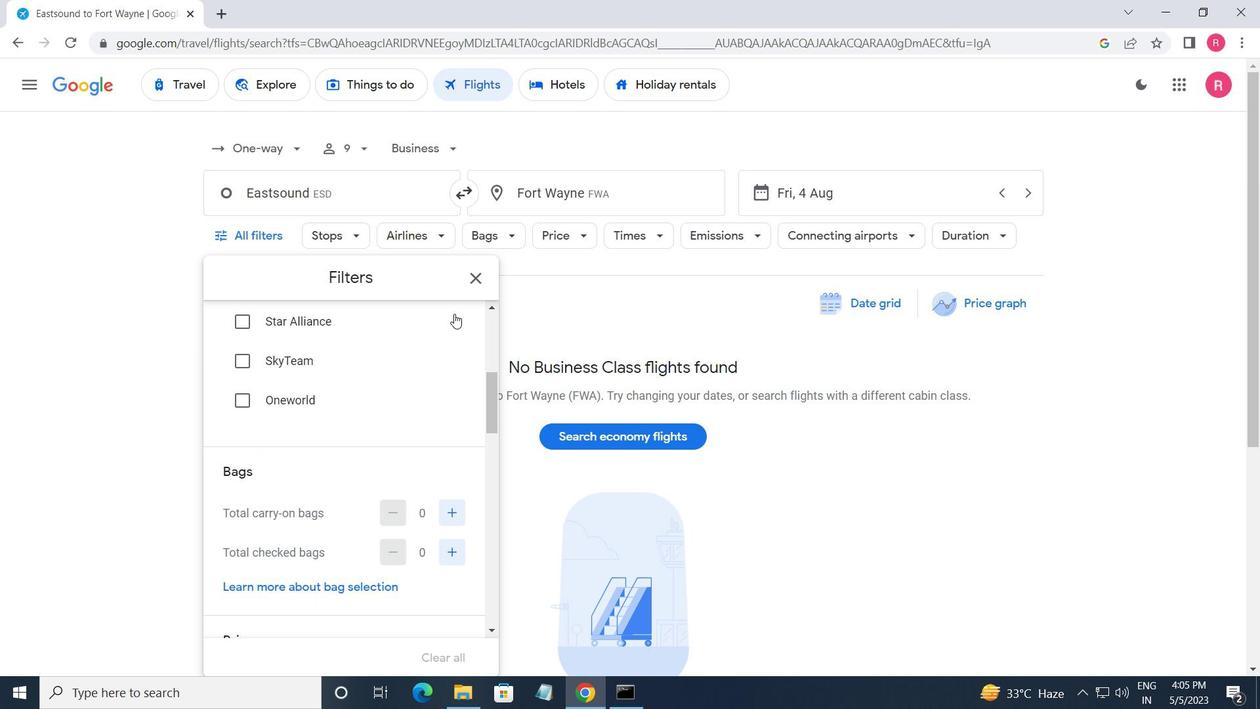 
Action: Mouse scrolled (404, 340) with delta (0, 0)
Screenshot: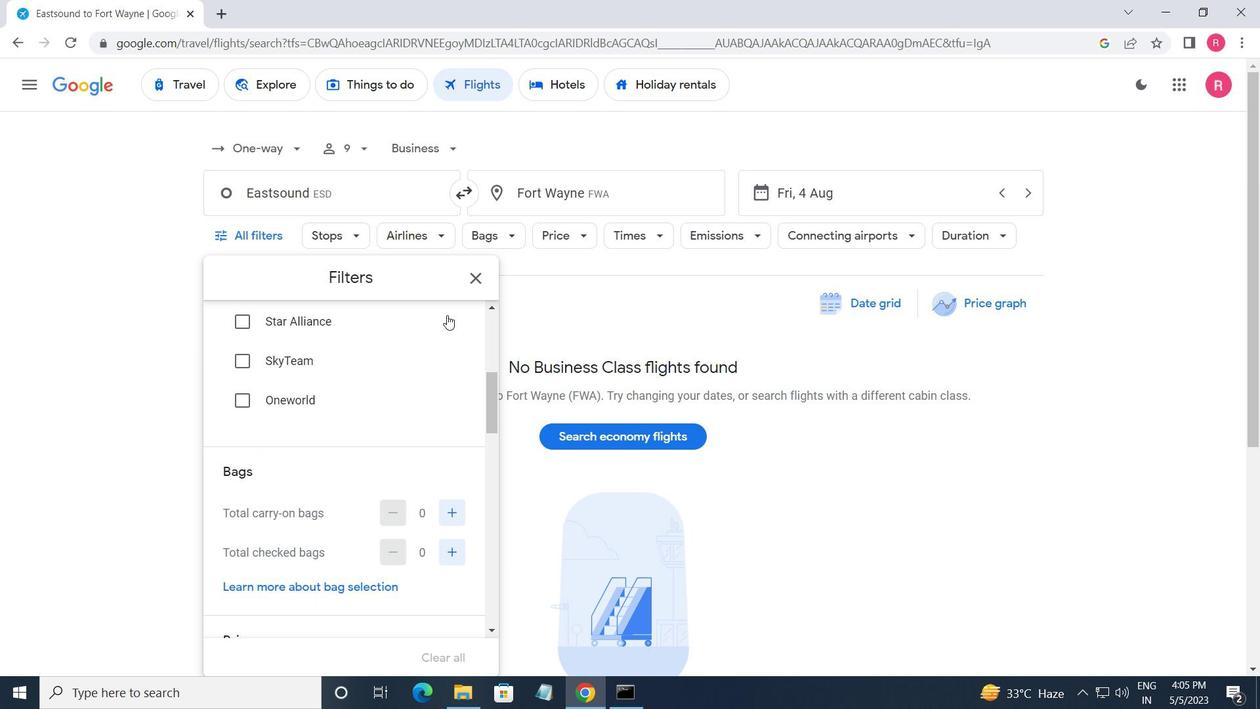 
Action: Mouse scrolled (404, 340) with delta (0, 0)
Screenshot: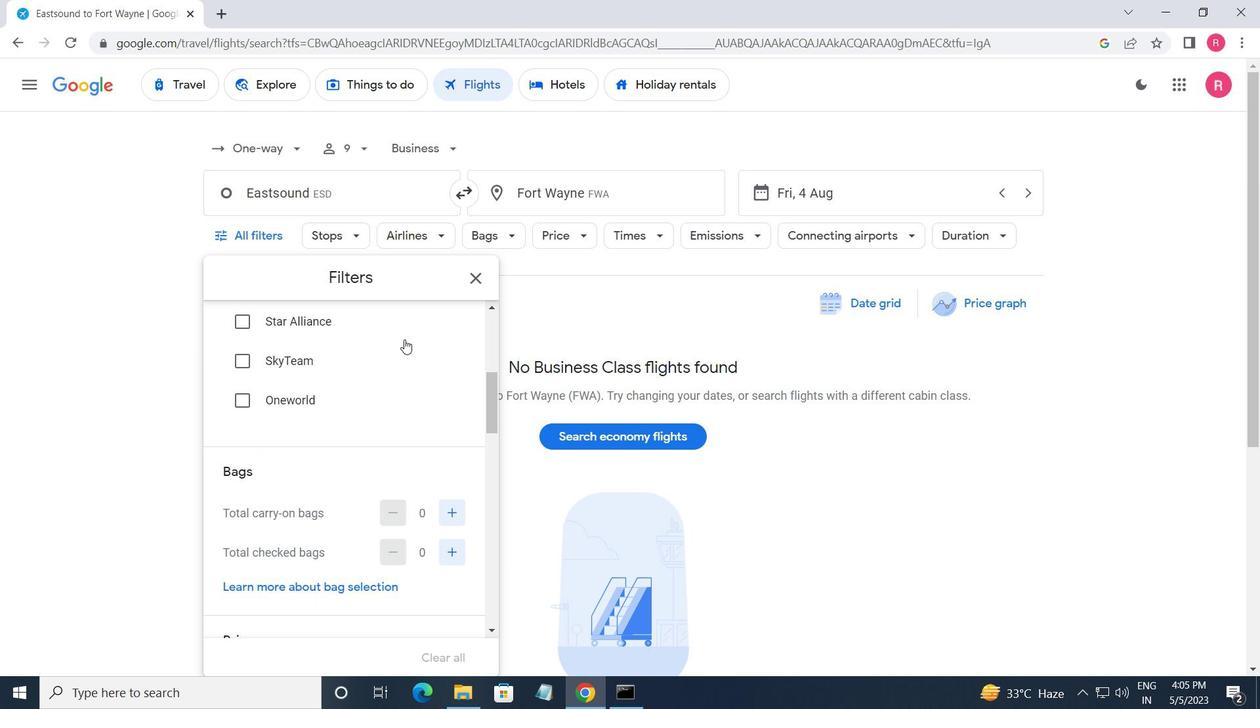 
Action: Mouse moved to (447, 422)
Screenshot: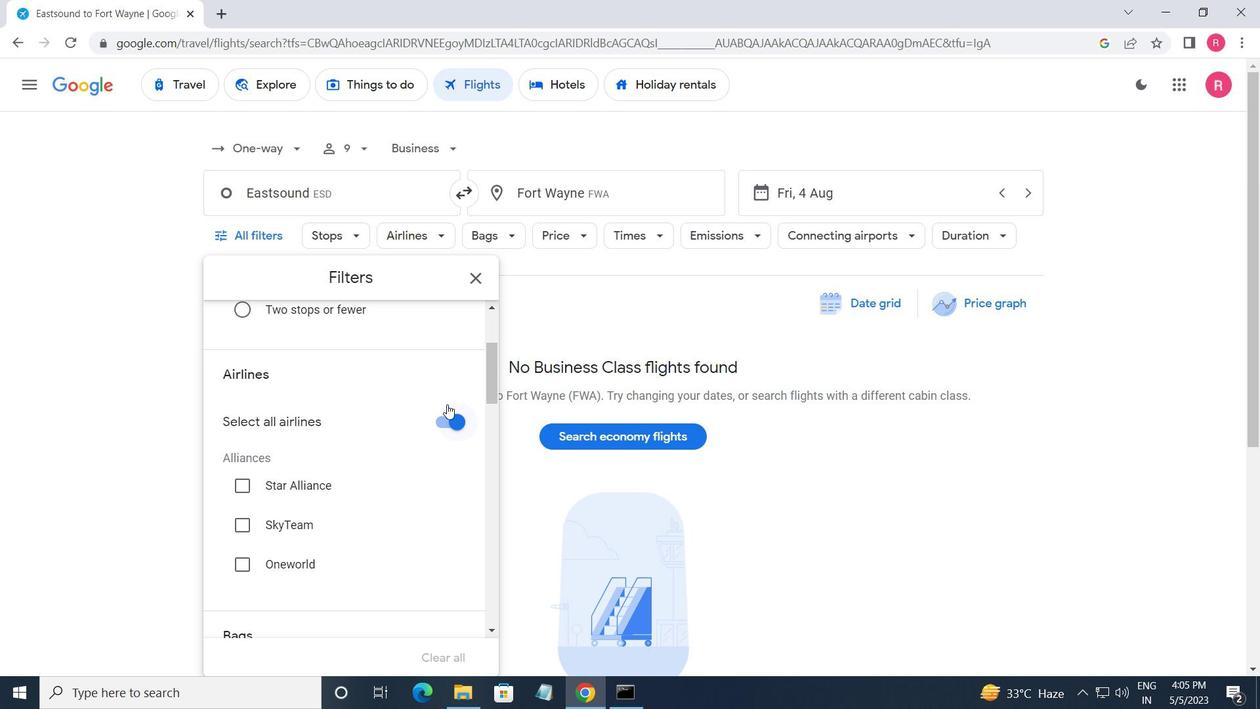 
Action: Mouse pressed left at (447, 422)
Screenshot: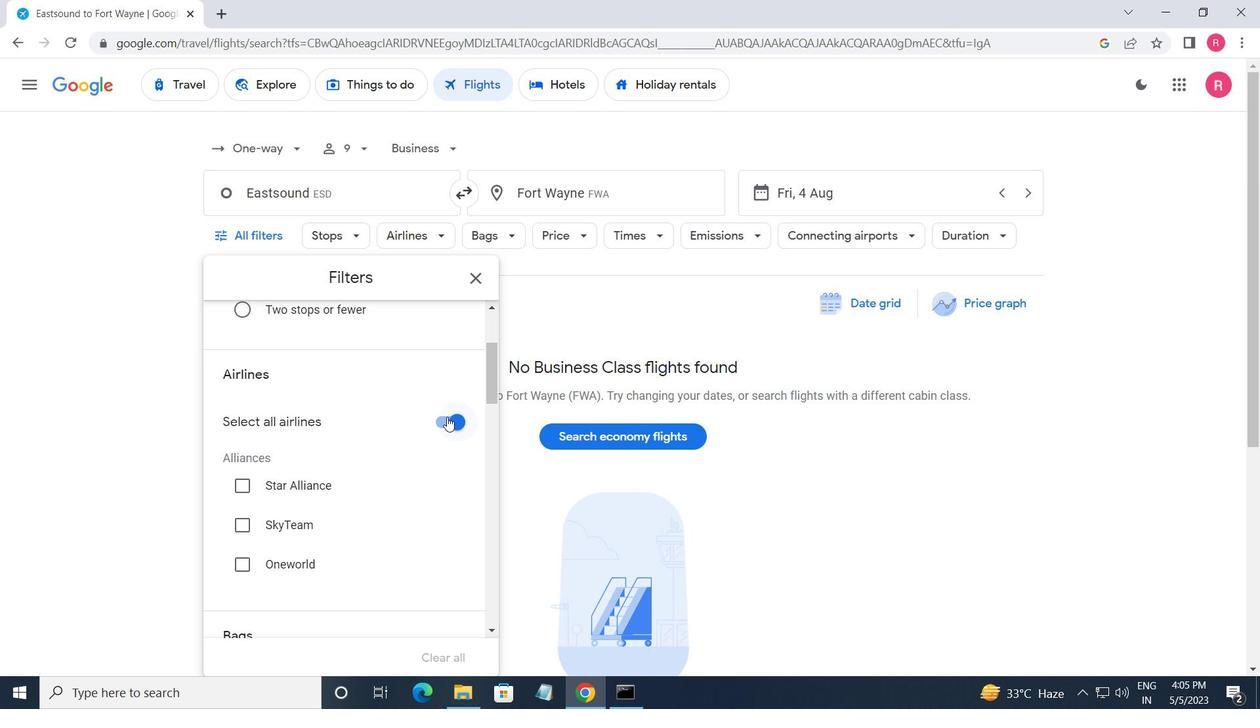 
Action: Mouse moved to (385, 393)
Screenshot: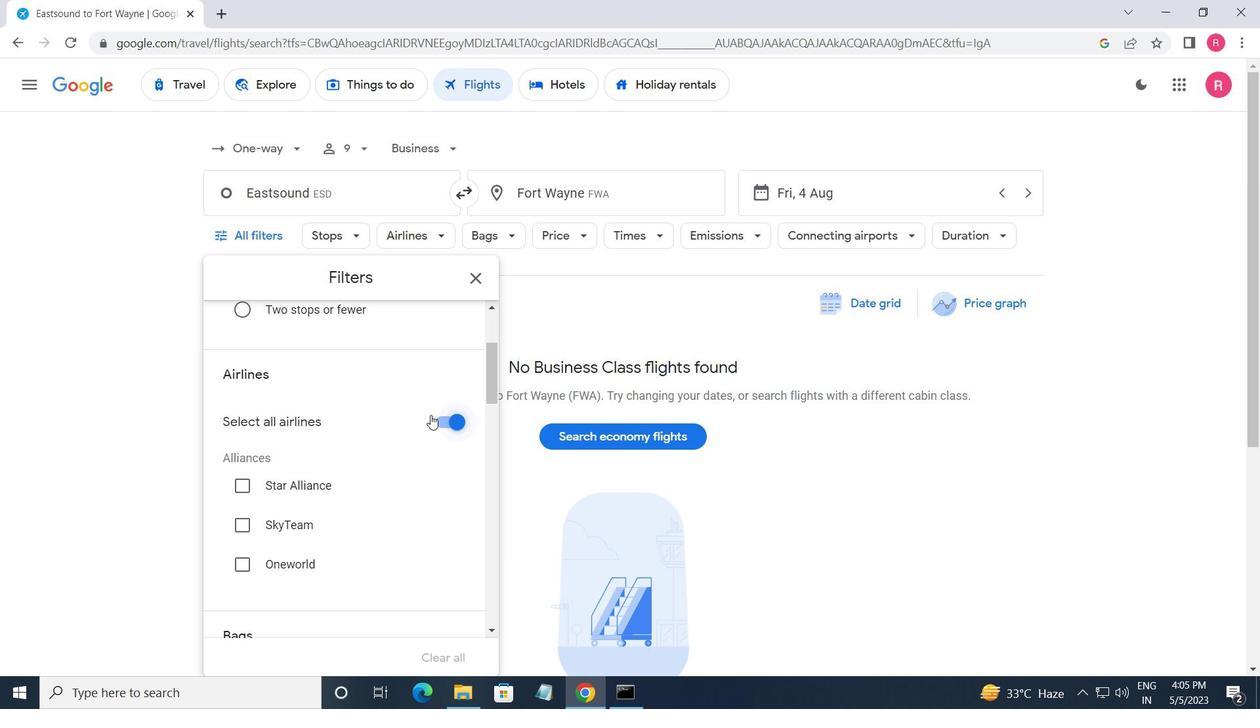
Action: Mouse scrolled (385, 392) with delta (0, 0)
Screenshot: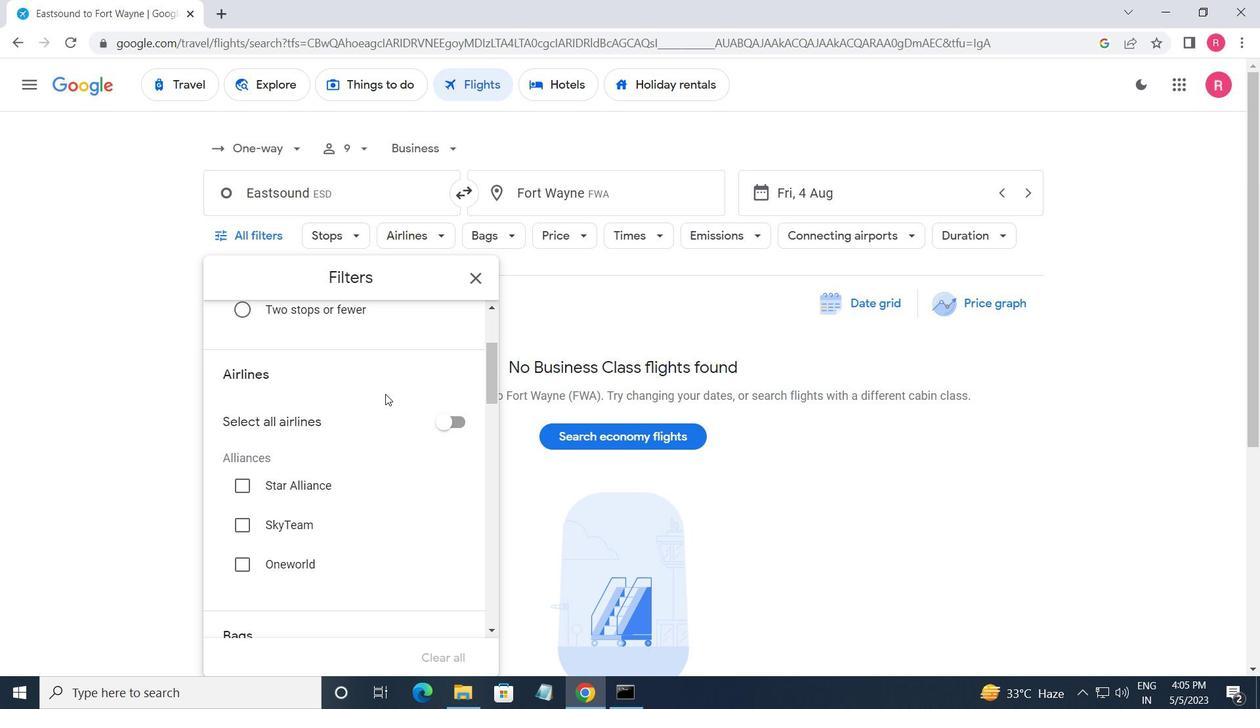 
Action: Mouse moved to (384, 393)
Screenshot: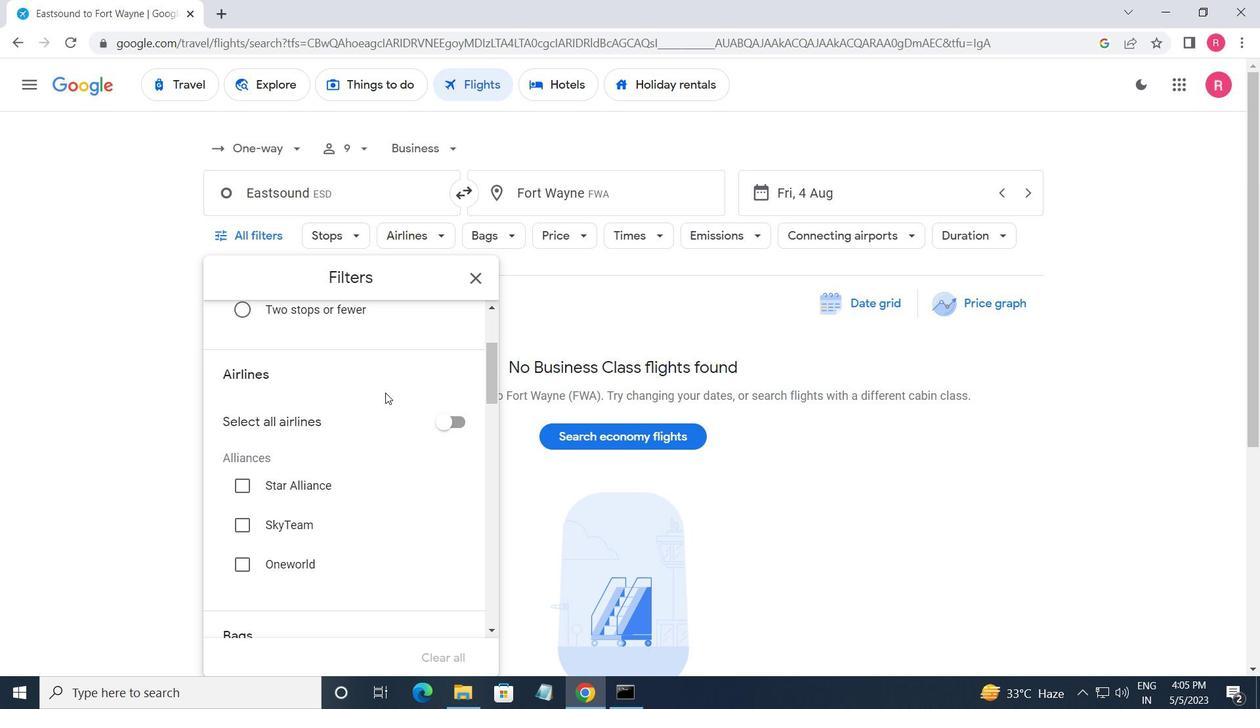 
Action: Mouse scrolled (384, 393) with delta (0, 0)
Screenshot: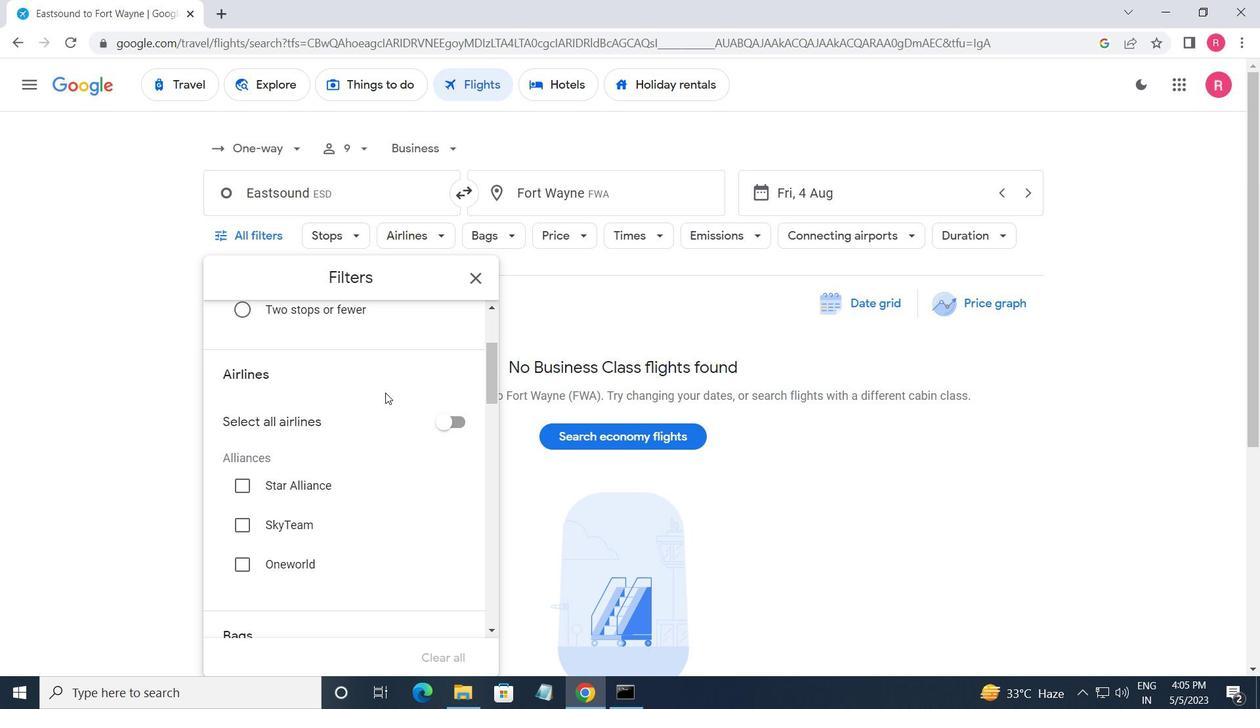 
Action: Mouse moved to (383, 400)
Screenshot: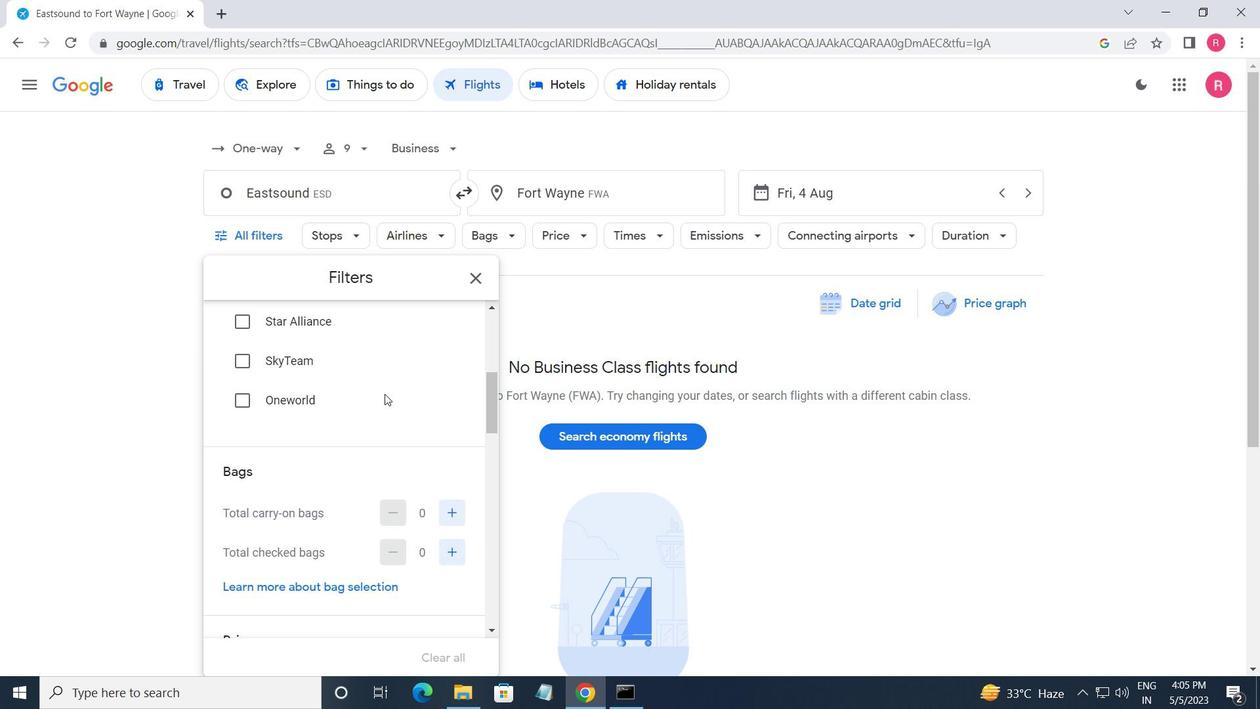 
Action: Mouse scrolled (383, 399) with delta (0, 0)
Screenshot: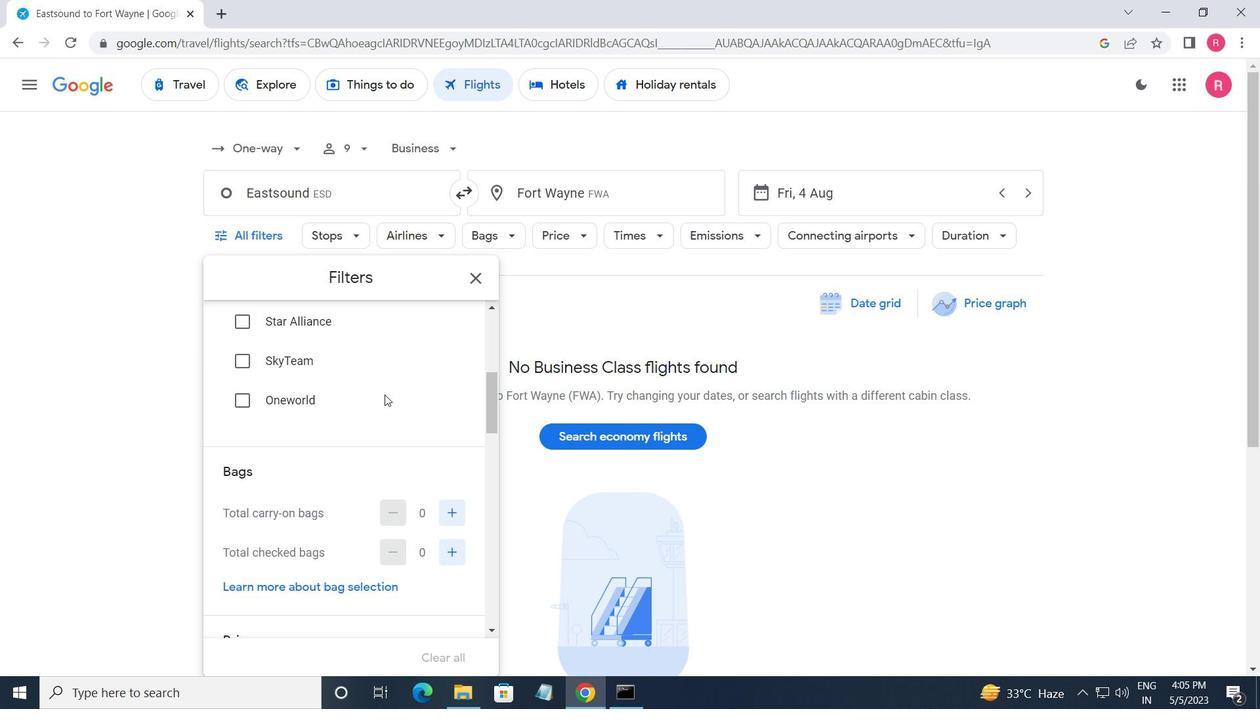 
Action: Mouse moved to (456, 433)
Screenshot: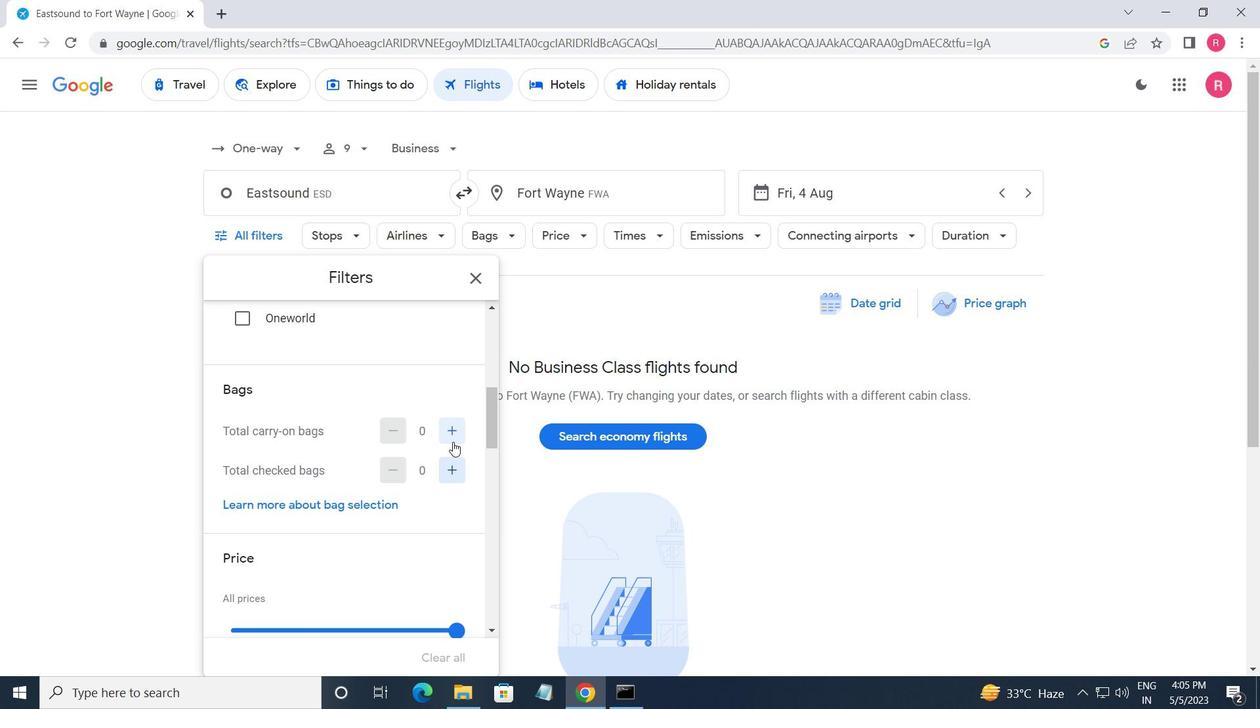
Action: Mouse pressed left at (456, 433)
Screenshot: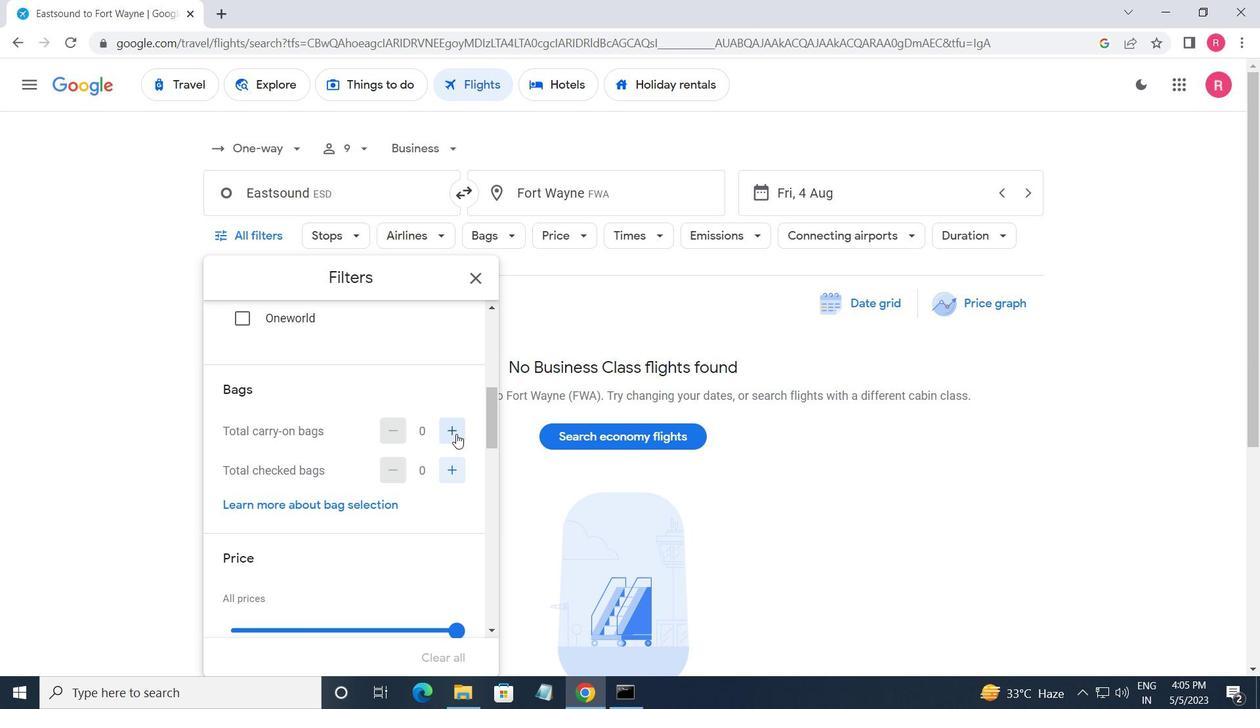 
Action: Mouse moved to (368, 410)
Screenshot: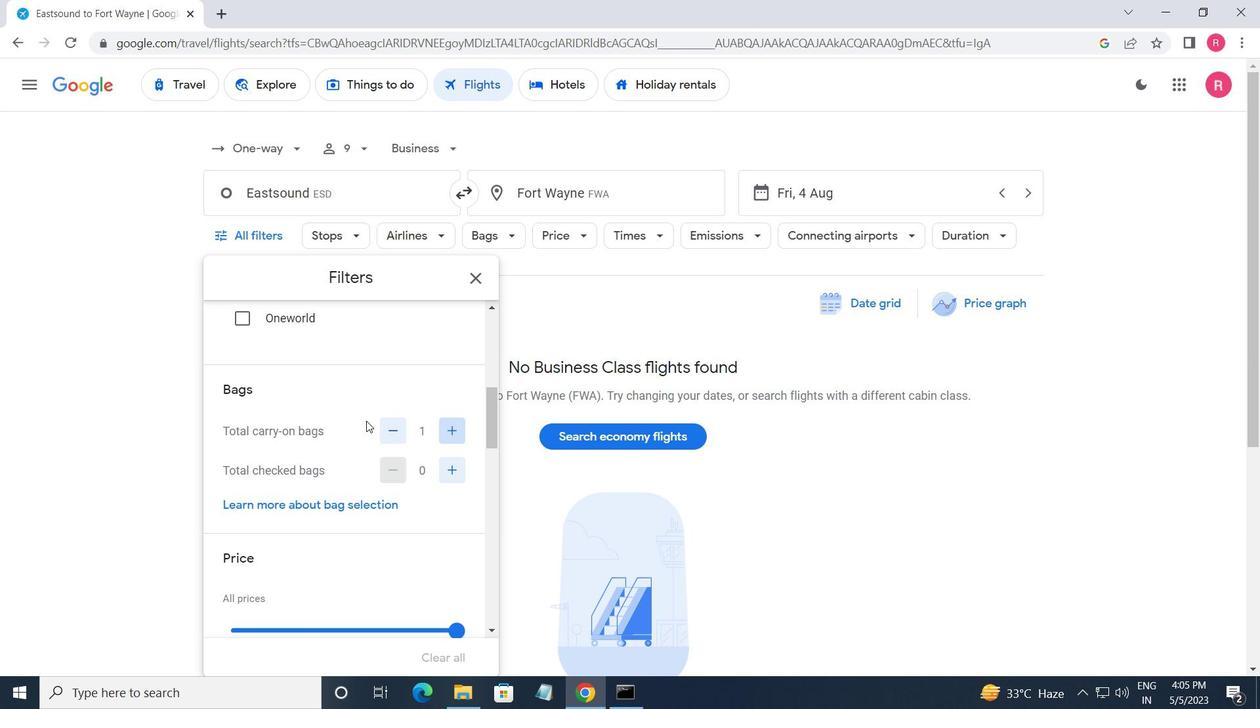 
Action: Mouse scrolled (368, 410) with delta (0, 0)
Screenshot: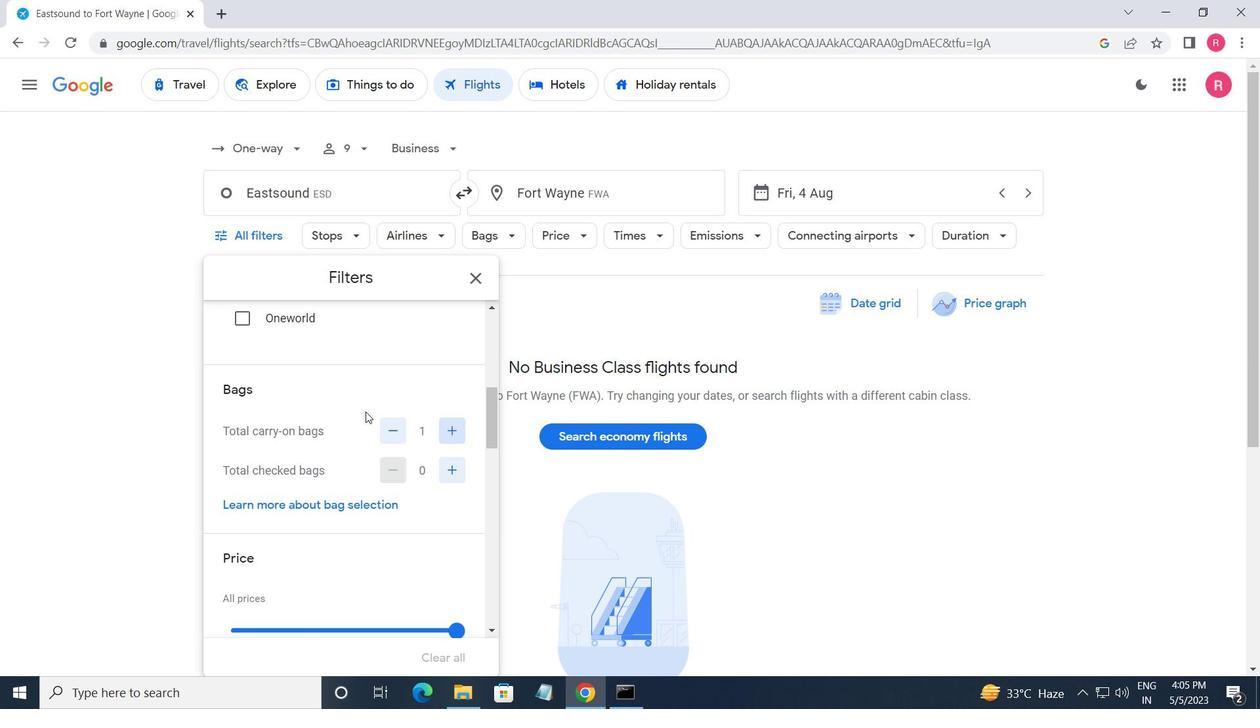 
Action: Mouse moved to (369, 410)
Screenshot: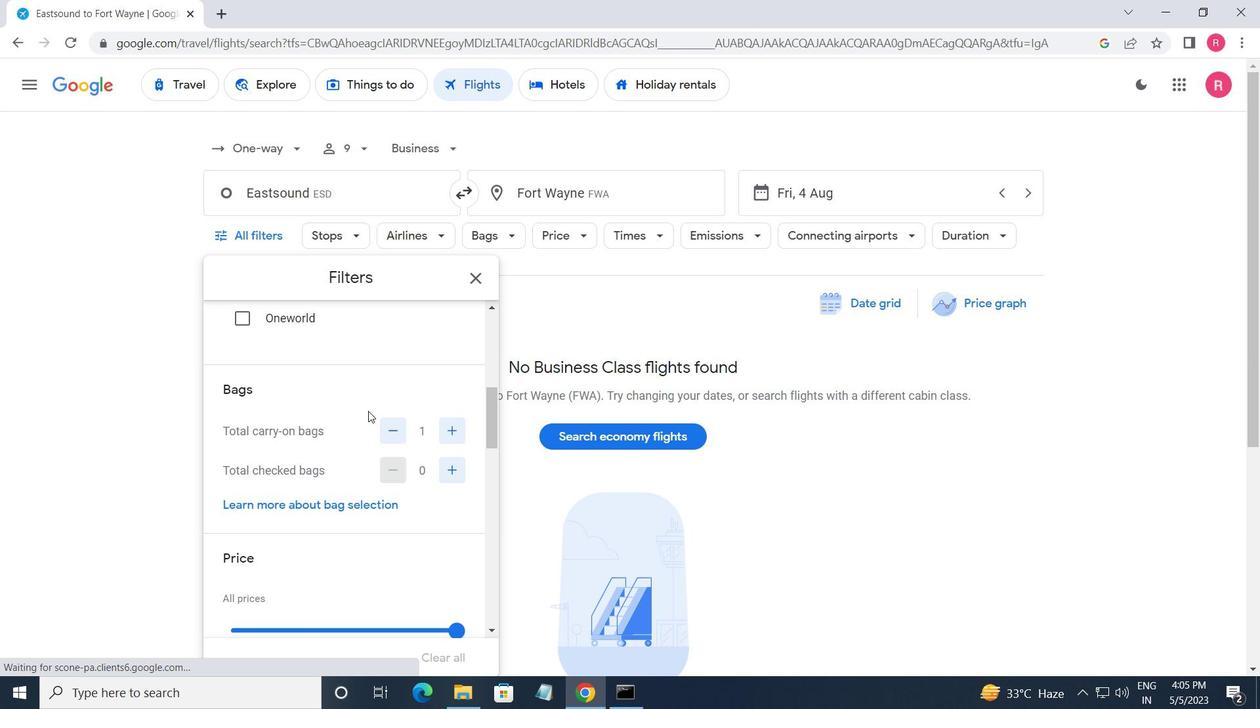 
Action: Mouse scrolled (369, 410) with delta (0, 0)
Screenshot: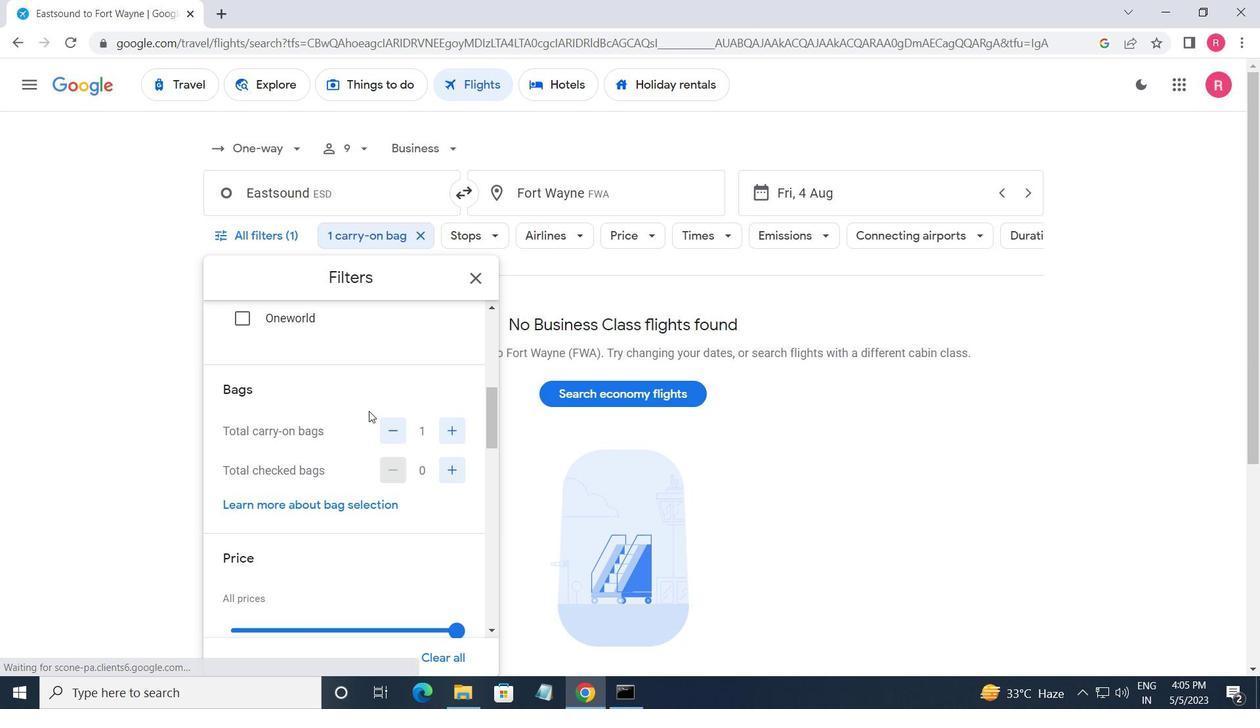 
Action: Mouse moved to (370, 411)
Screenshot: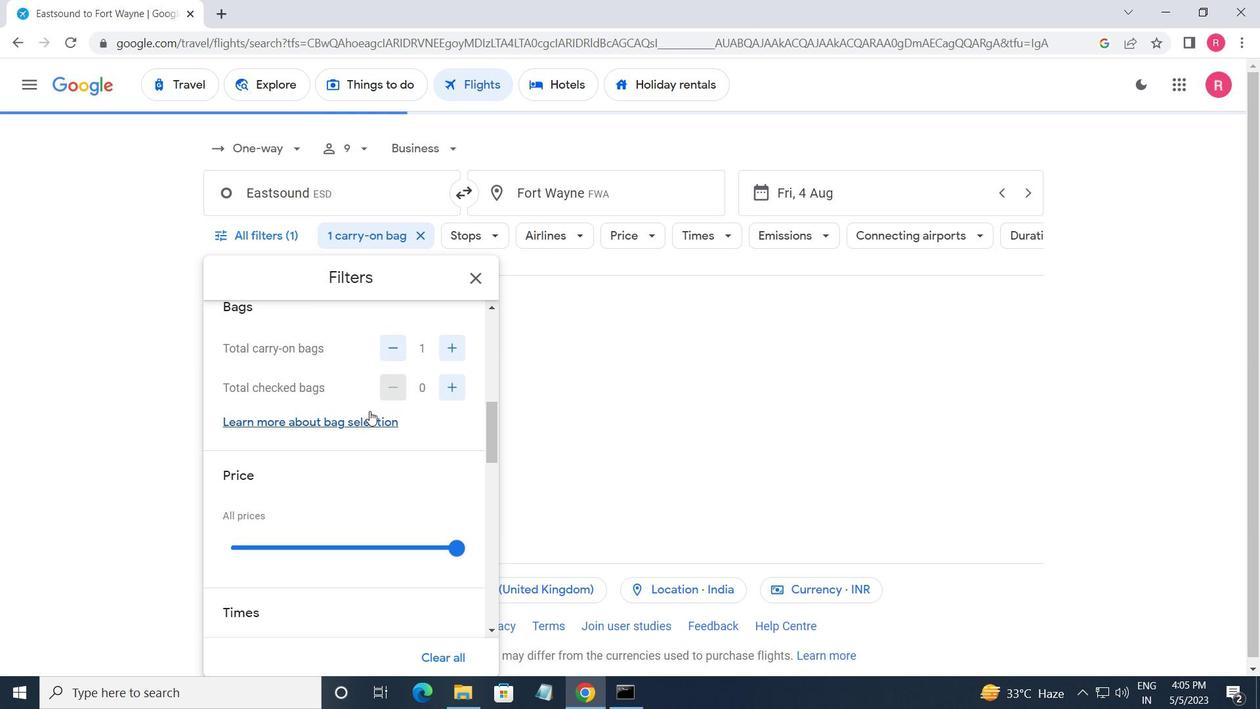 
Action: Mouse scrolled (370, 410) with delta (0, 0)
Screenshot: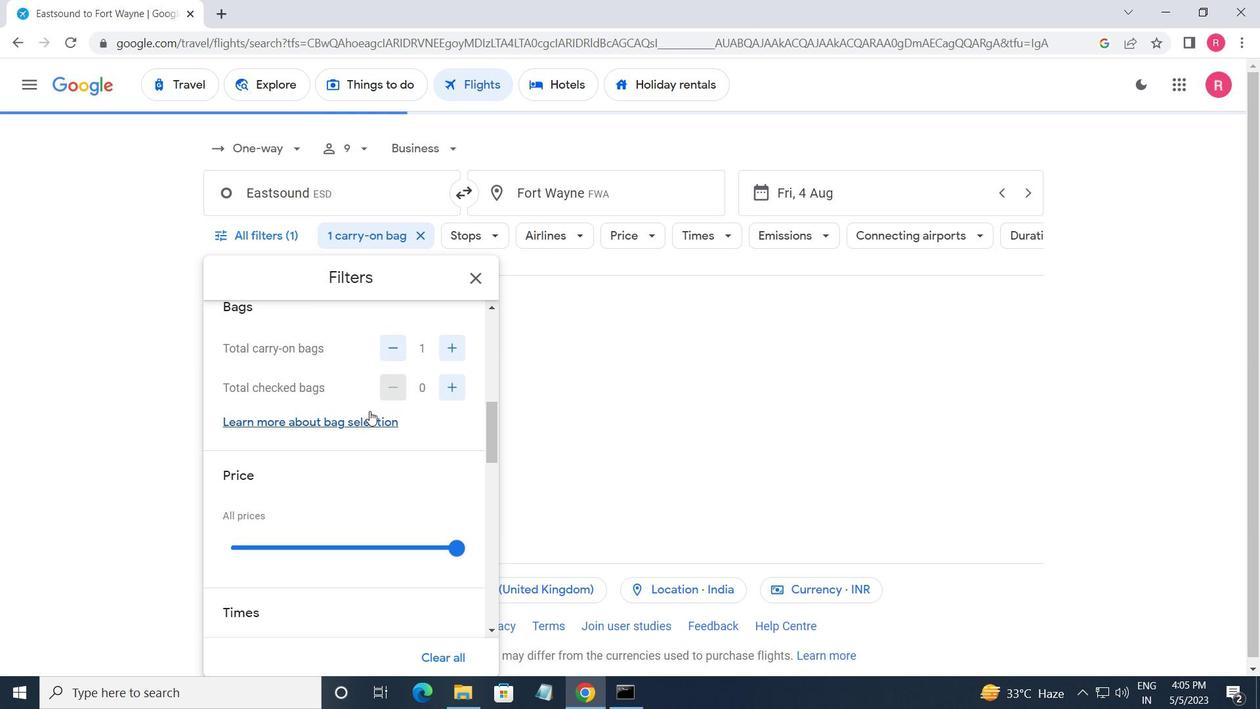 
Action: Mouse moved to (451, 382)
Screenshot: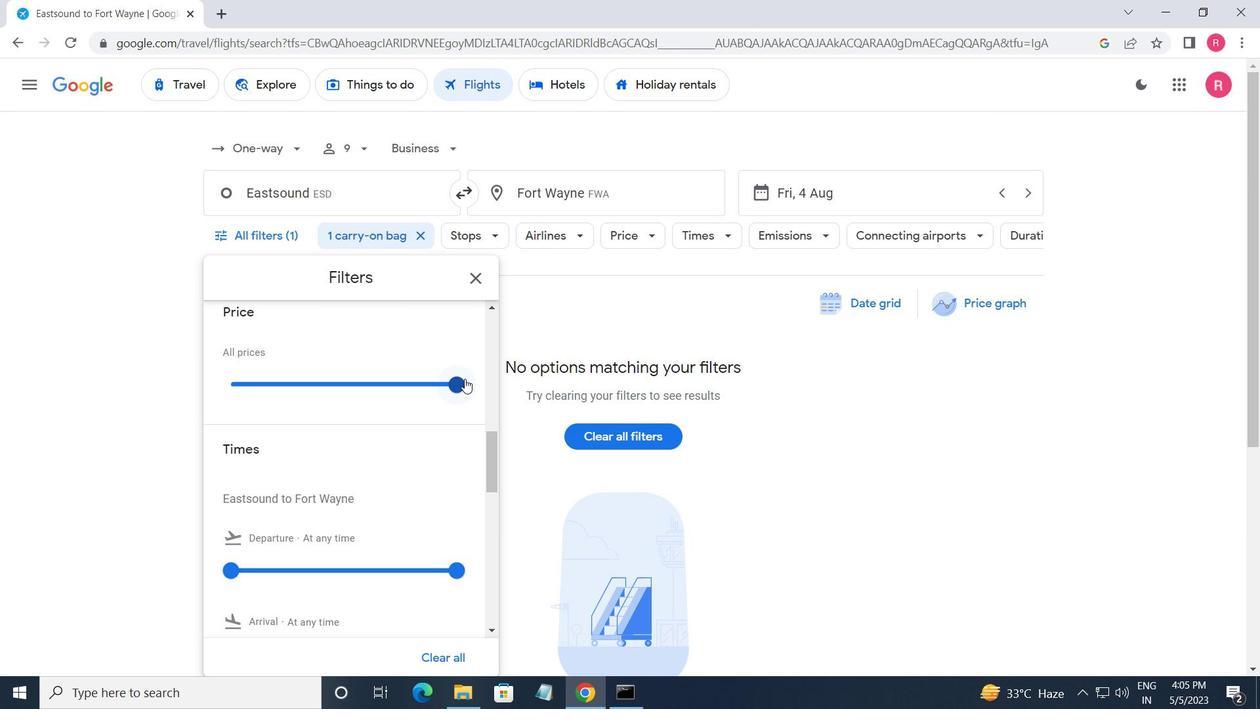 
Action: Mouse pressed left at (451, 382)
Screenshot: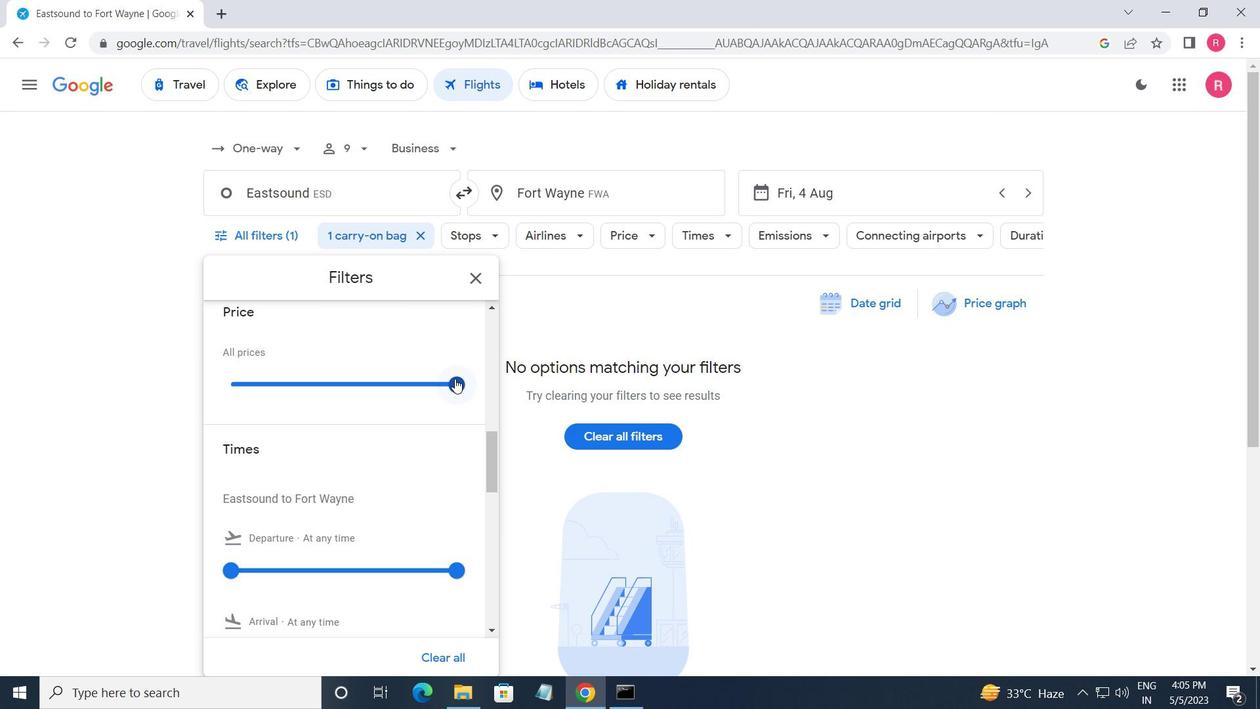 
Action: Mouse moved to (391, 422)
Screenshot: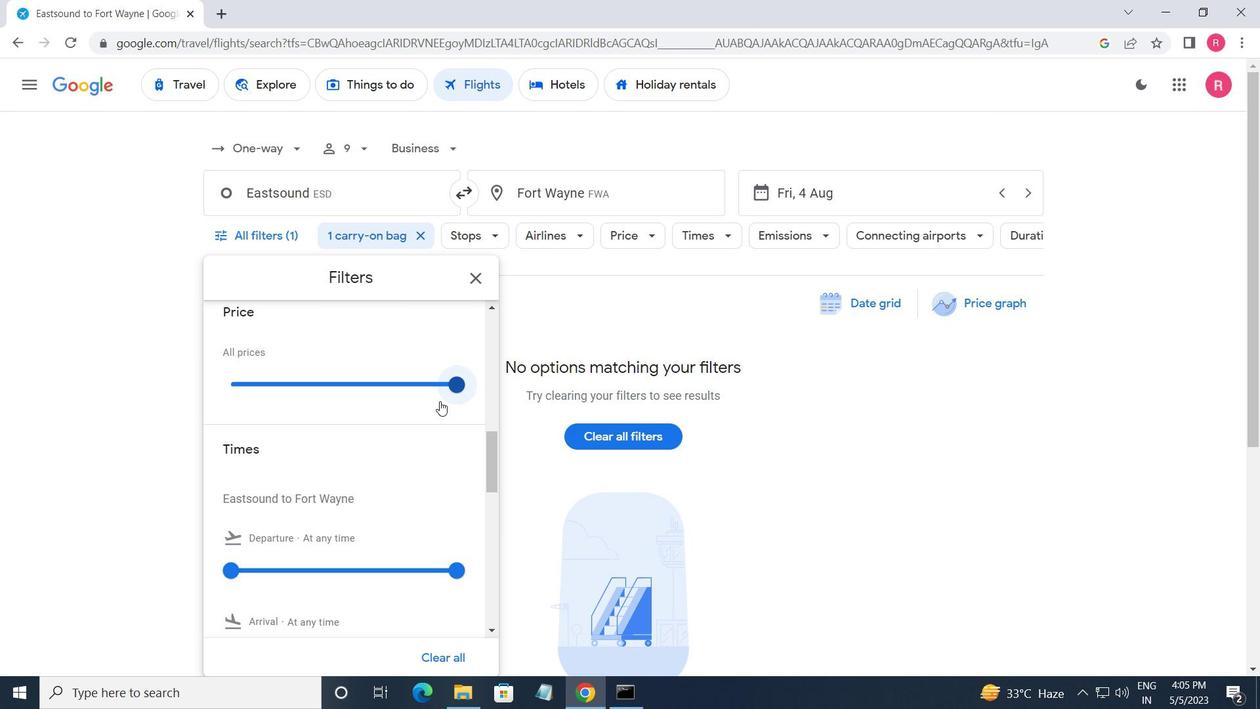 
Action: Mouse scrolled (391, 421) with delta (0, 0)
Screenshot: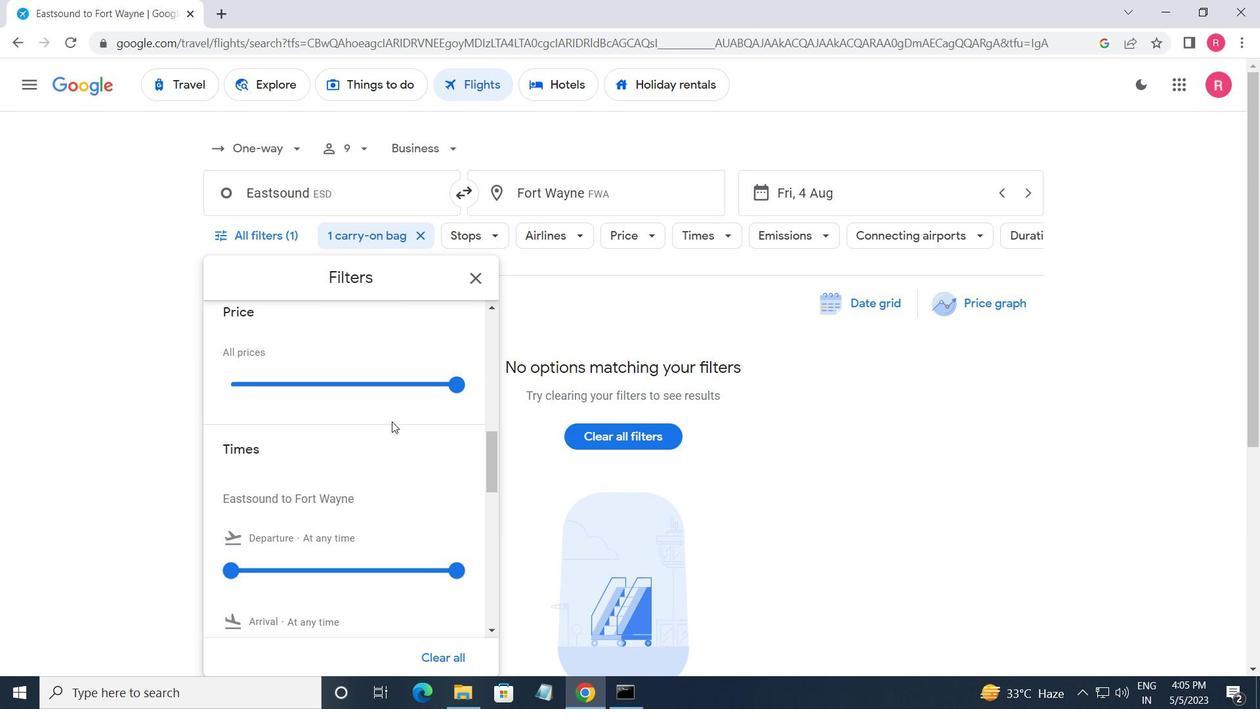 
Action: Mouse moved to (233, 484)
Screenshot: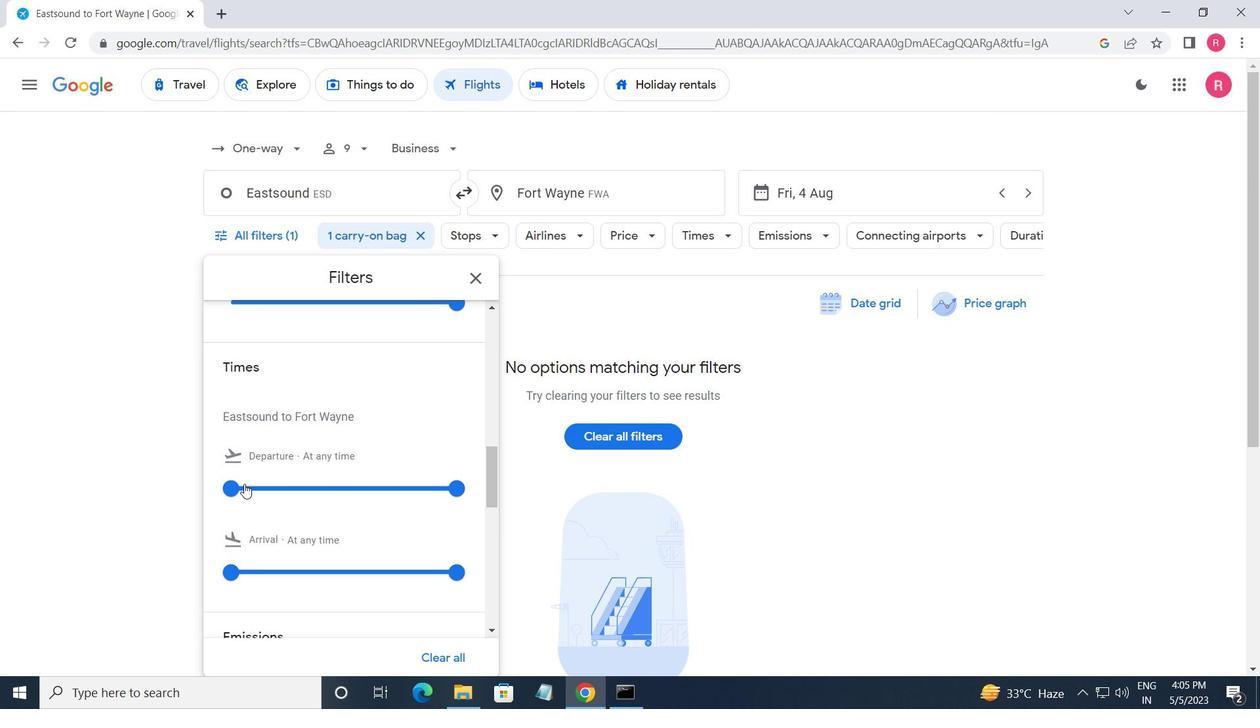 
Action: Mouse pressed left at (233, 484)
Screenshot: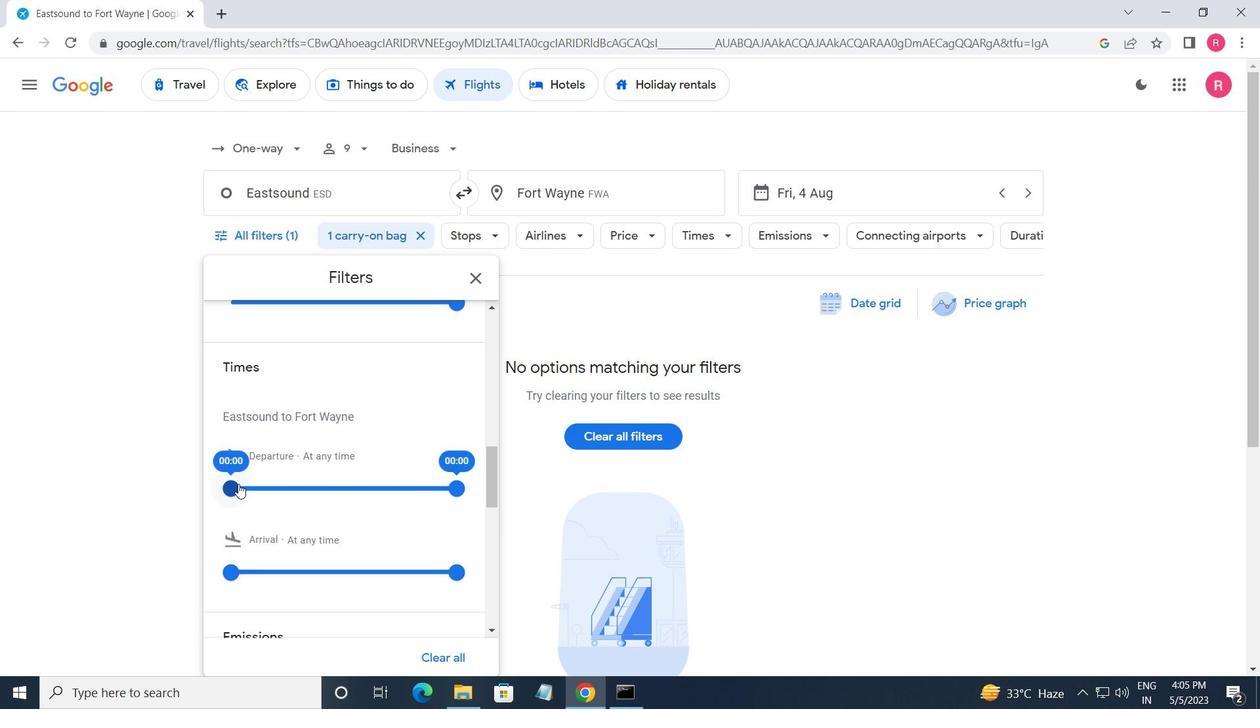
Action: Mouse moved to (473, 283)
Screenshot: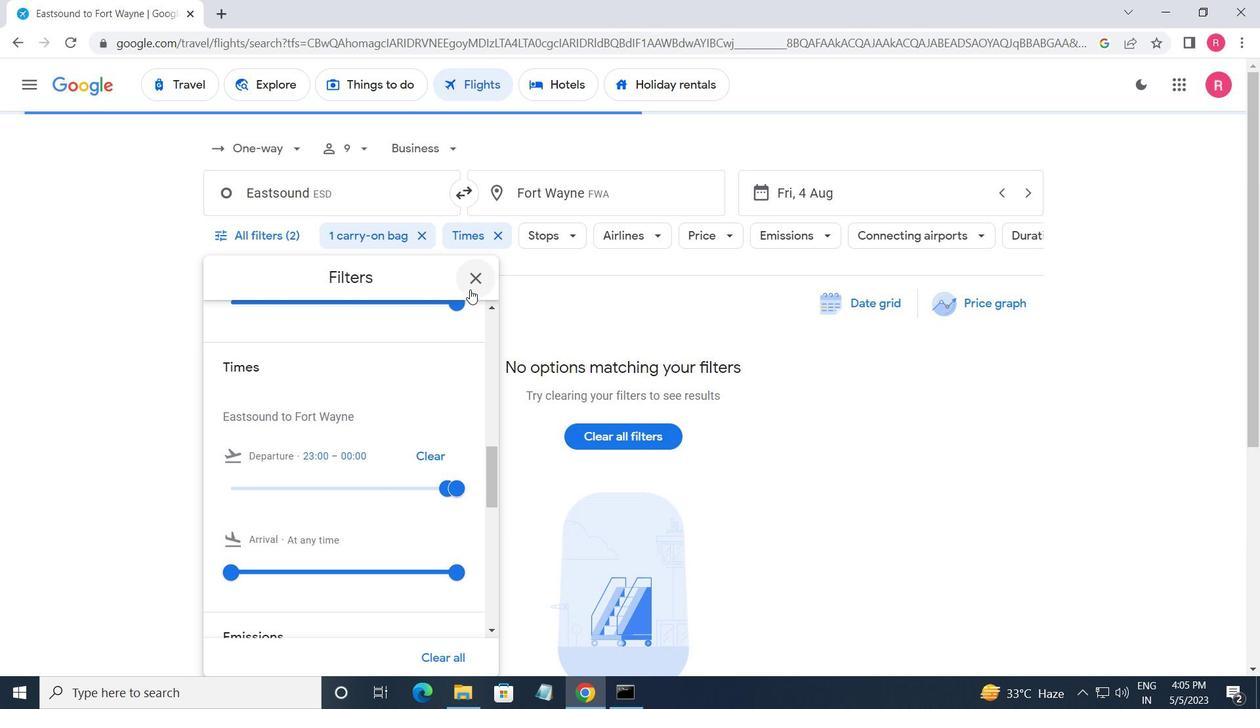 
Action: Mouse pressed left at (473, 283)
Screenshot: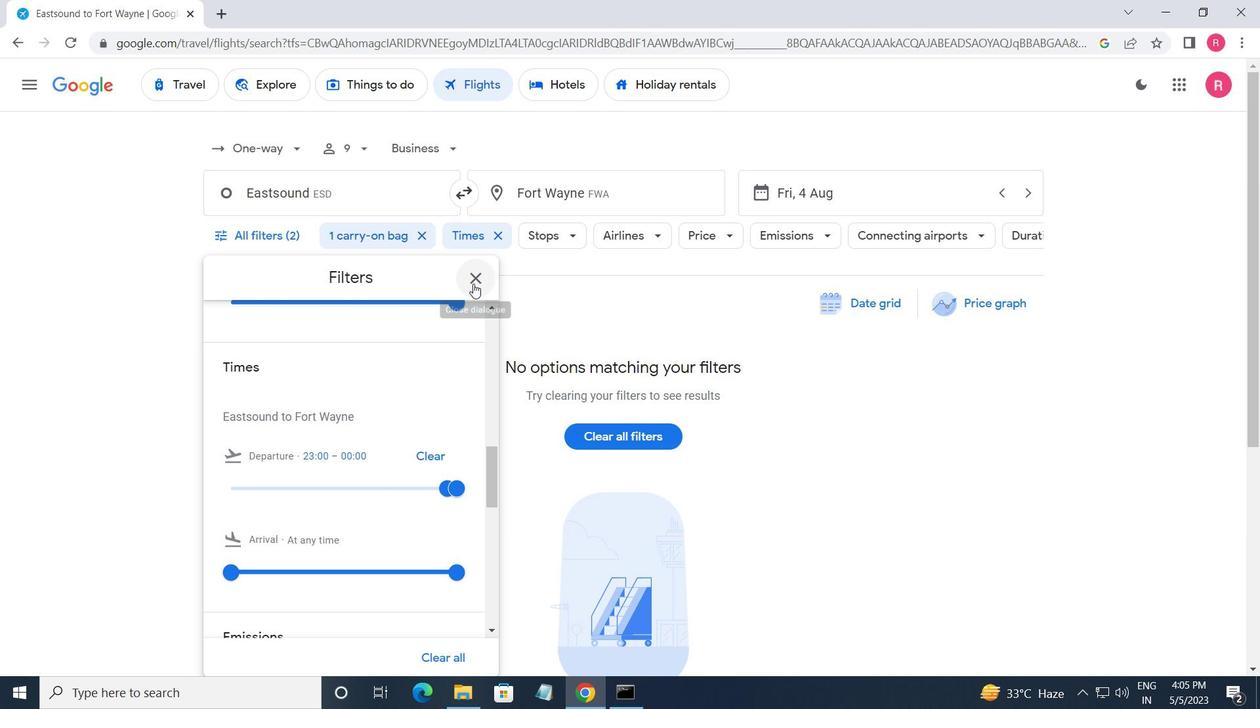 
